 Task: Find connections with filter location La Orotava with filter topic #interviewwith filter profile language Potuguese with filter current company Wells Fargo with filter school Datta Meghe College of Engineering CIDCO Sector III Airoli Navi Mumbai 400 708 with filter industry Subdivision of Land with filter service category Leadership Development with filter keywords title Commercial Loan Officer
Action: Mouse moved to (679, 82)
Screenshot: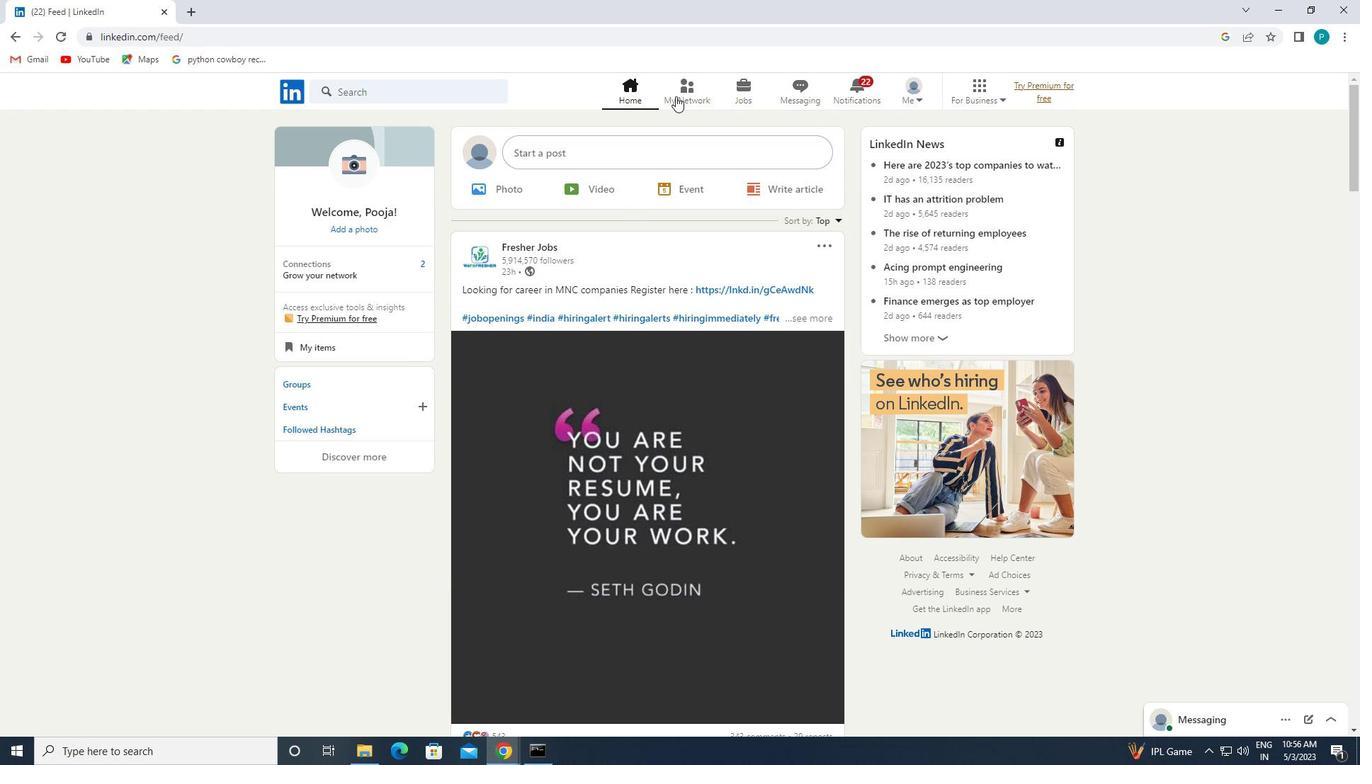 
Action: Mouse pressed left at (679, 82)
Screenshot: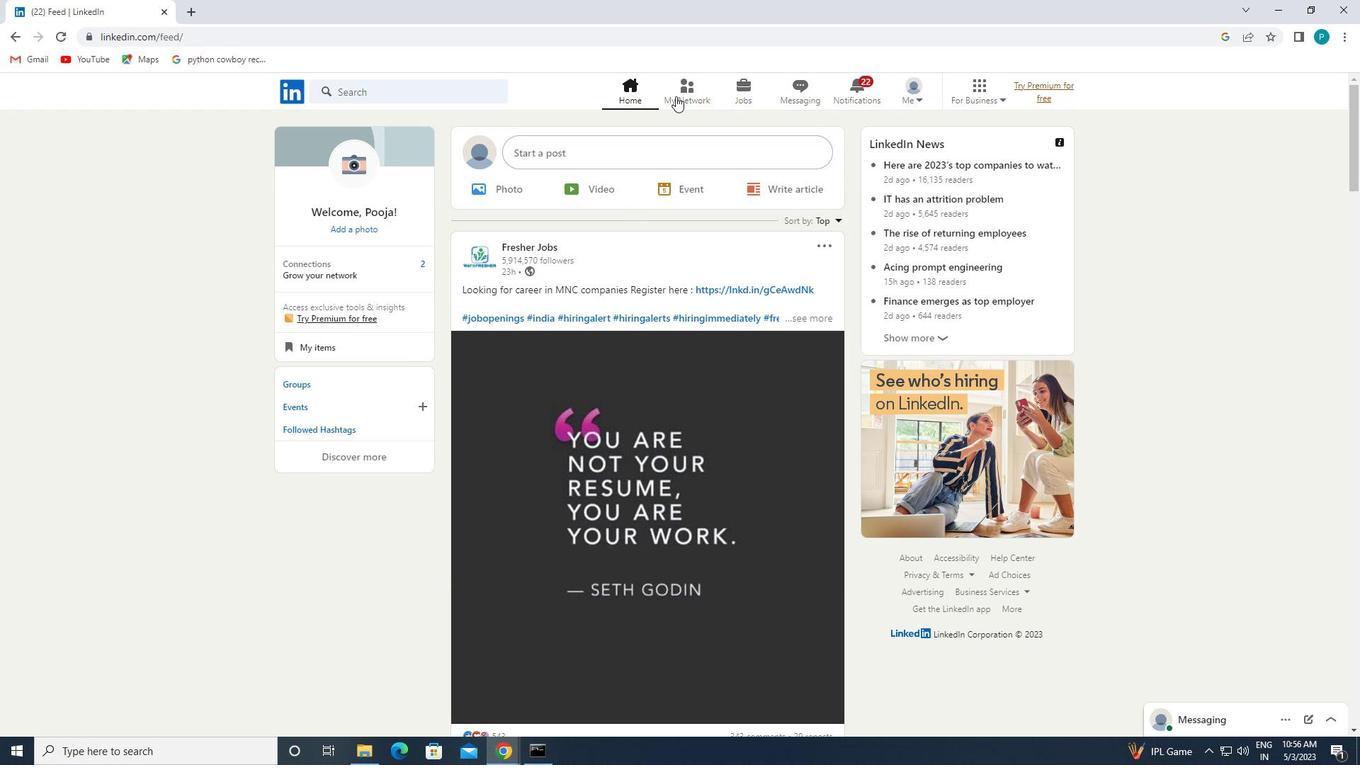 
Action: Mouse moved to (378, 173)
Screenshot: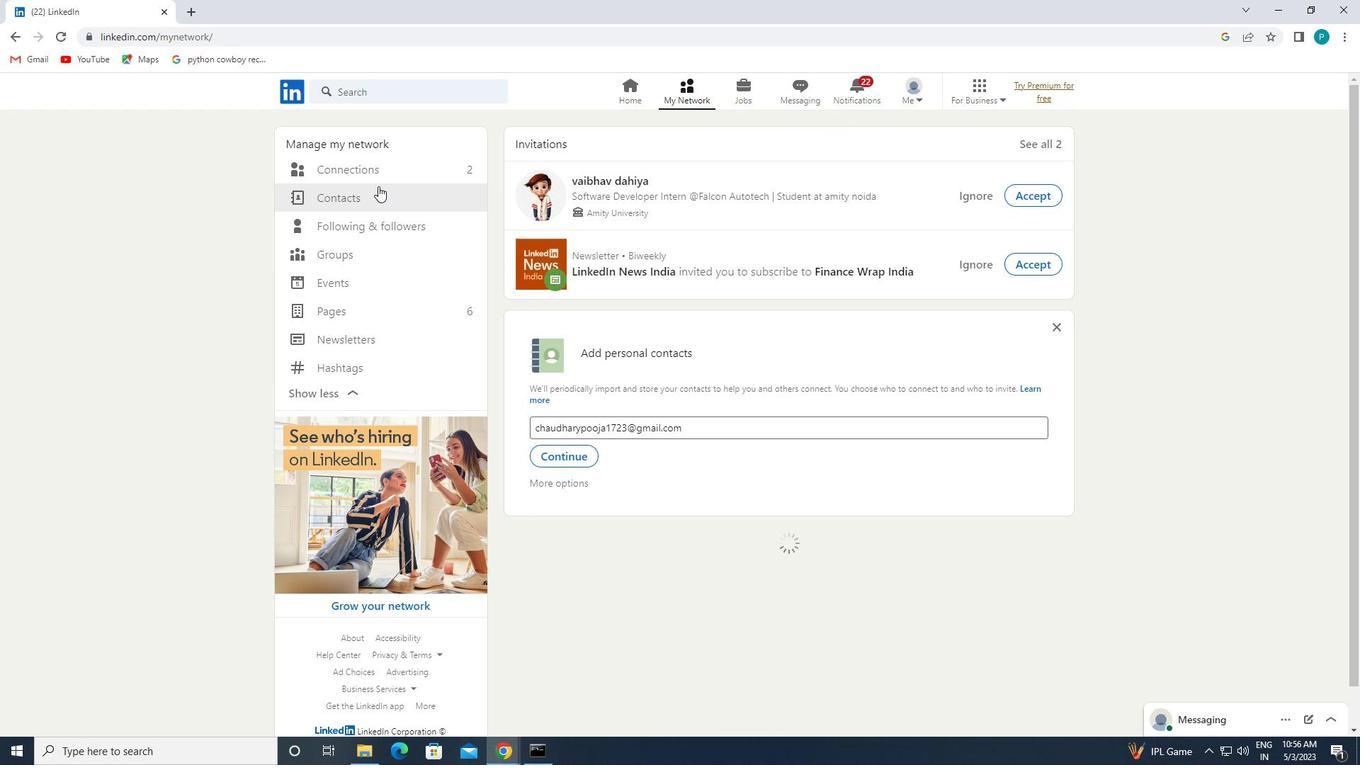 
Action: Mouse pressed left at (378, 173)
Screenshot: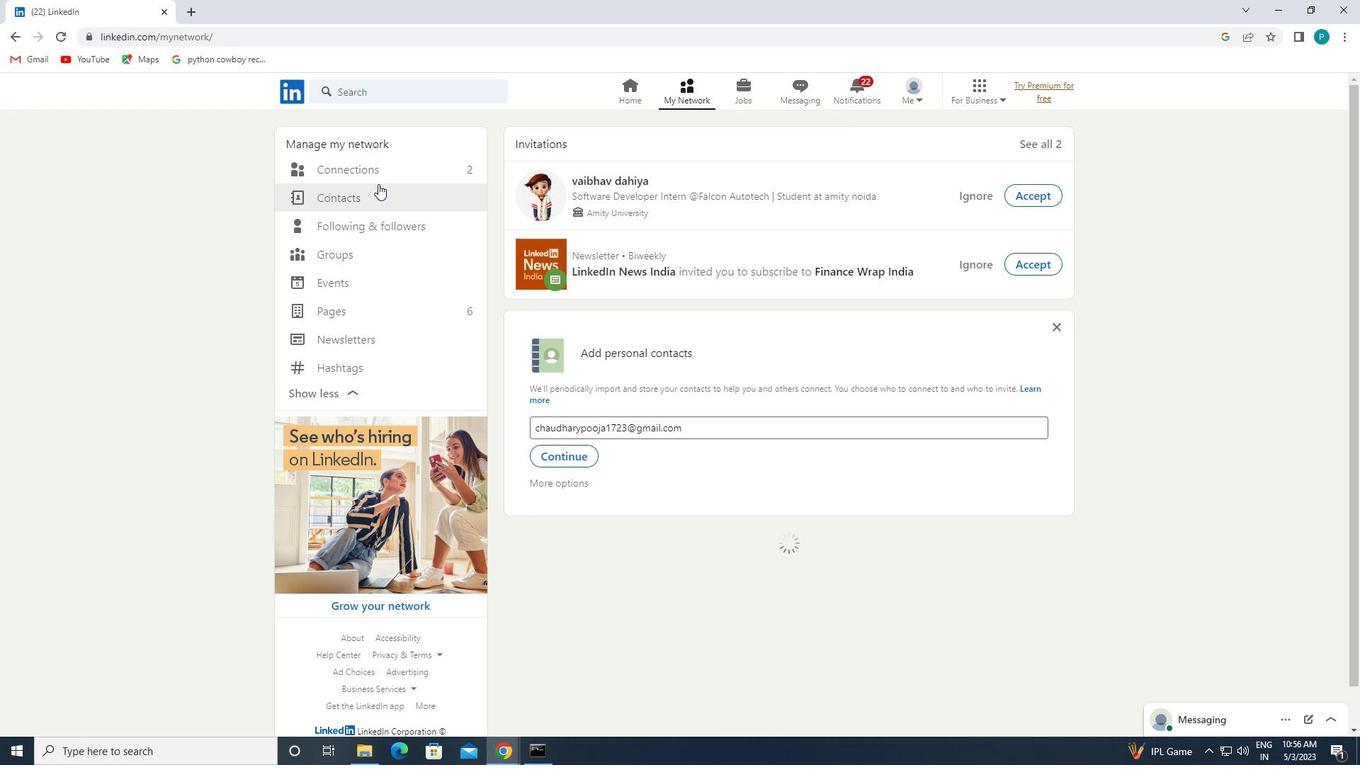 
Action: Mouse moved to (781, 167)
Screenshot: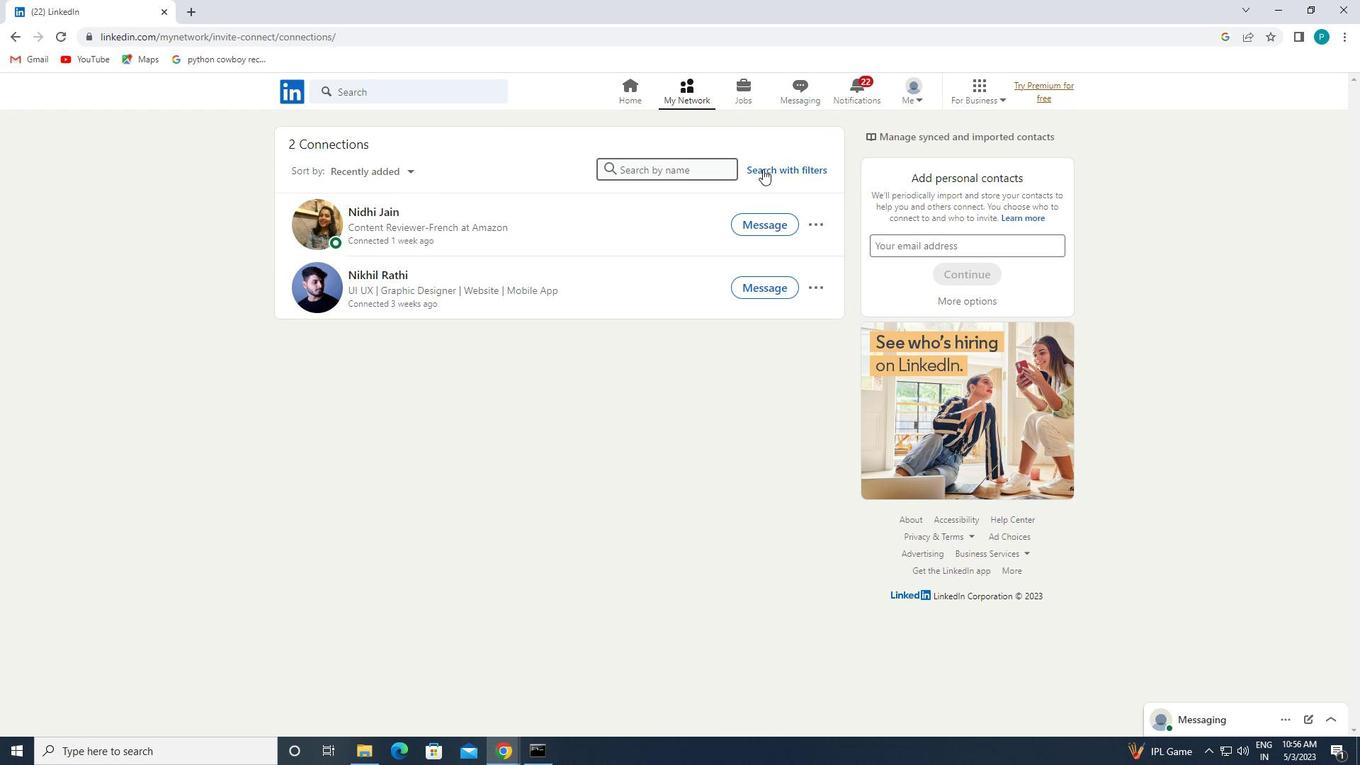 
Action: Mouse pressed left at (781, 167)
Screenshot: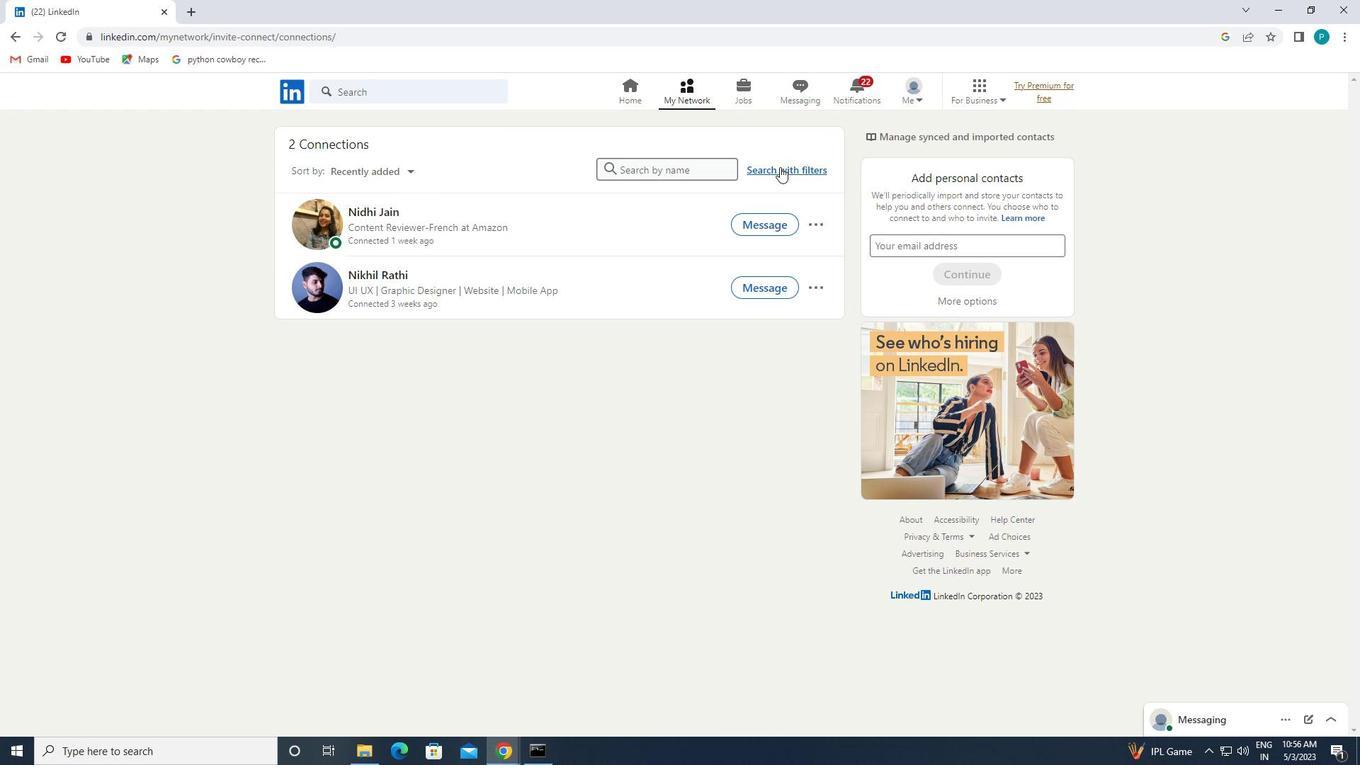
Action: Mouse moved to (733, 131)
Screenshot: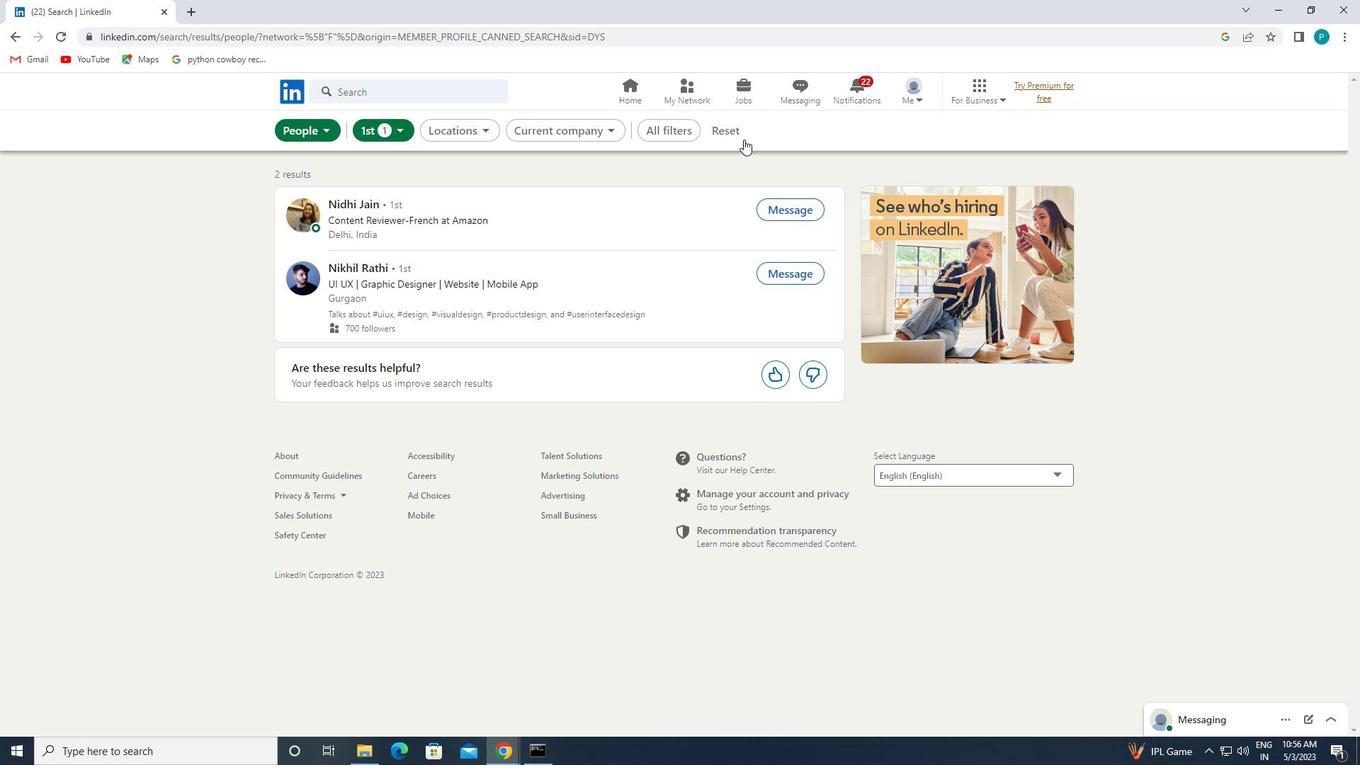 
Action: Mouse pressed left at (733, 131)
Screenshot: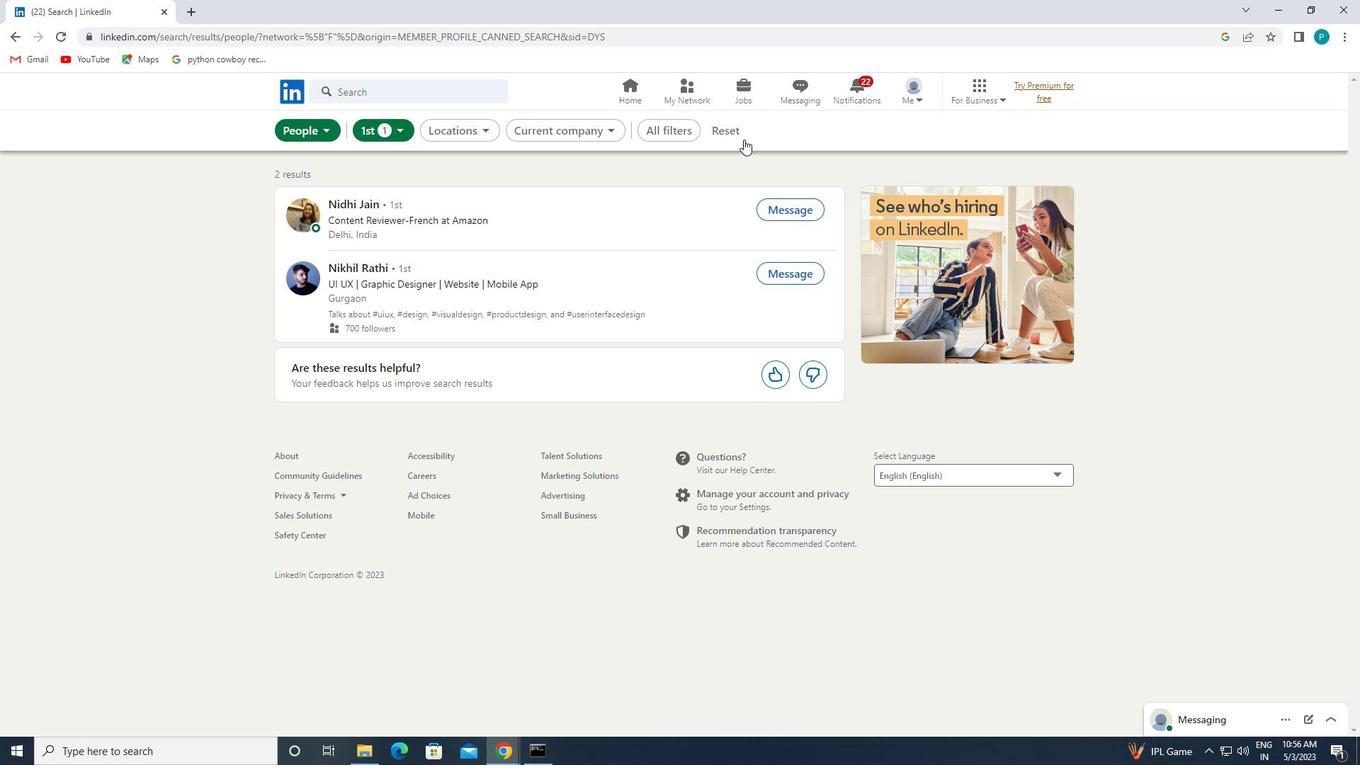 
Action: Mouse moved to (682, 127)
Screenshot: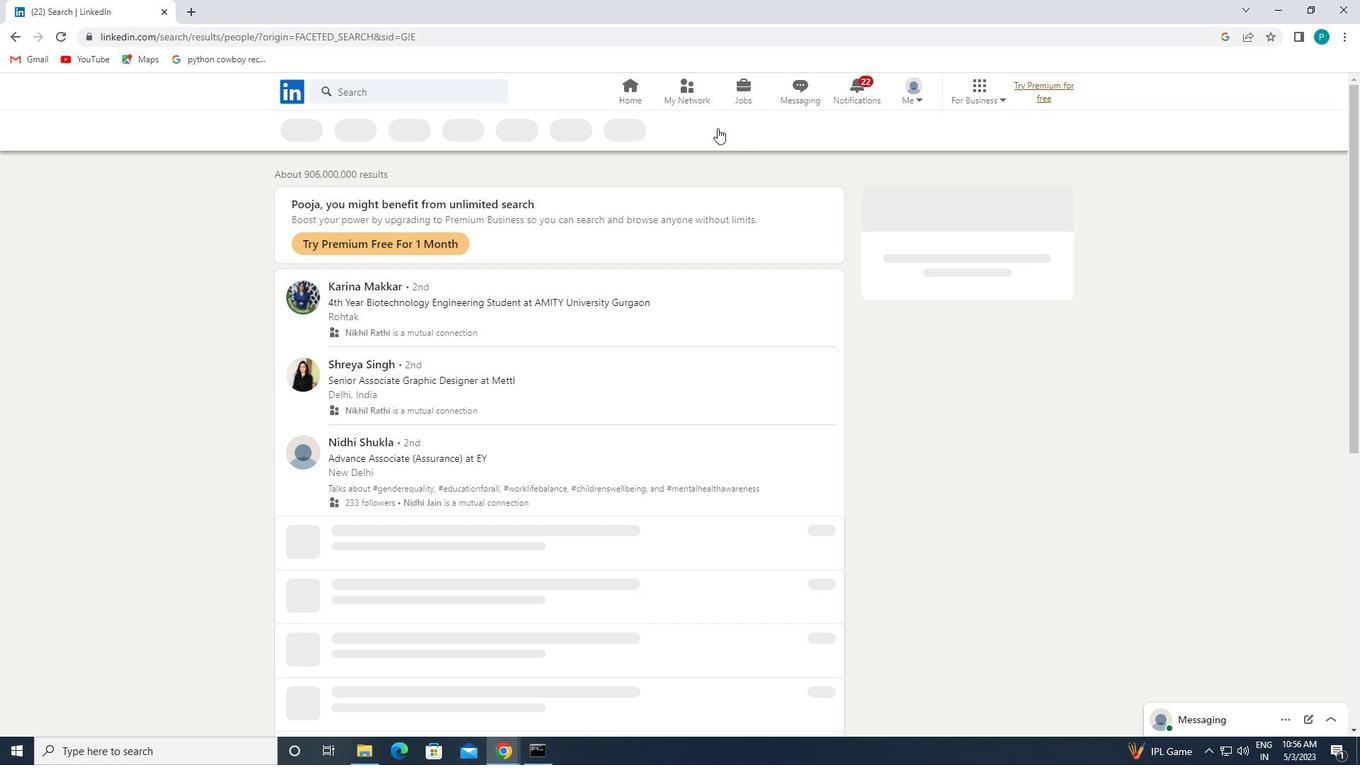 
Action: Mouse pressed left at (682, 127)
Screenshot: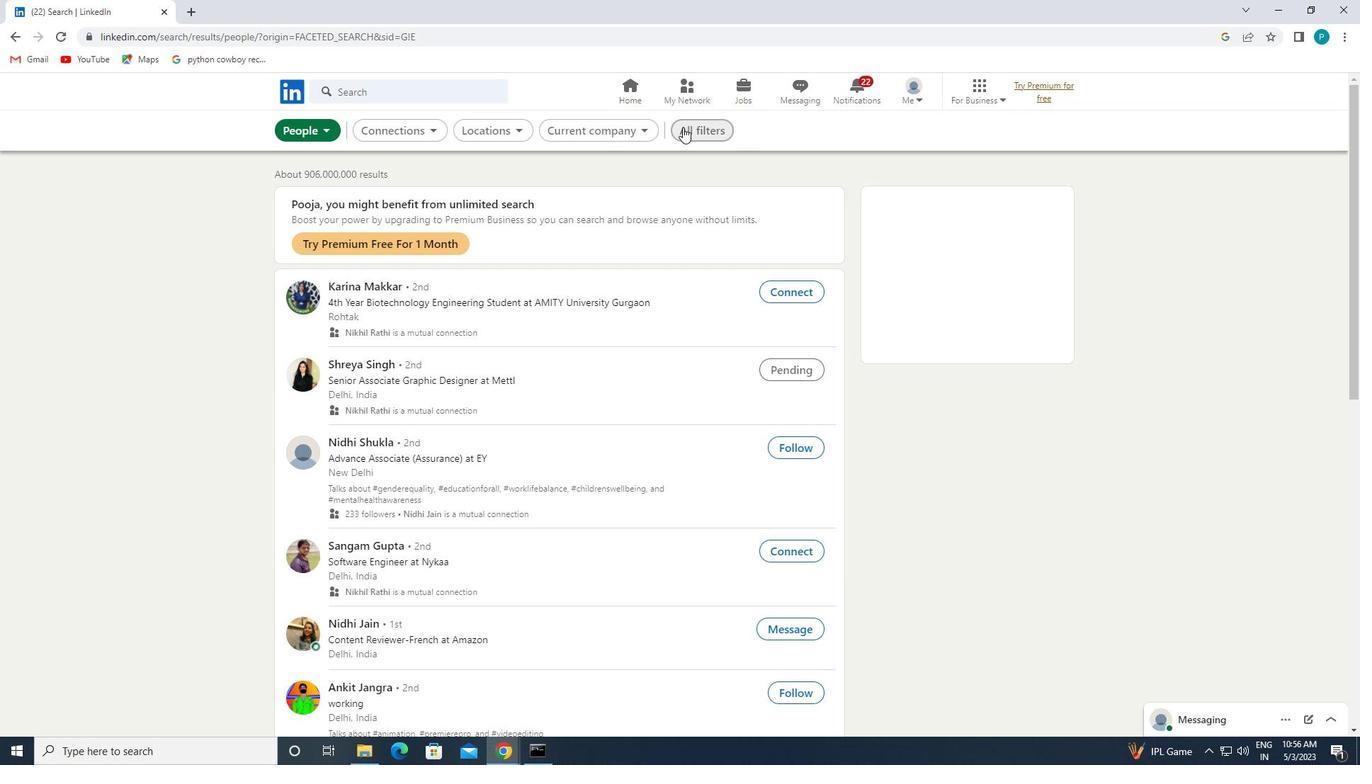 
Action: Mouse moved to (1112, 477)
Screenshot: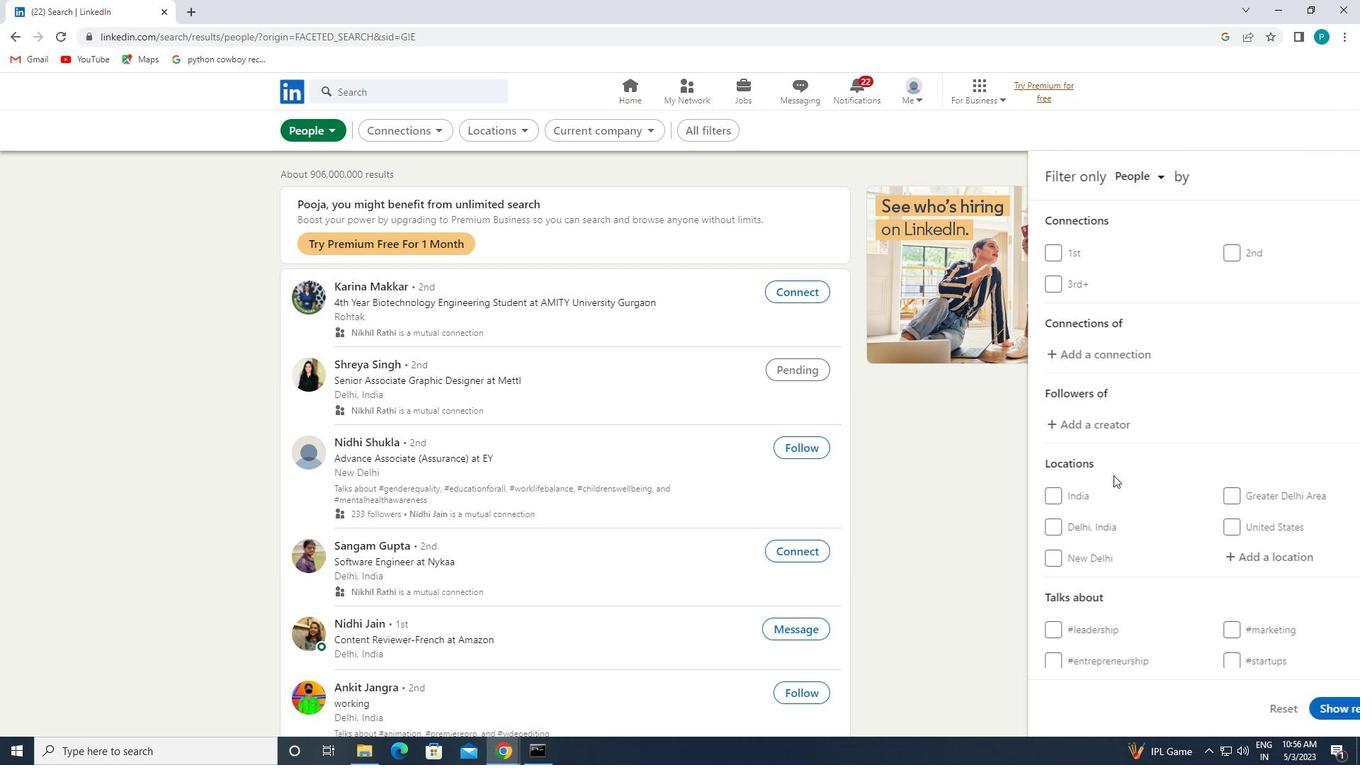 
Action: Mouse scrolled (1112, 476) with delta (0, 0)
Screenshot: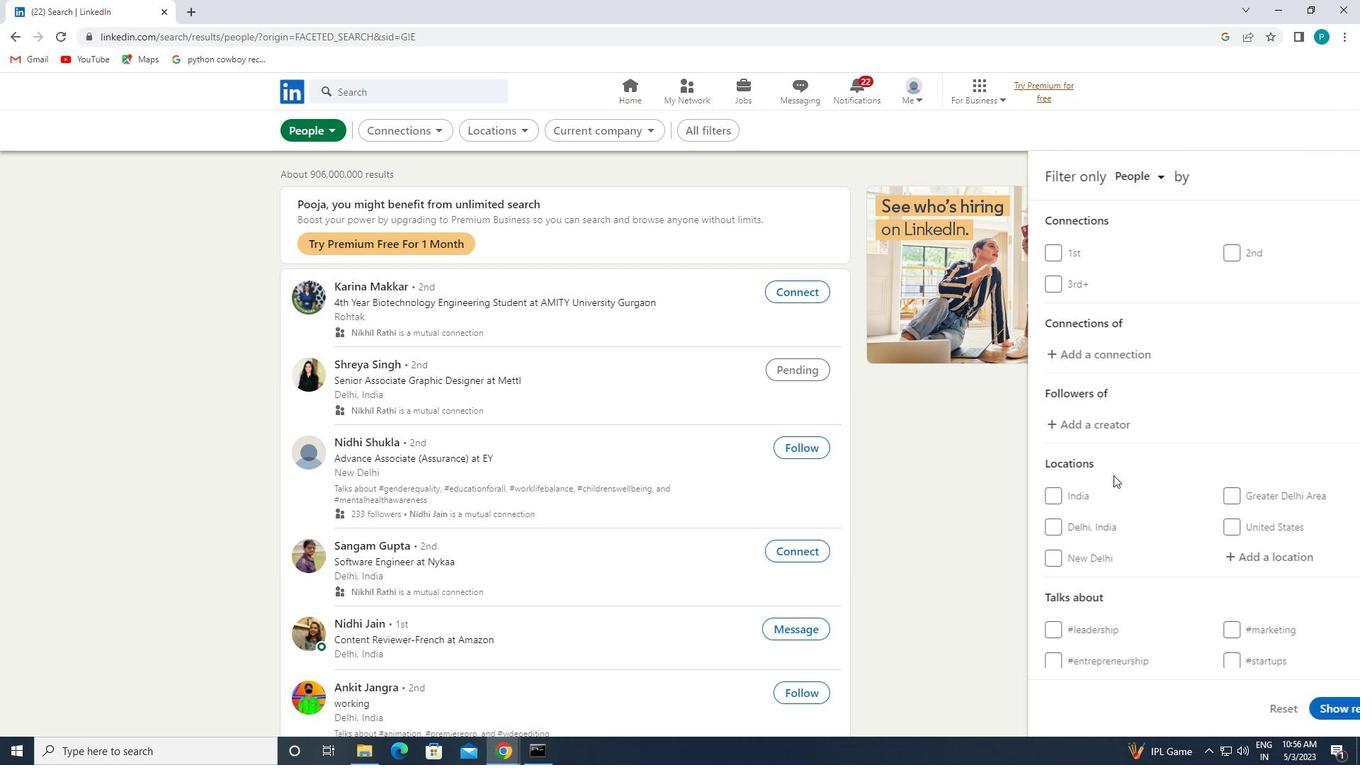 
Action: Mouse moved to (1226, 477)
Screenshot: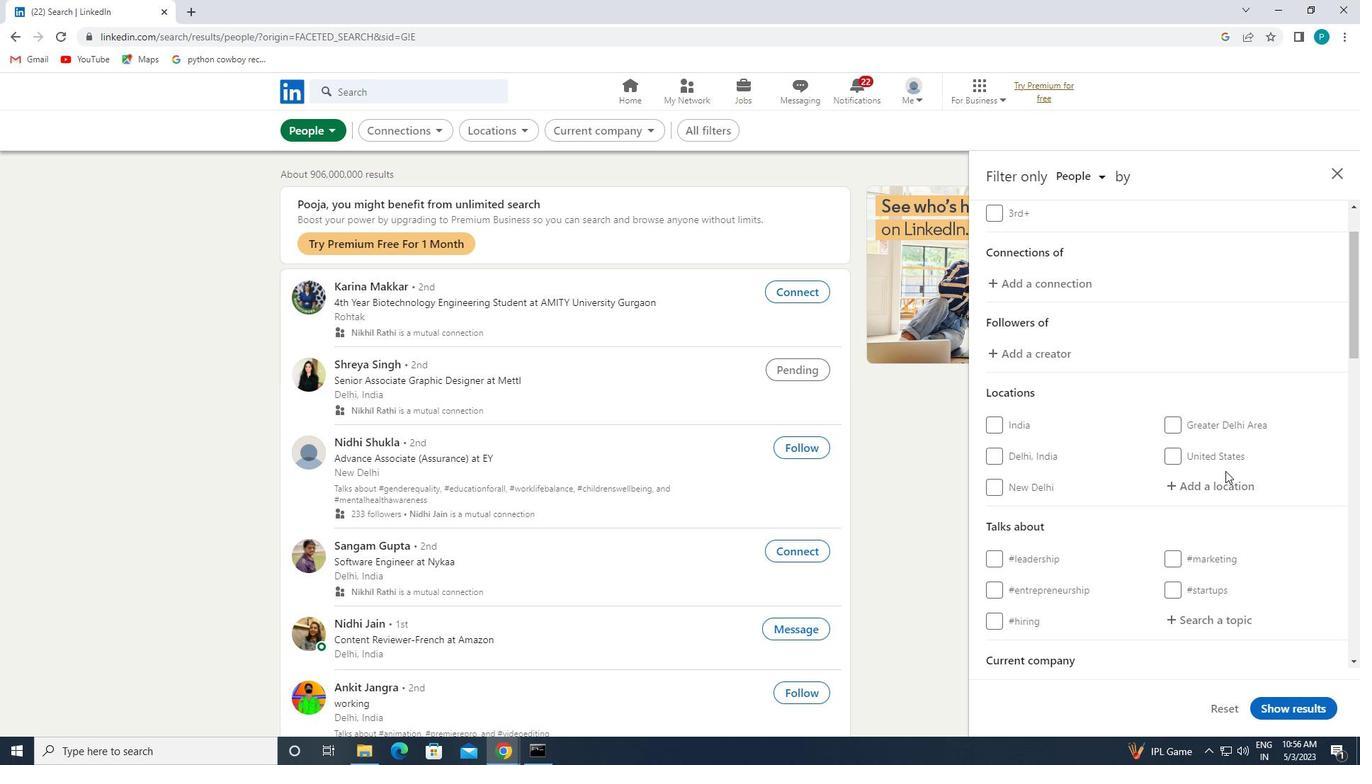 
Action: Mouse pressed left at (1226, 477)
Screenshot: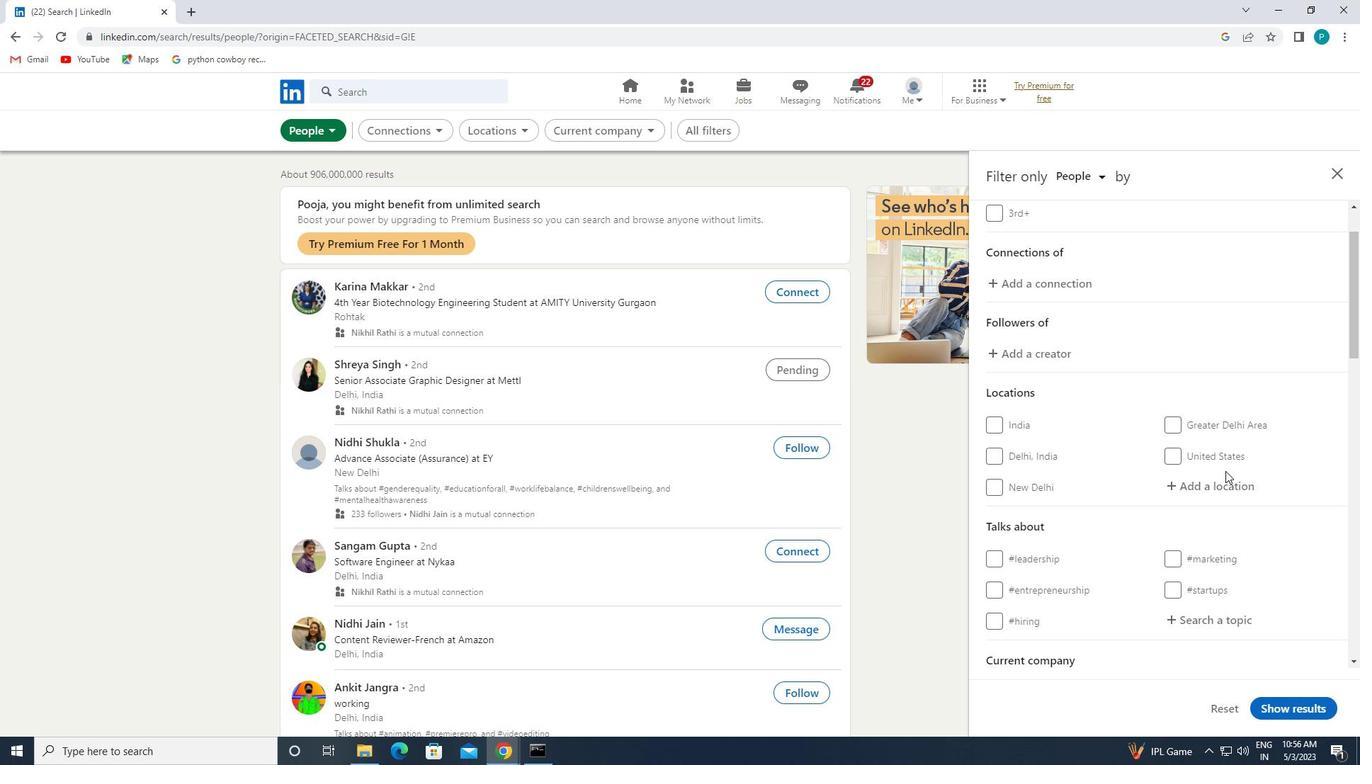
Action: Mouse moved to (1226, 477)
Screenshot: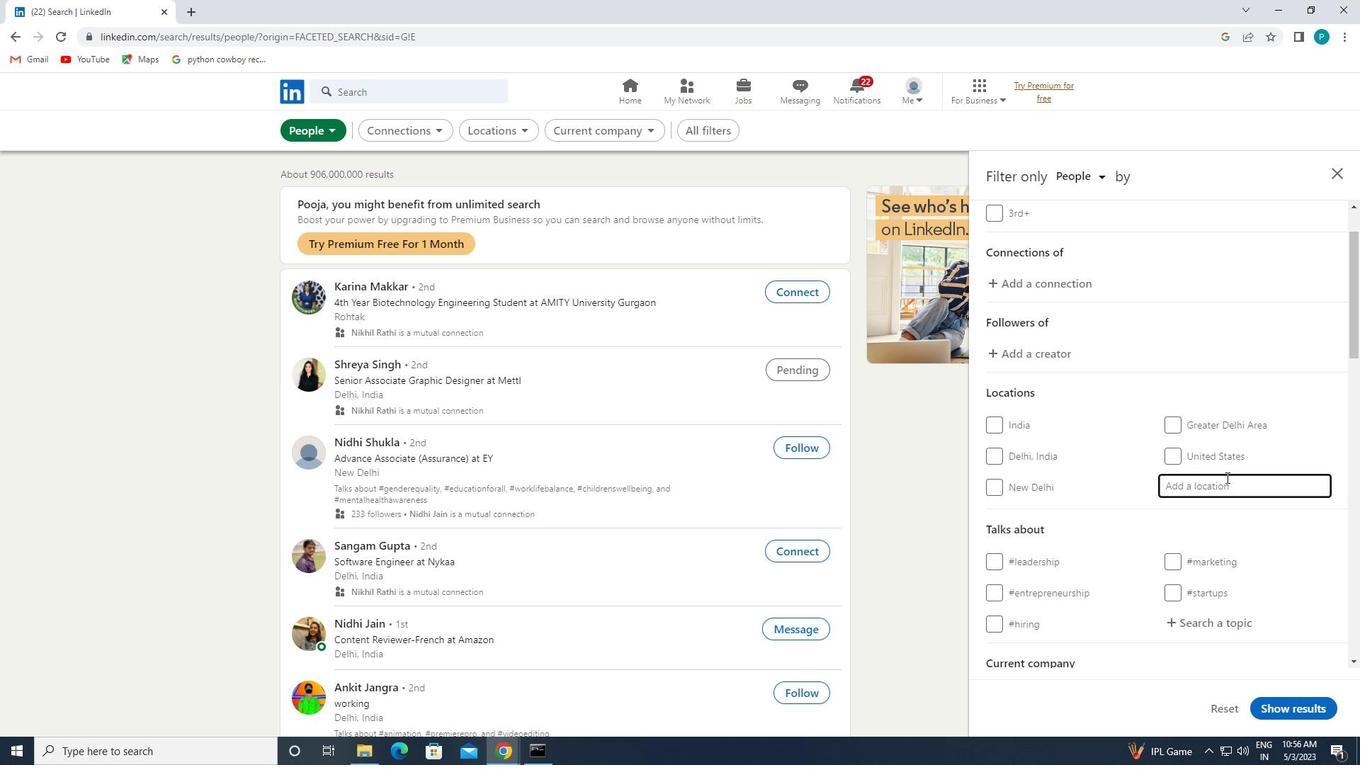 
Action: Key pressed <Key.caps_lock>l<Key.caps_lock>
Screenshot: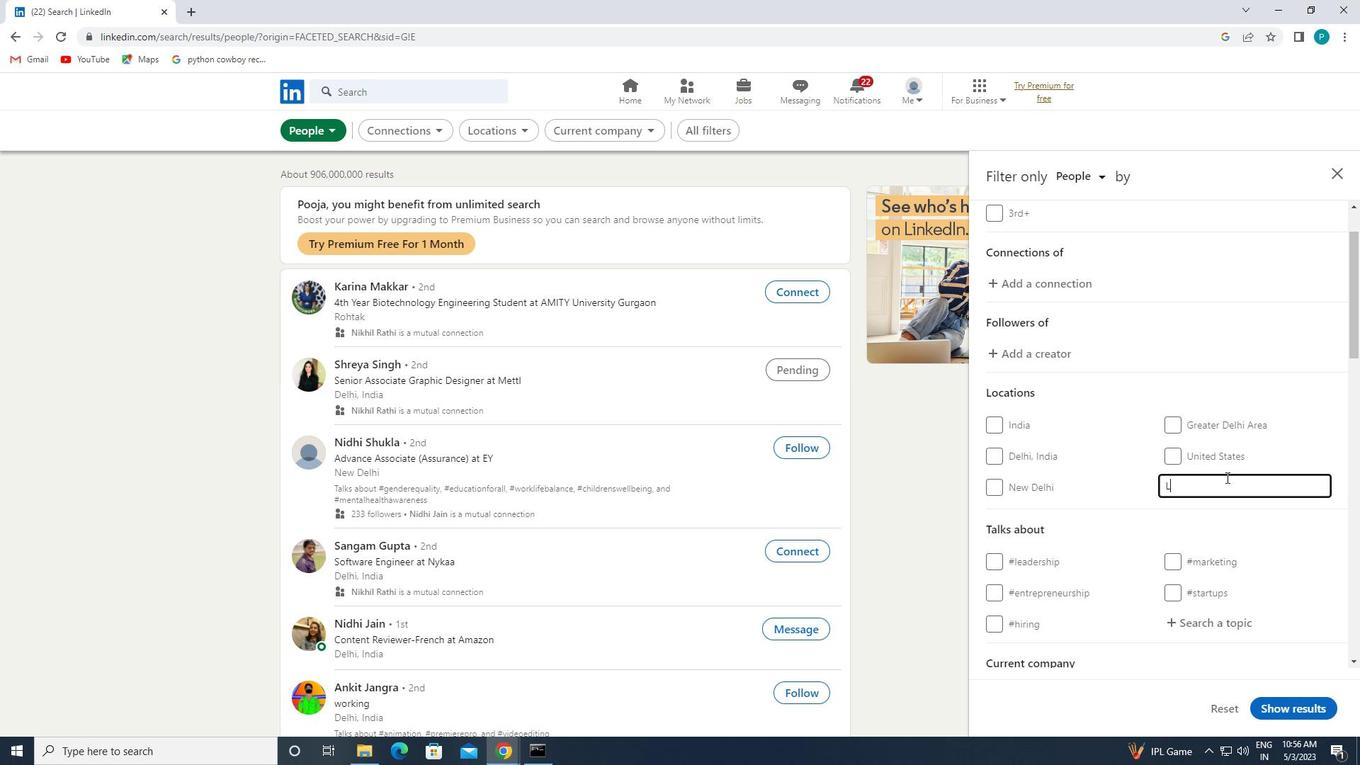 
Action: Mouse moved to (1226, 477)
Screenshot: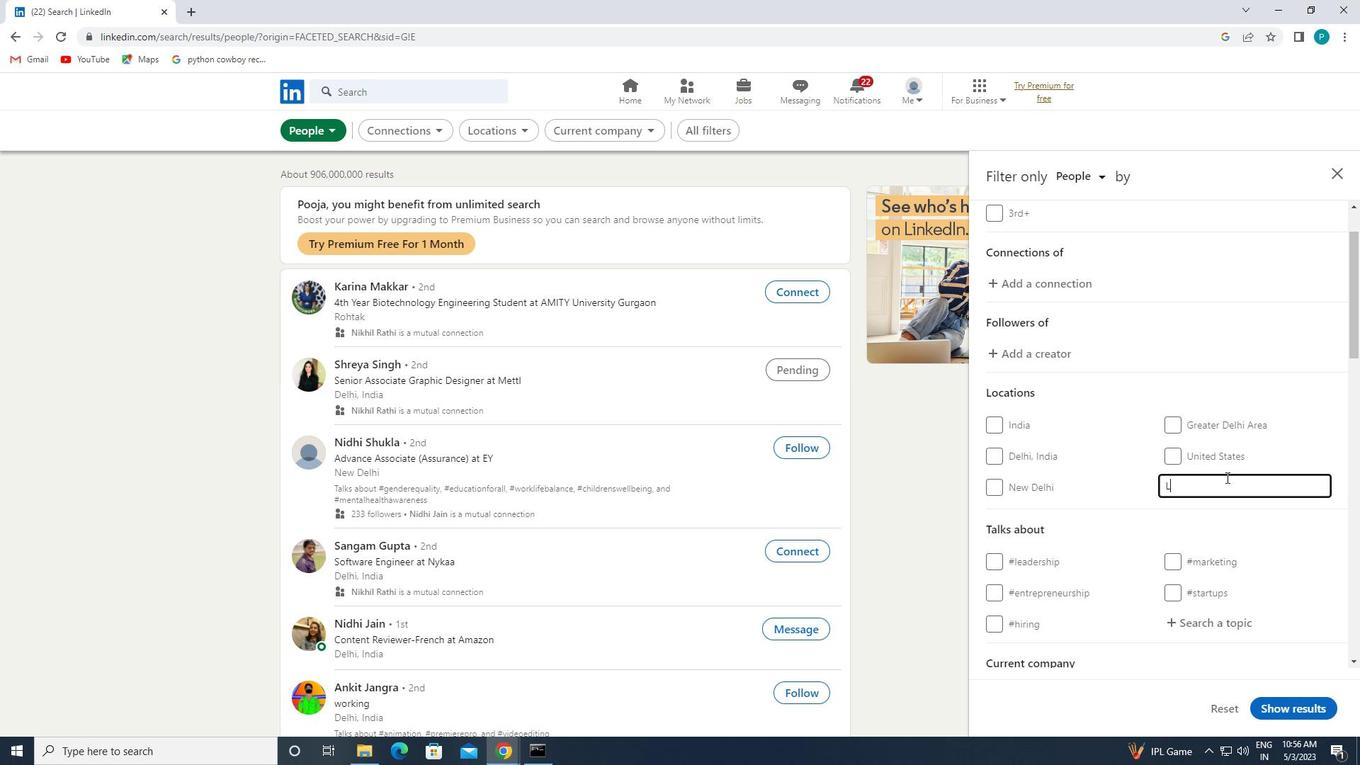 
Action: Key pressed a<Key.space>o<Key.caps_lock>rotava
Screenshot: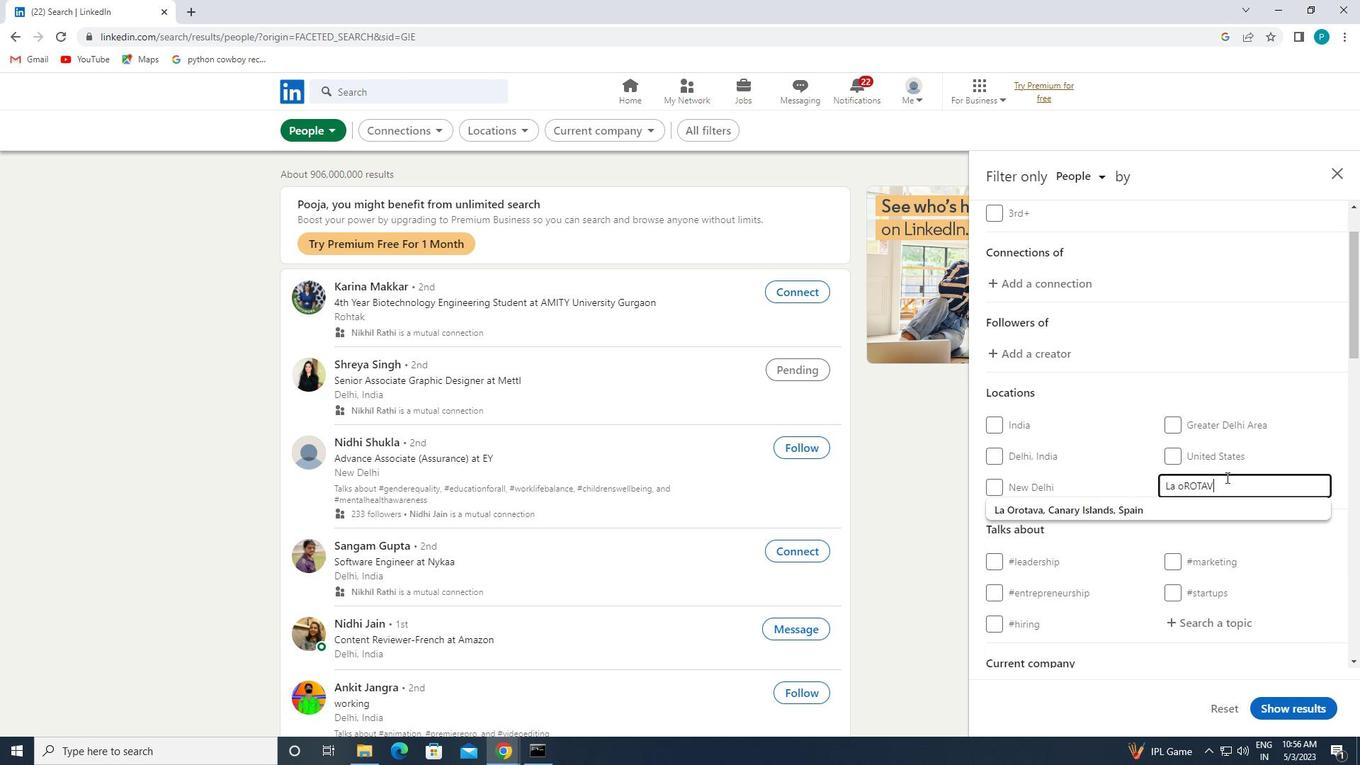 
Action: Mouse moved to (1187, 508)
Screenshot: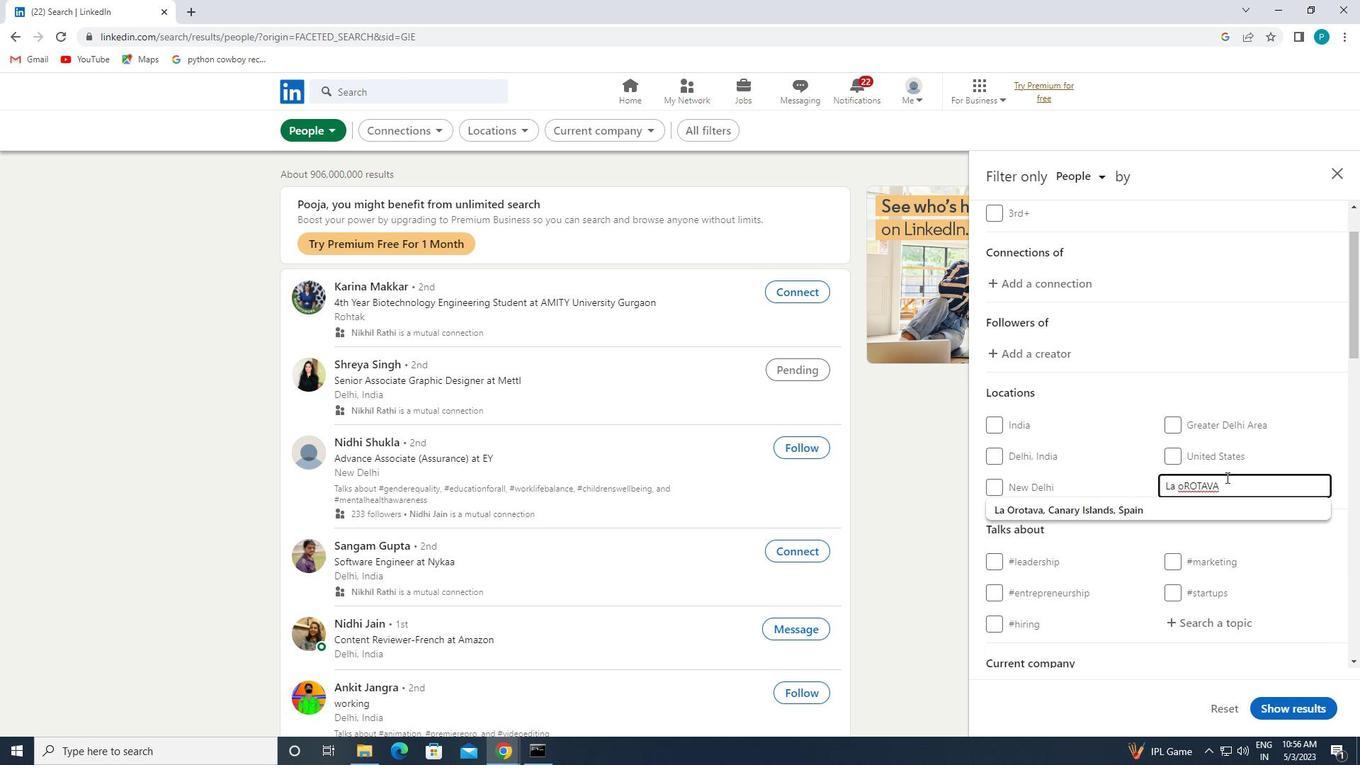 
Action: Mouse pressed left at (1187, 508)
Screenshot: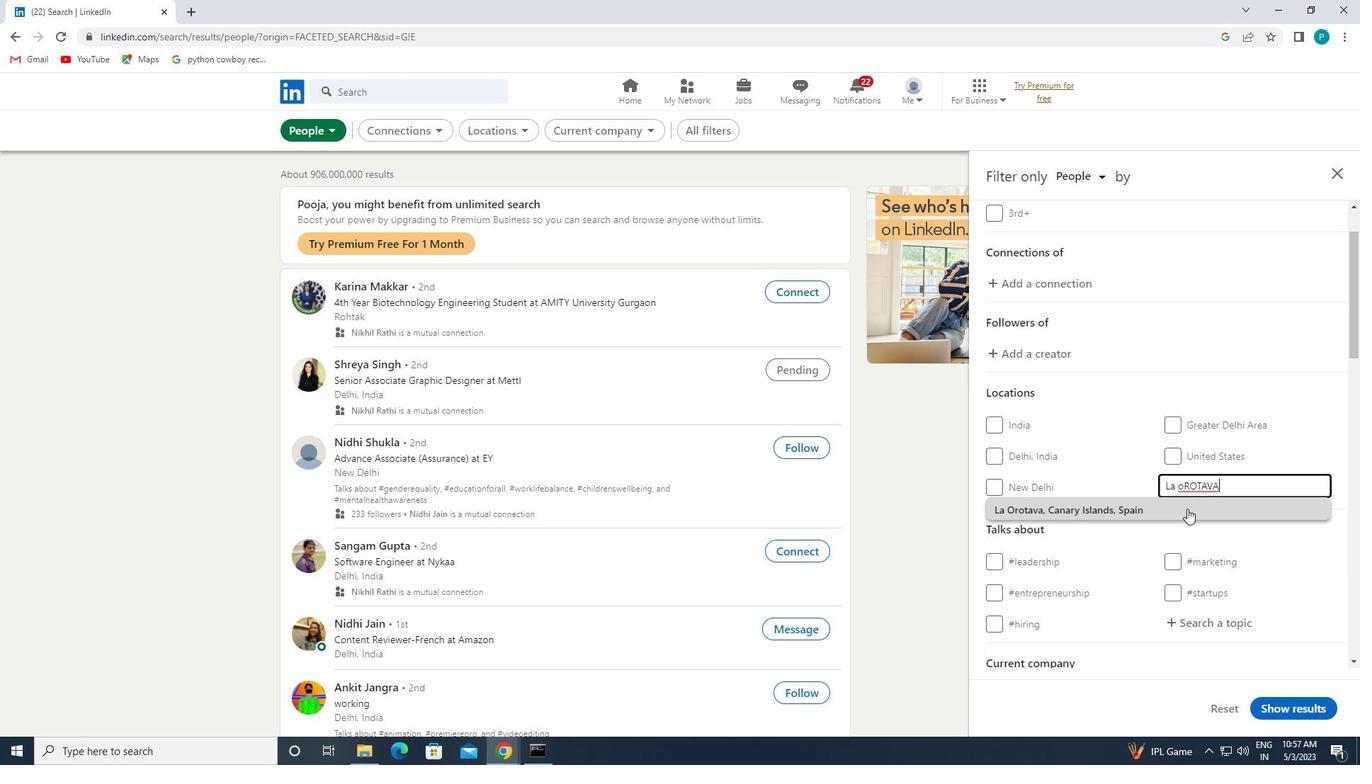 
Action: Mouse moved to (1187, 512)
Screenshot: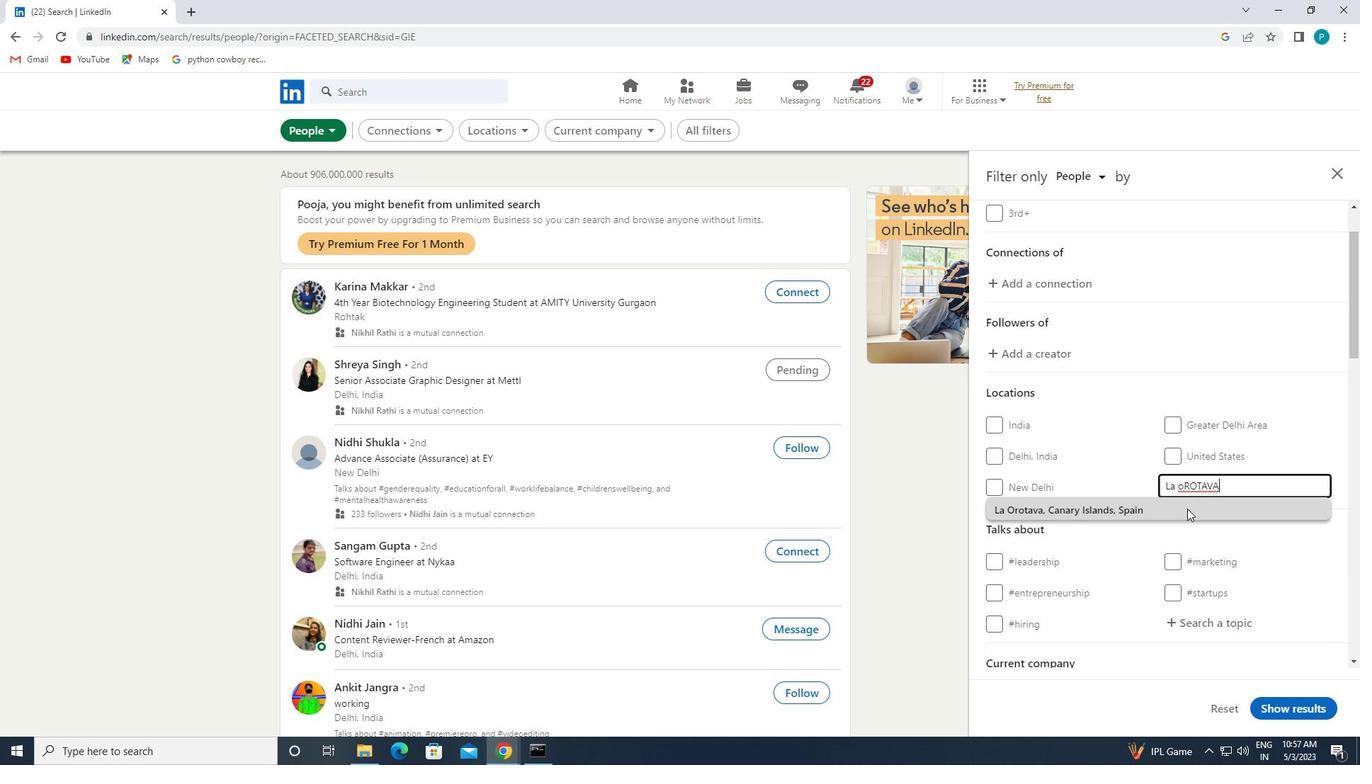 
Action: Mouse scrolled (1187, 512) with delta (0, 0)
Screenshot: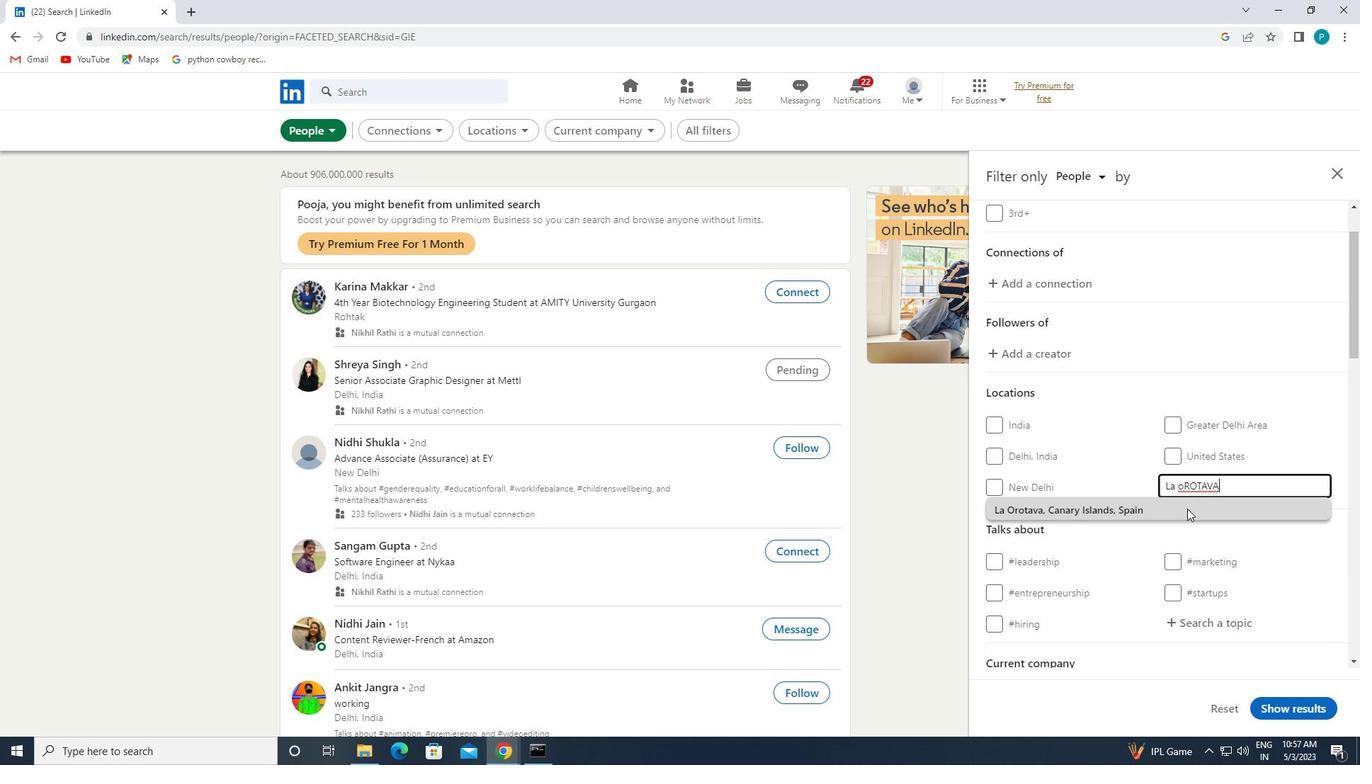 
Action: Mouse moved to (1187, 512)
Screenshot: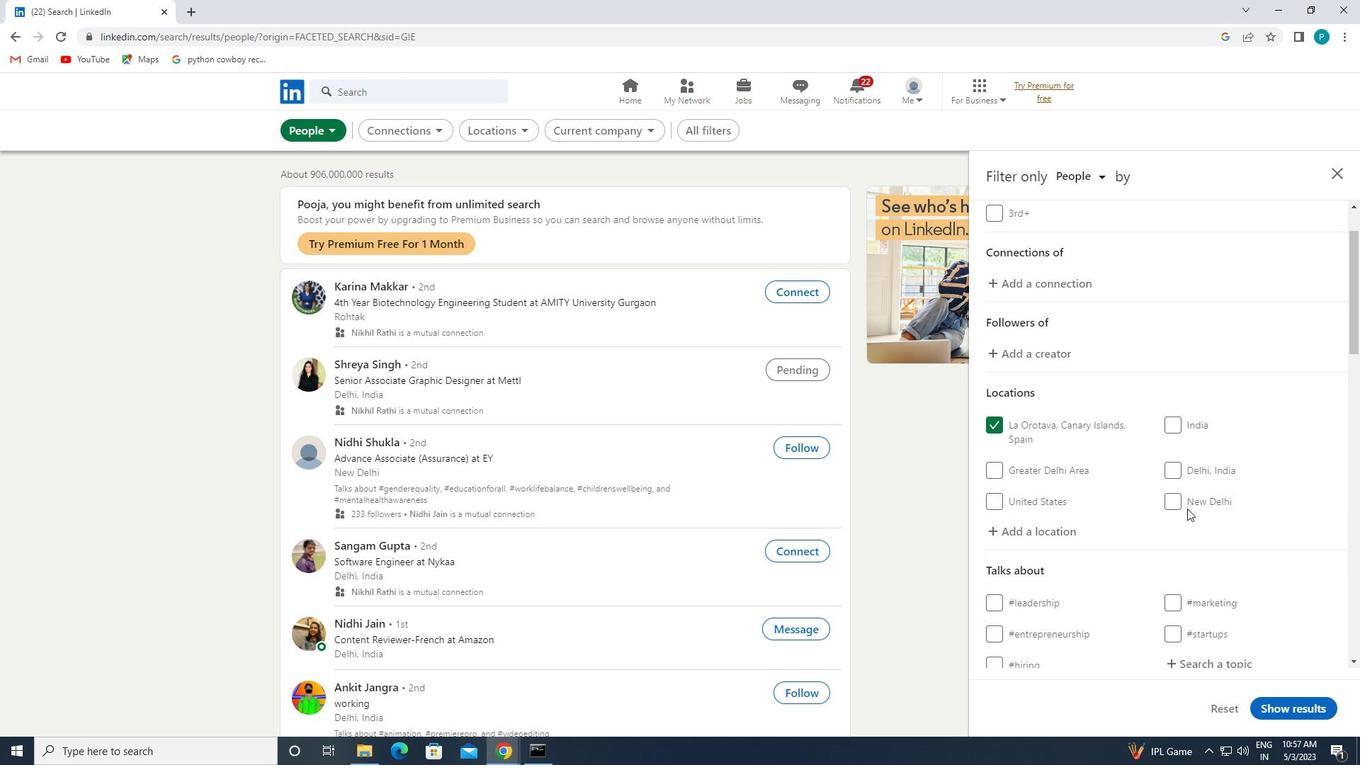 
Action: Mouse scrolled (1187, 512) with delta (0, 0)
Screenshot: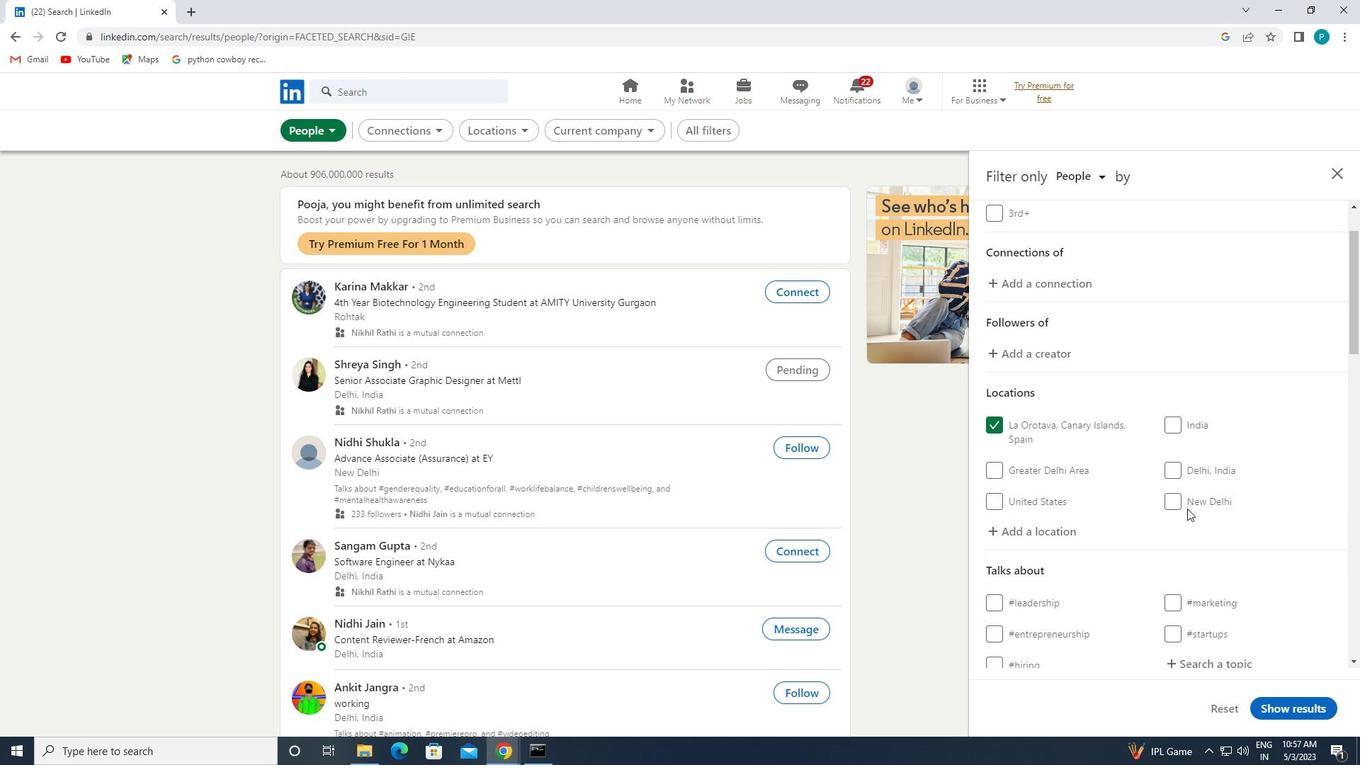 
Action: Mouse scrolled (1187, 512) with delta (0, 0)
Screenshot: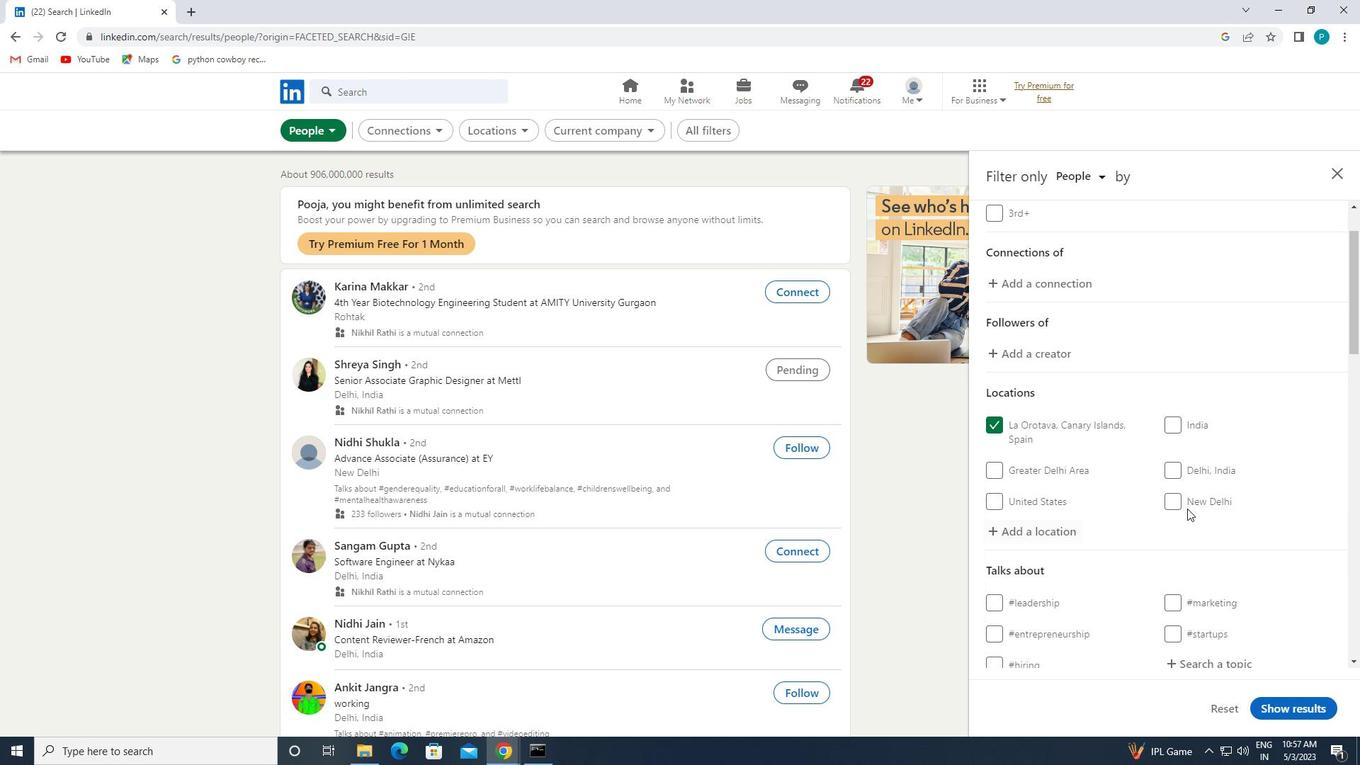 
Action: Mouse moved to (1170, 455)
Screenshot: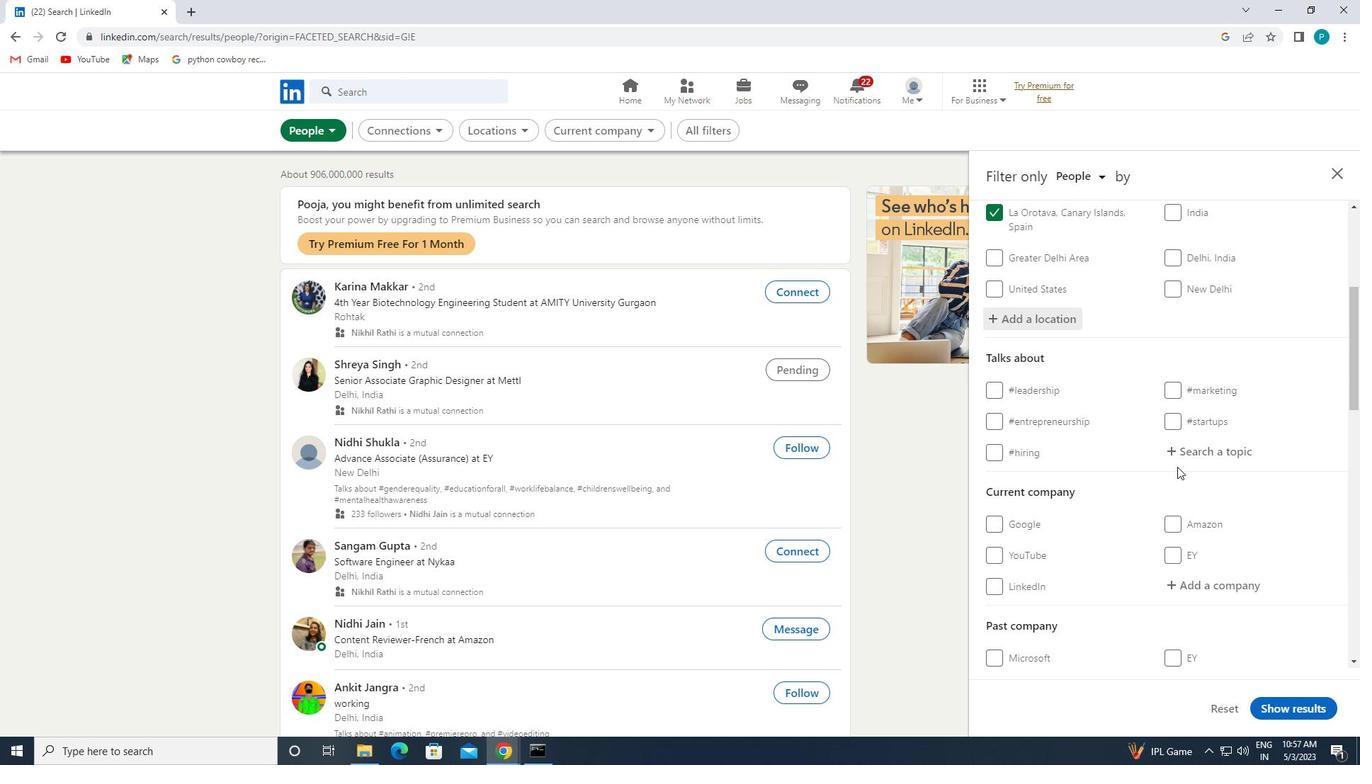 
Action: Mouse pressed left at (1170, 455)
Screenshot: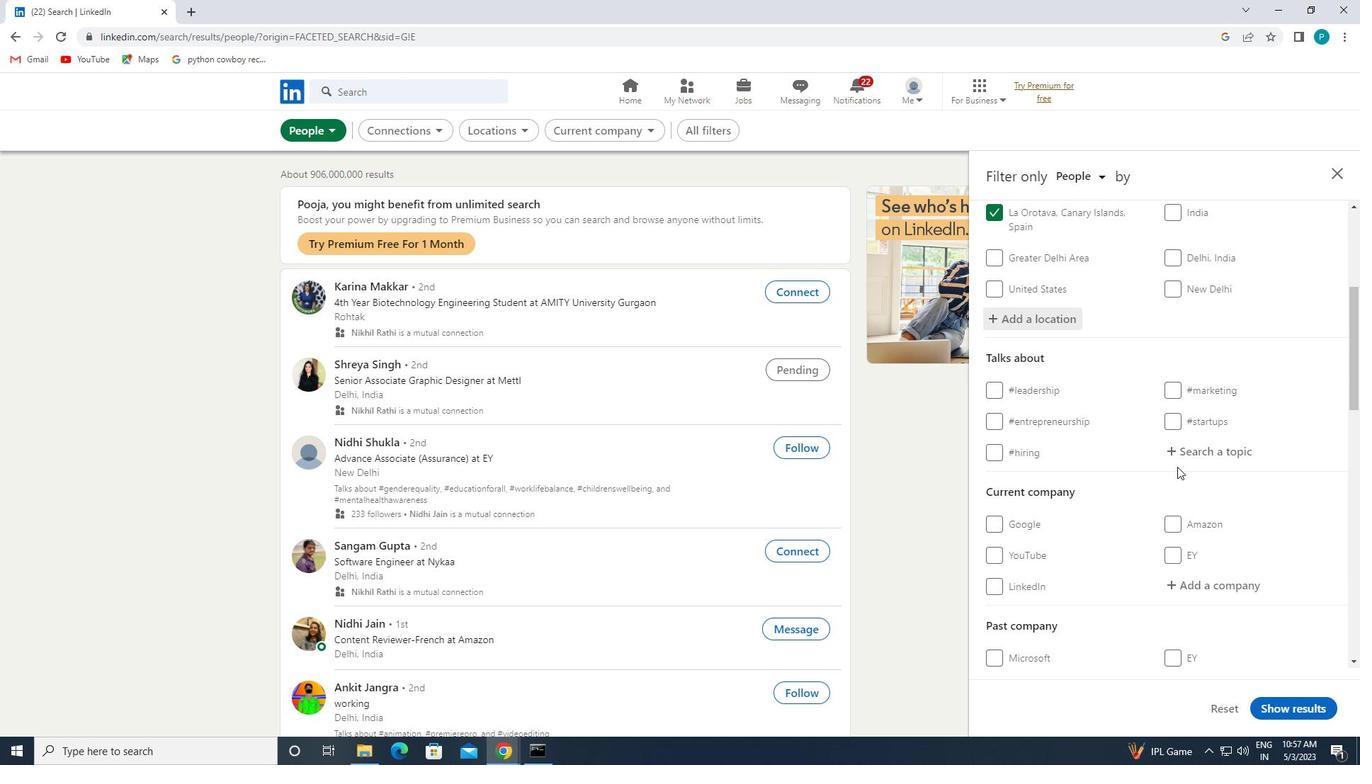 
Action: Mouse moved to (1187, 466)
Screenshot: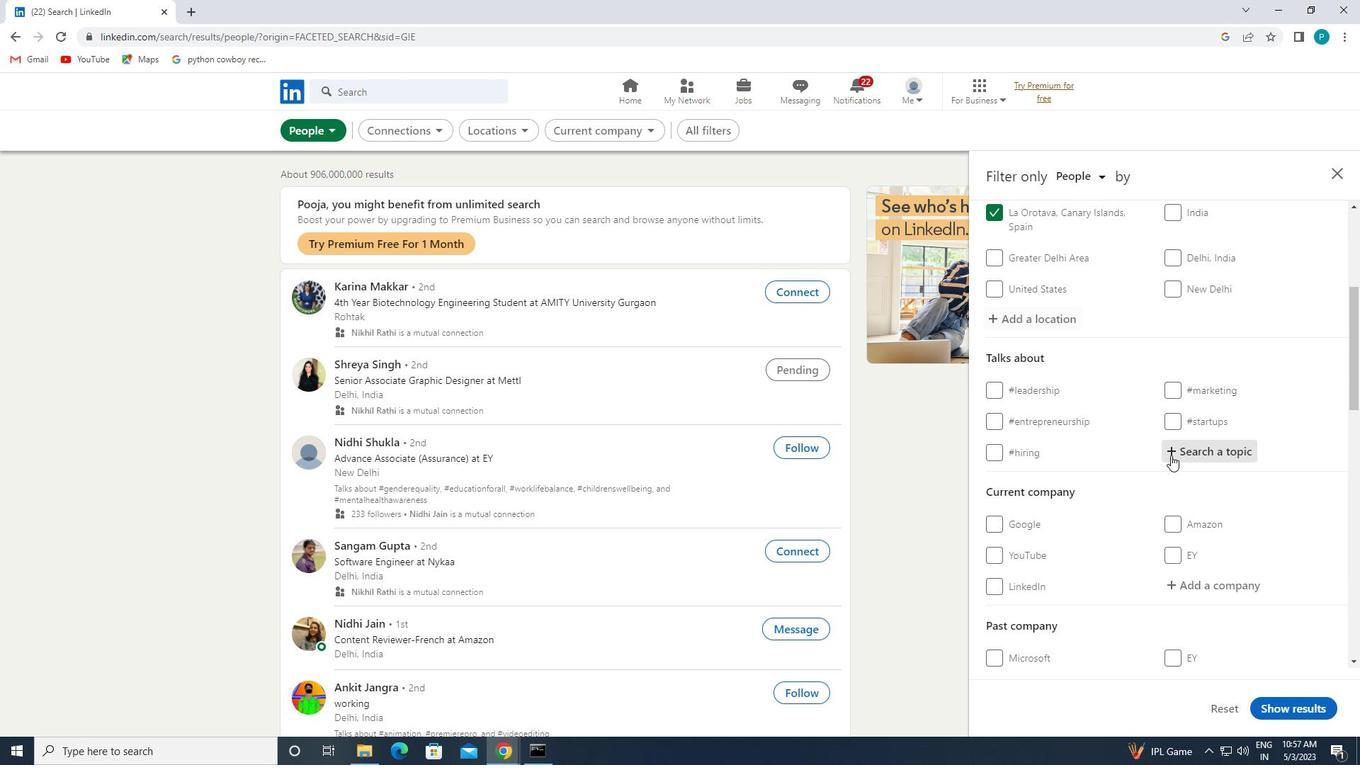 
Action: Key pressed <Key.shift>#INTERVIEW
Screenshot: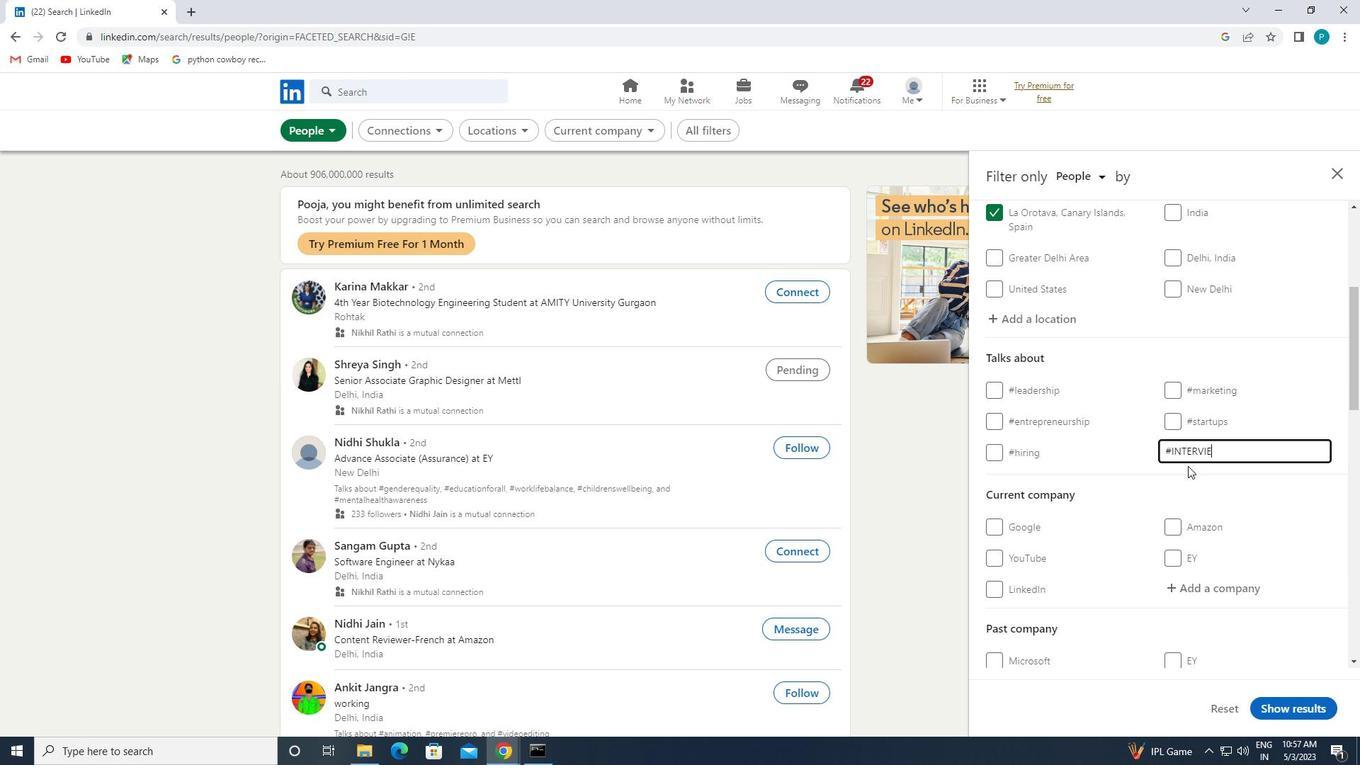 
Action: Mouse moved to (1235, 450)
Screenshot: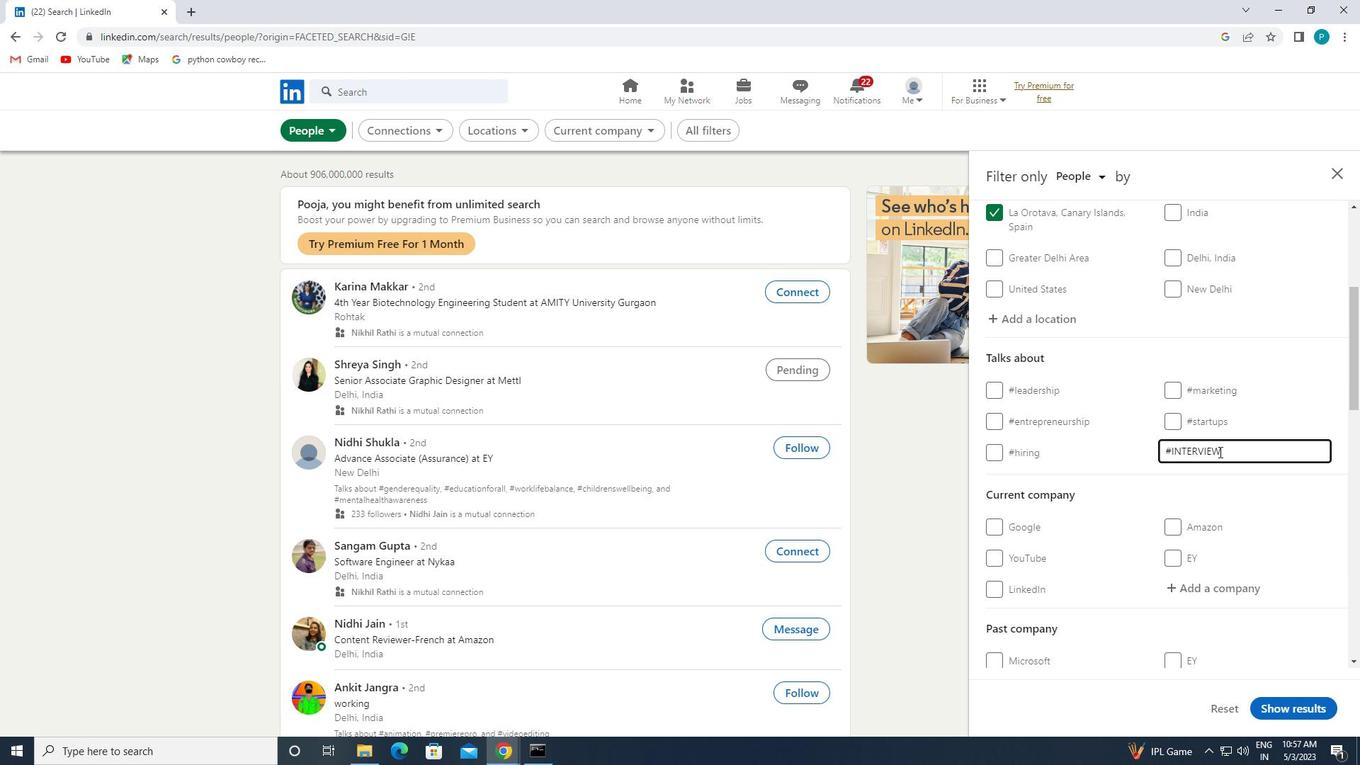 
Action: Mouse pressed left at (1235, 450)
Screenshot: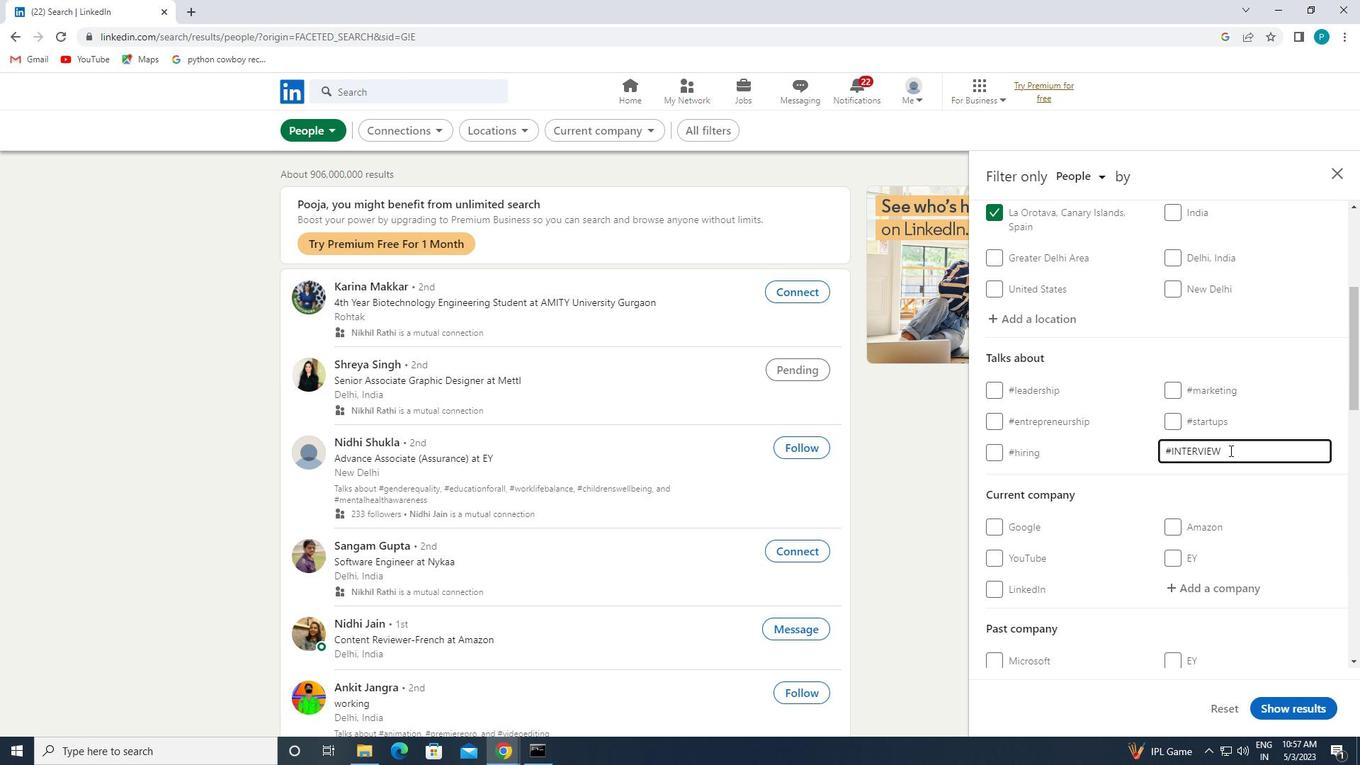 
Action: Mouse moved to (1185, 468)
Screenshot: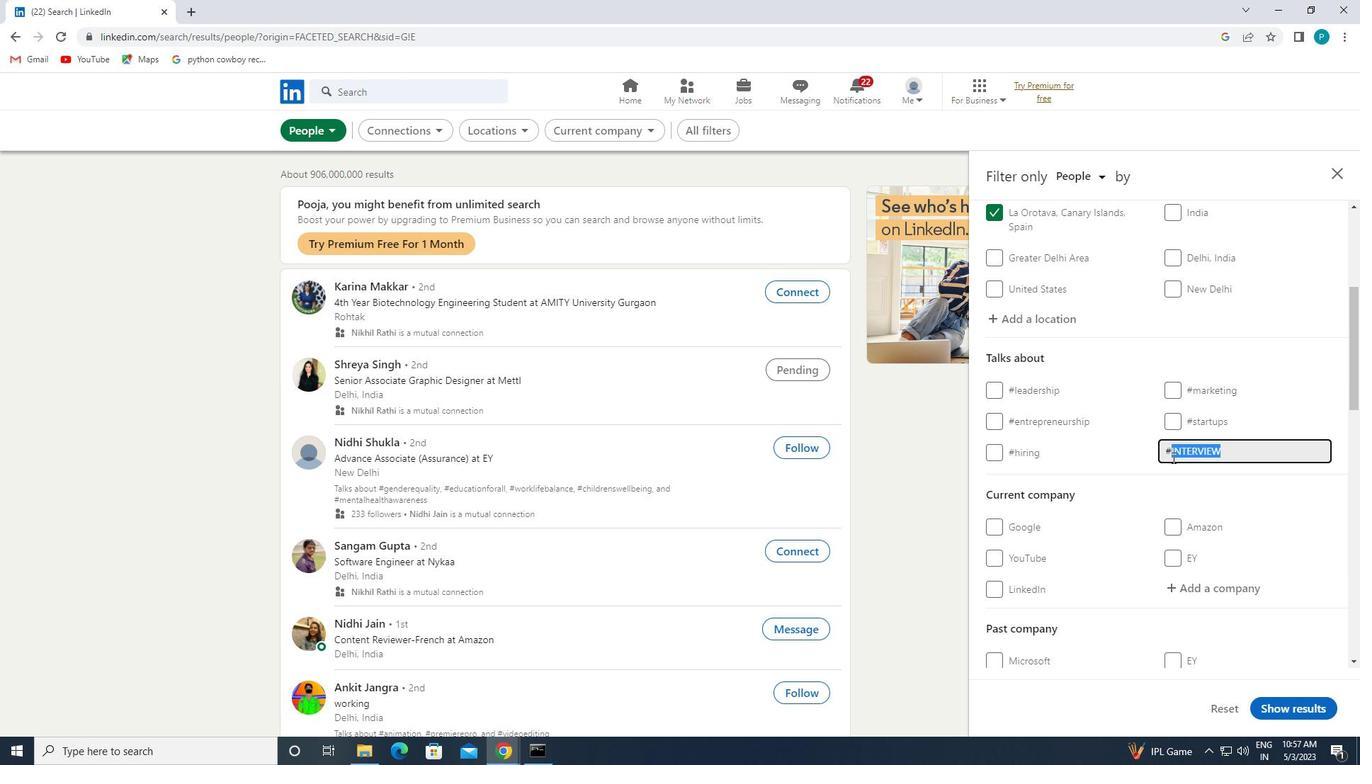 
Action: Key pressed <Key.backspace><Key.caps_lock>INTERVIEW
Screenshot: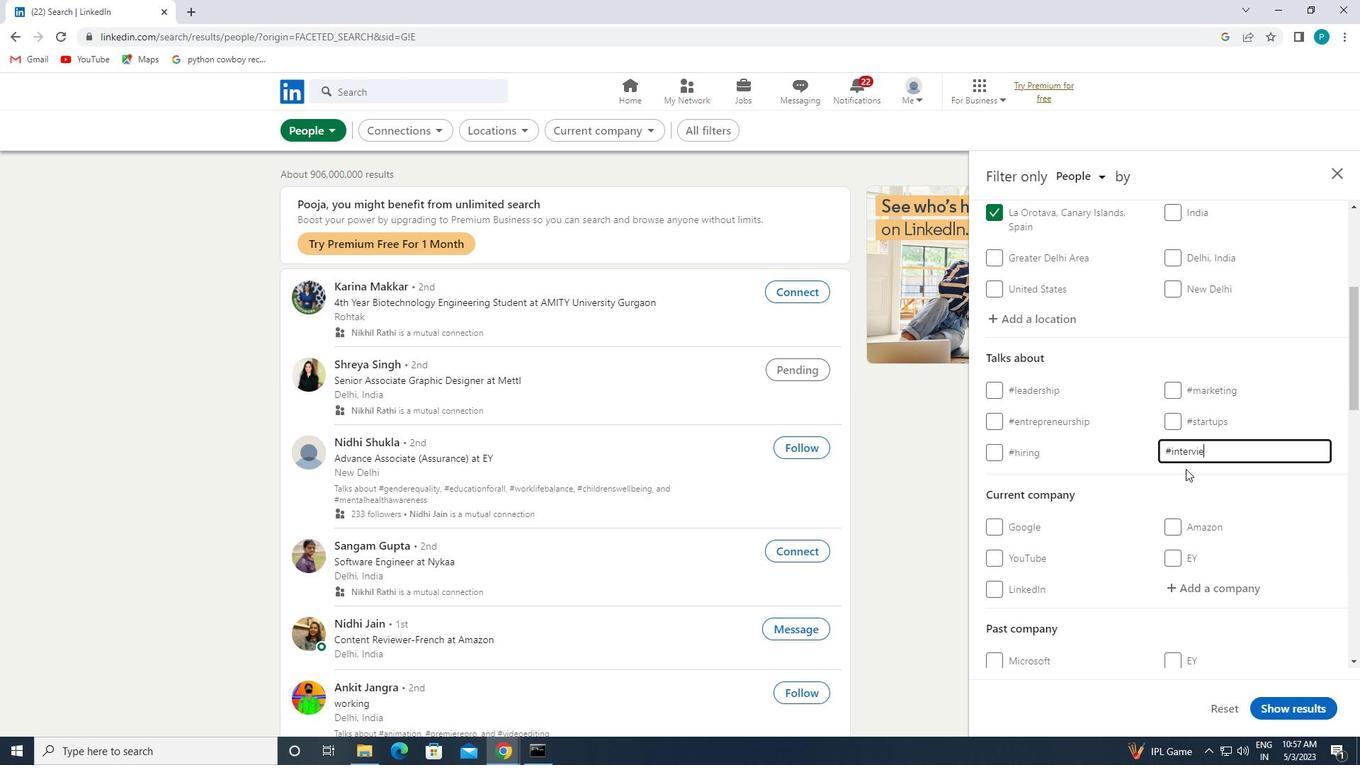 
Action: Mouse moved to (1148, 481)
Screenshot: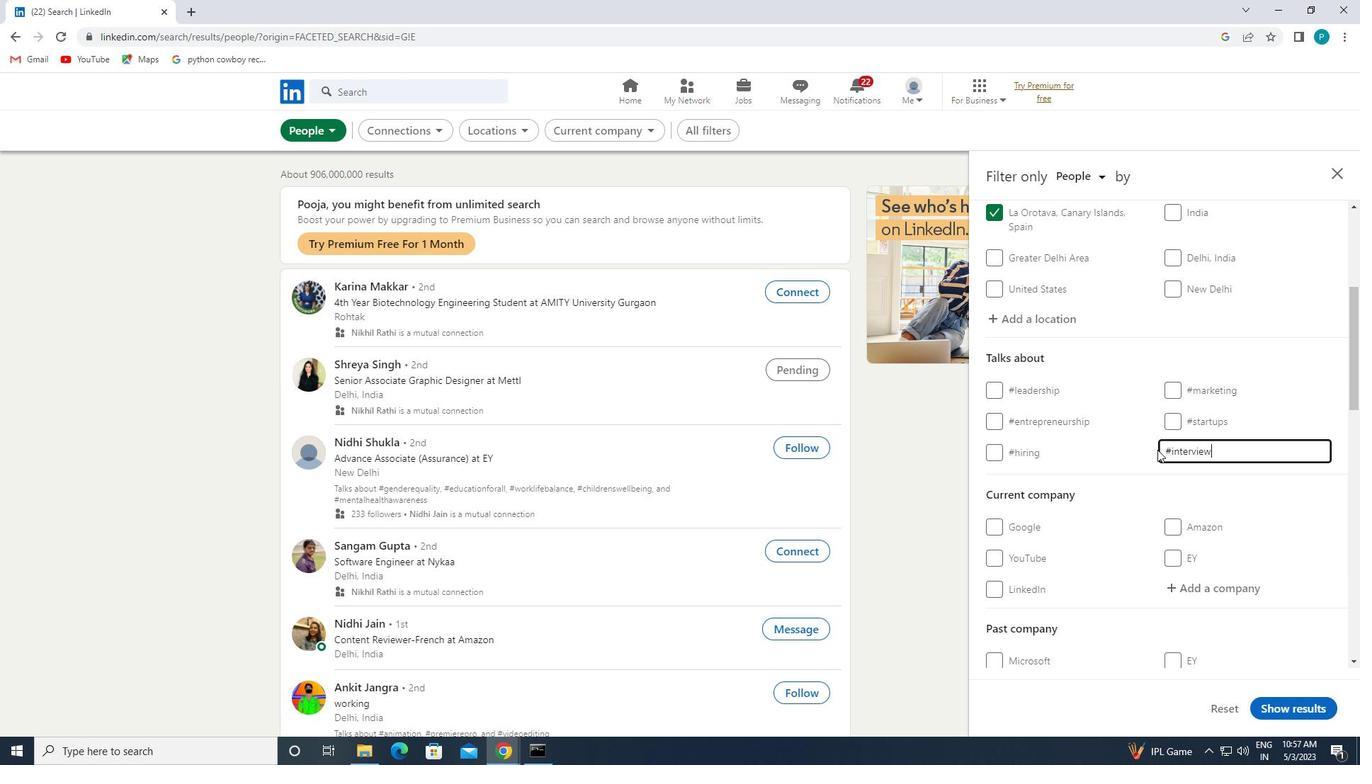 
Action: Mouse scrolled (1148, 480) with delta (0, 0)
Screenshot: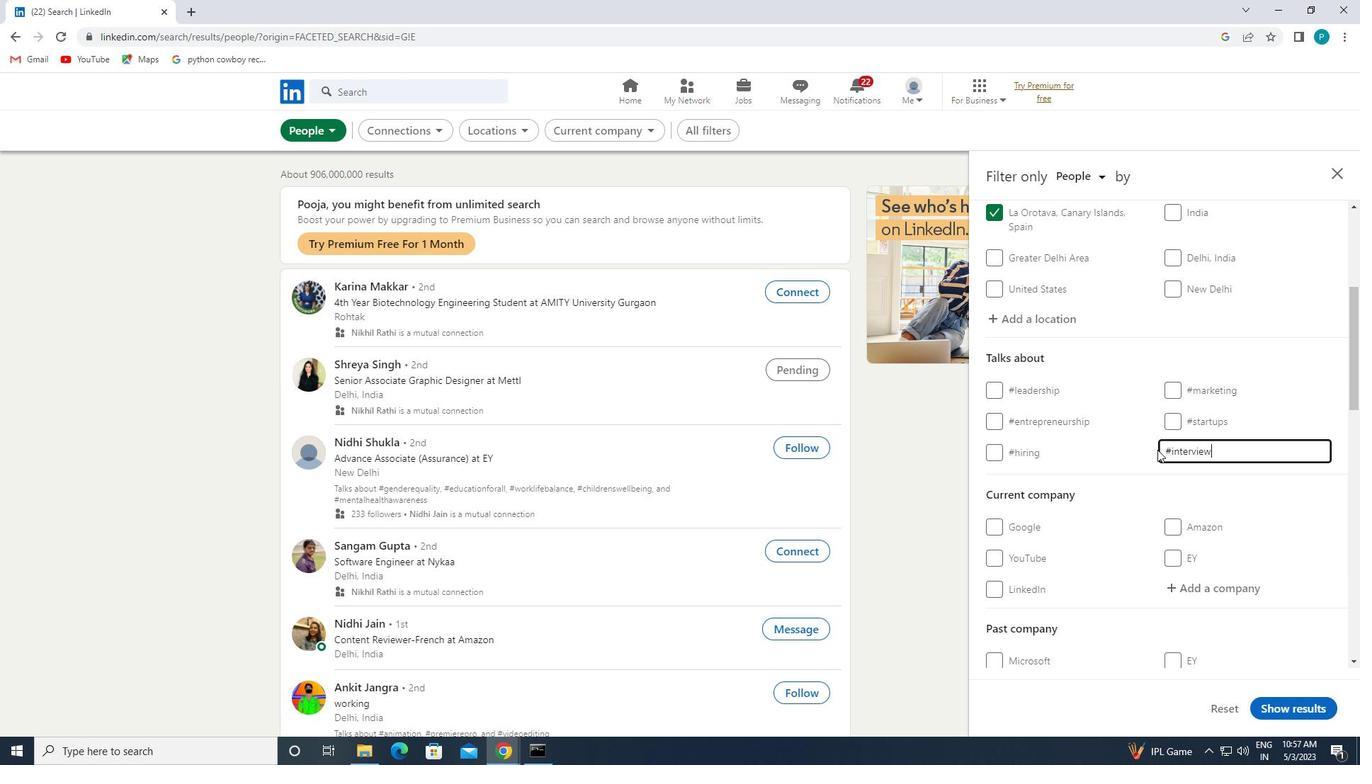 
Action: Mouse moved to (1147, 482)
Screenshot: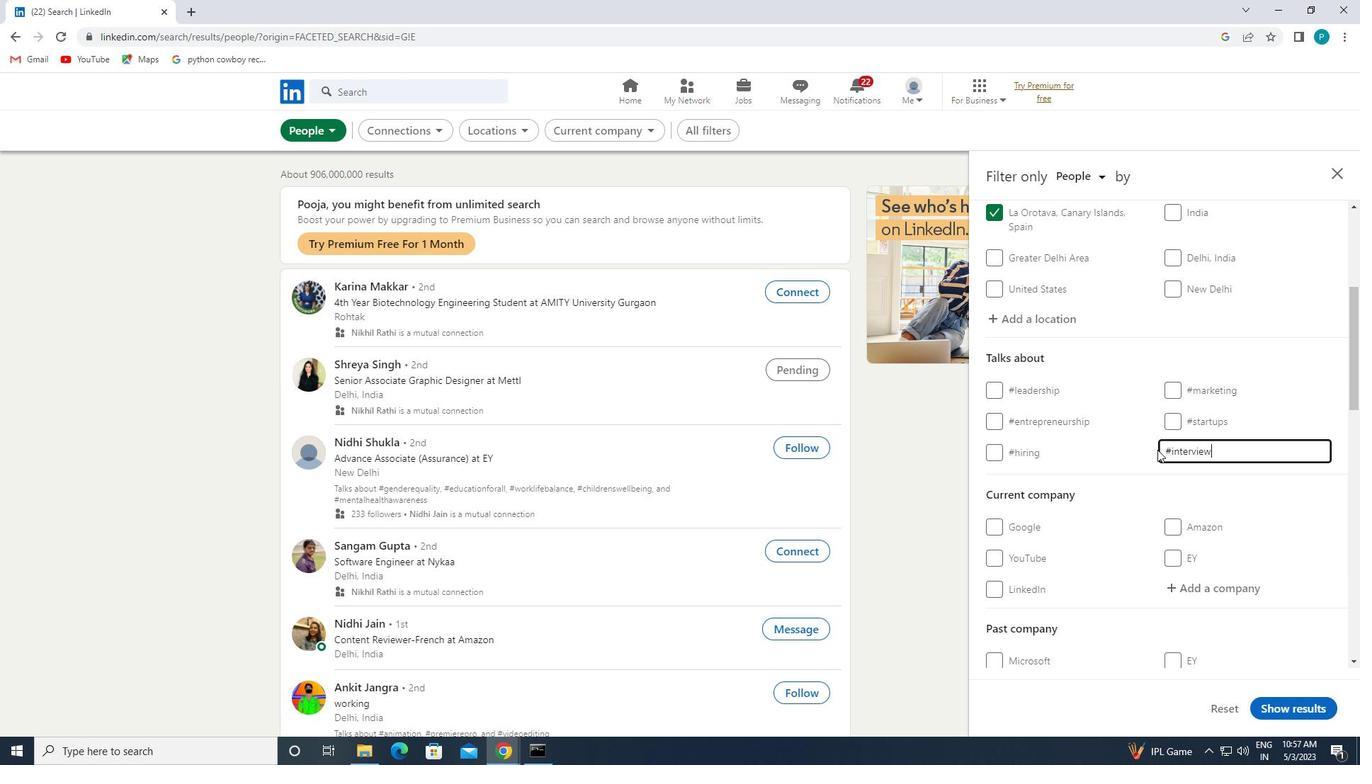
Action: Mouse scrolled (1147, 481) with delta (0, 0)
Screenshot: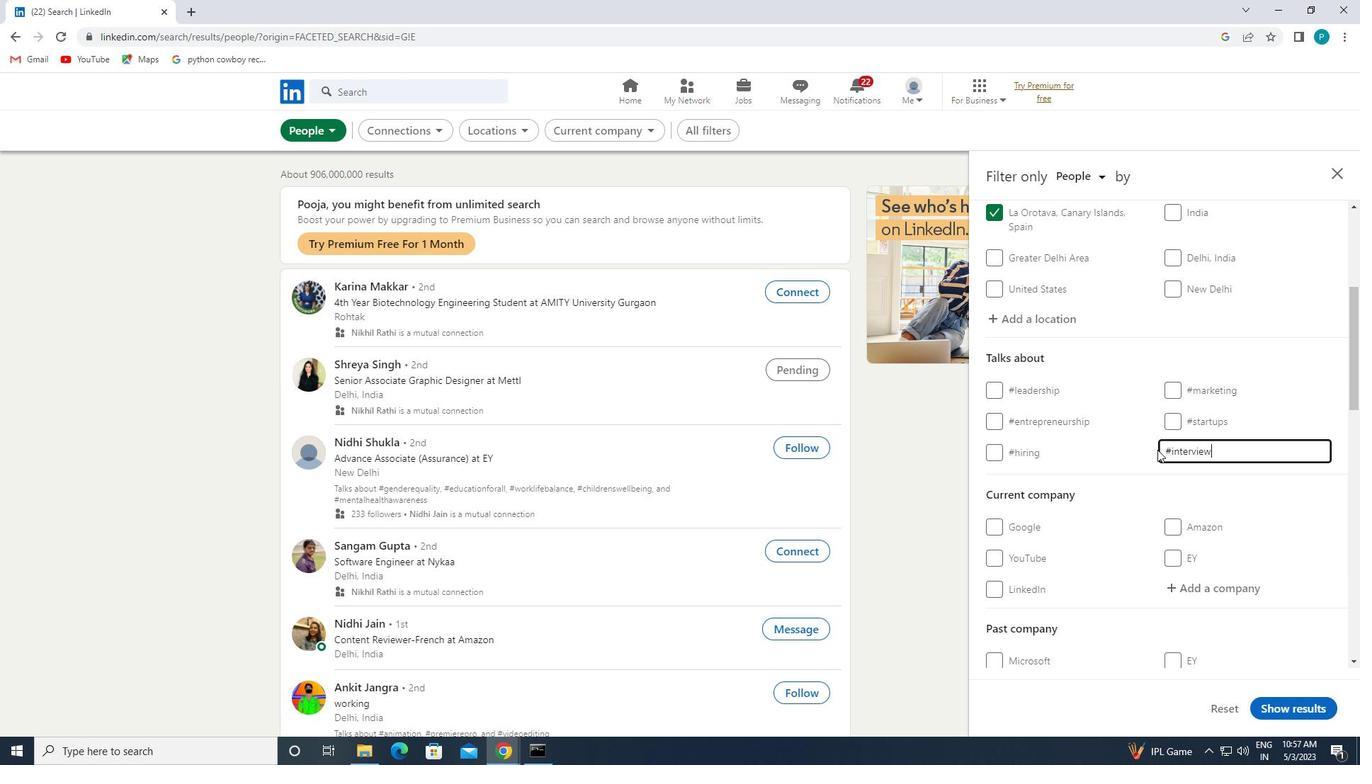 
Action: Mouse scrolled (1147, 481) with delta (0, 0)
Screenshot: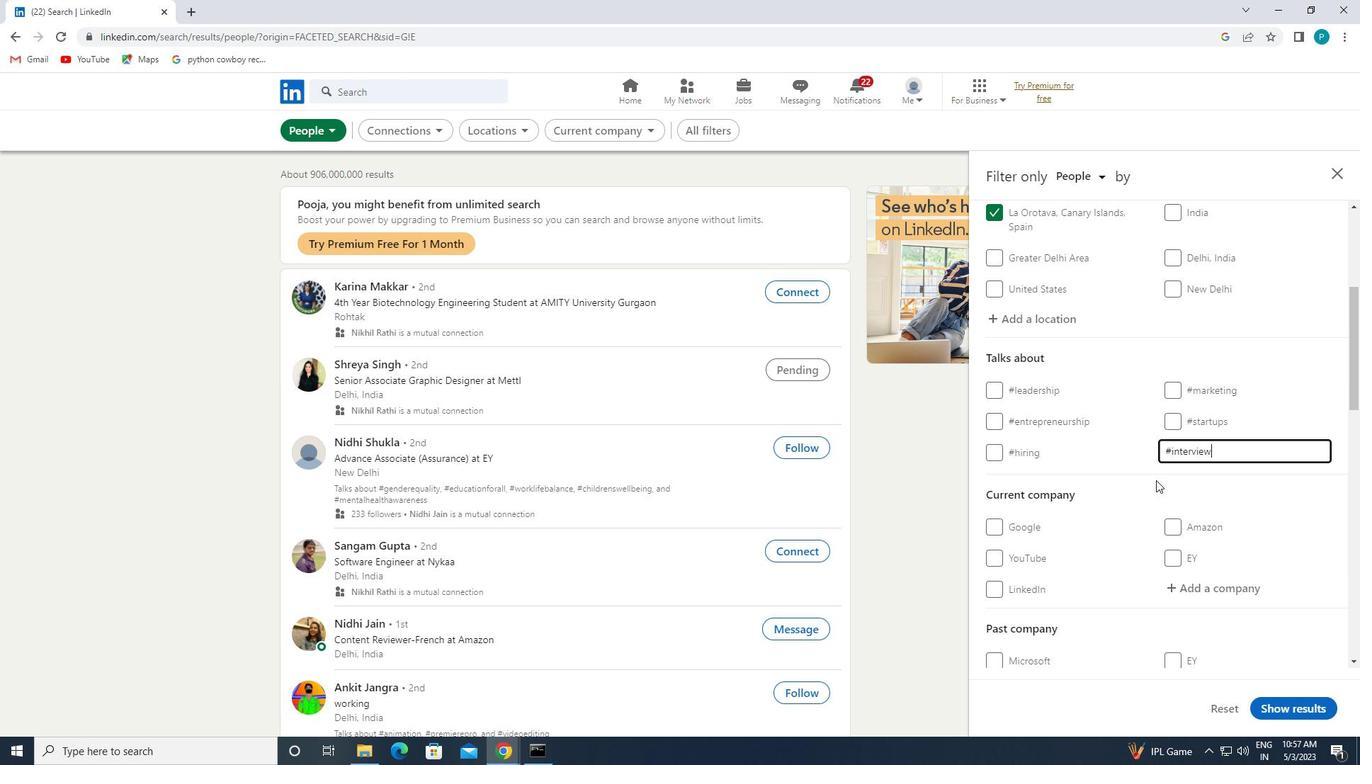 
Action: Mouse moved to (1089, 552)
Screenshot: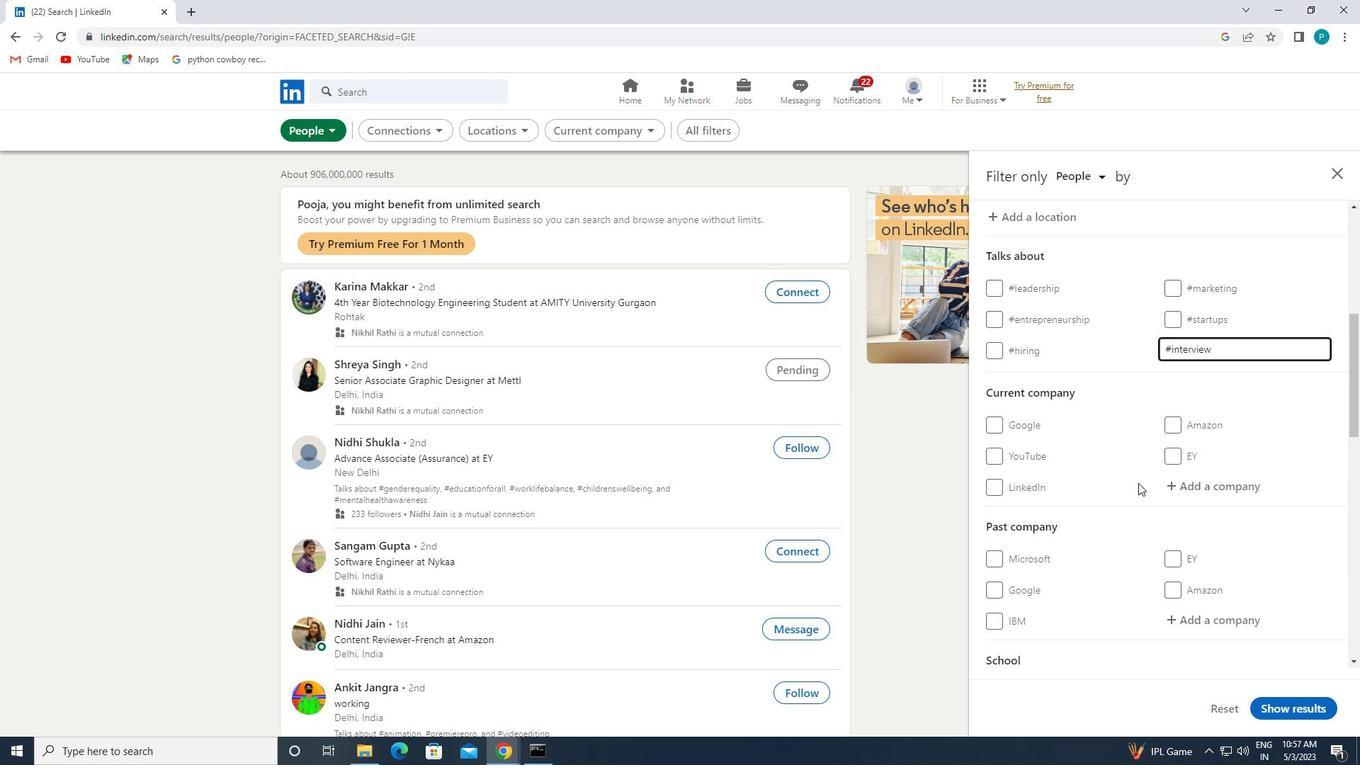
Action: Mouse scrolled (1089, 551) with delta (0, 0)
Screenshot: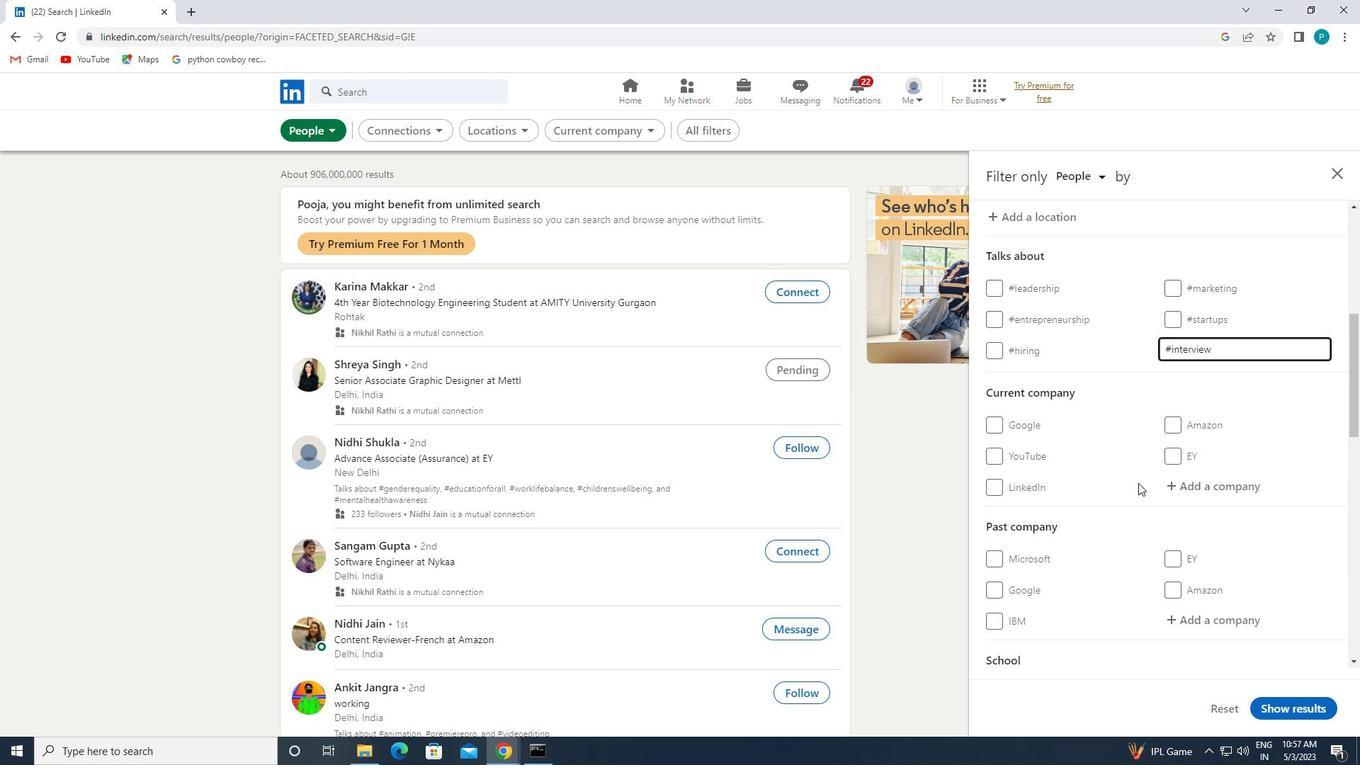 
Action: Mouse scrolled (1089, 551) with delta (0, 0)
Screenshot: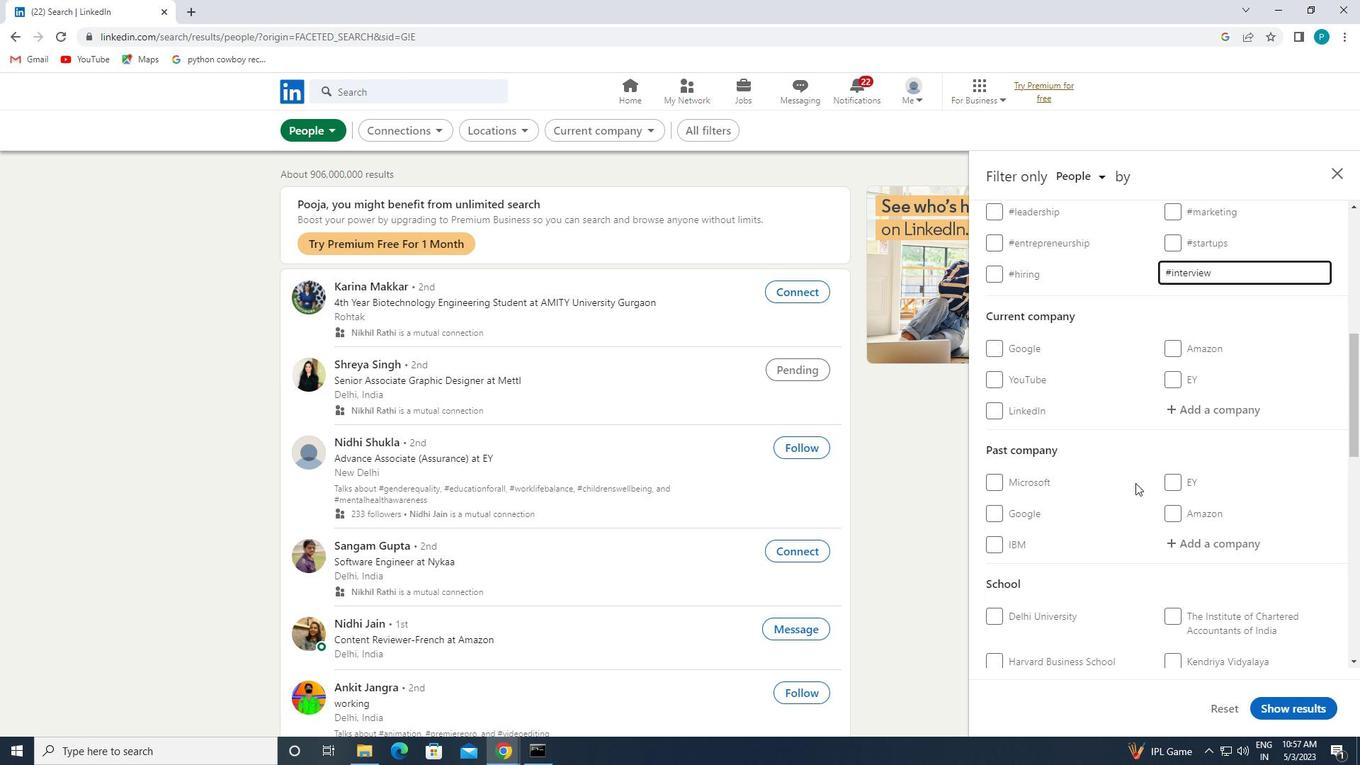 
Action: Mouse moved to (1080, 553)
Screenshot: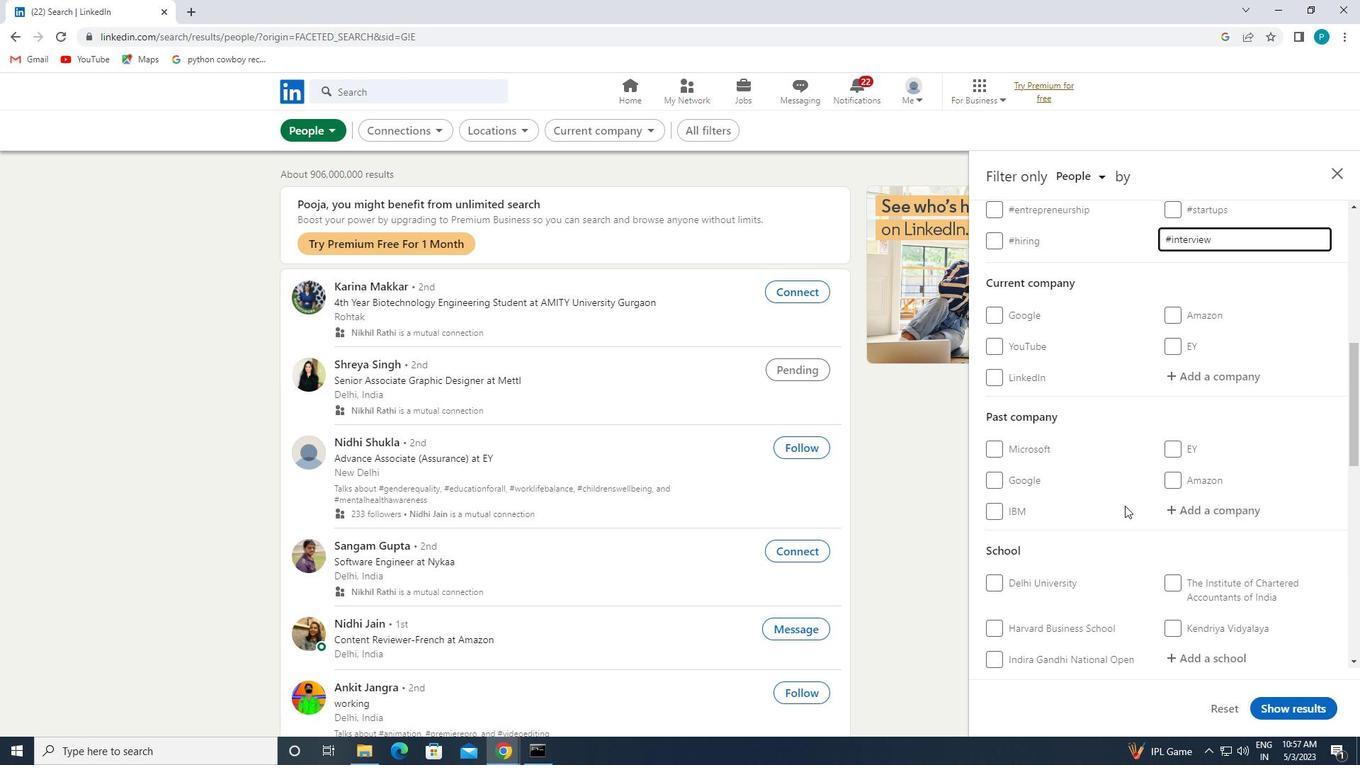 
Action: Mouse scrolled (1080, 553) with delta (0, 0)
Screenshot: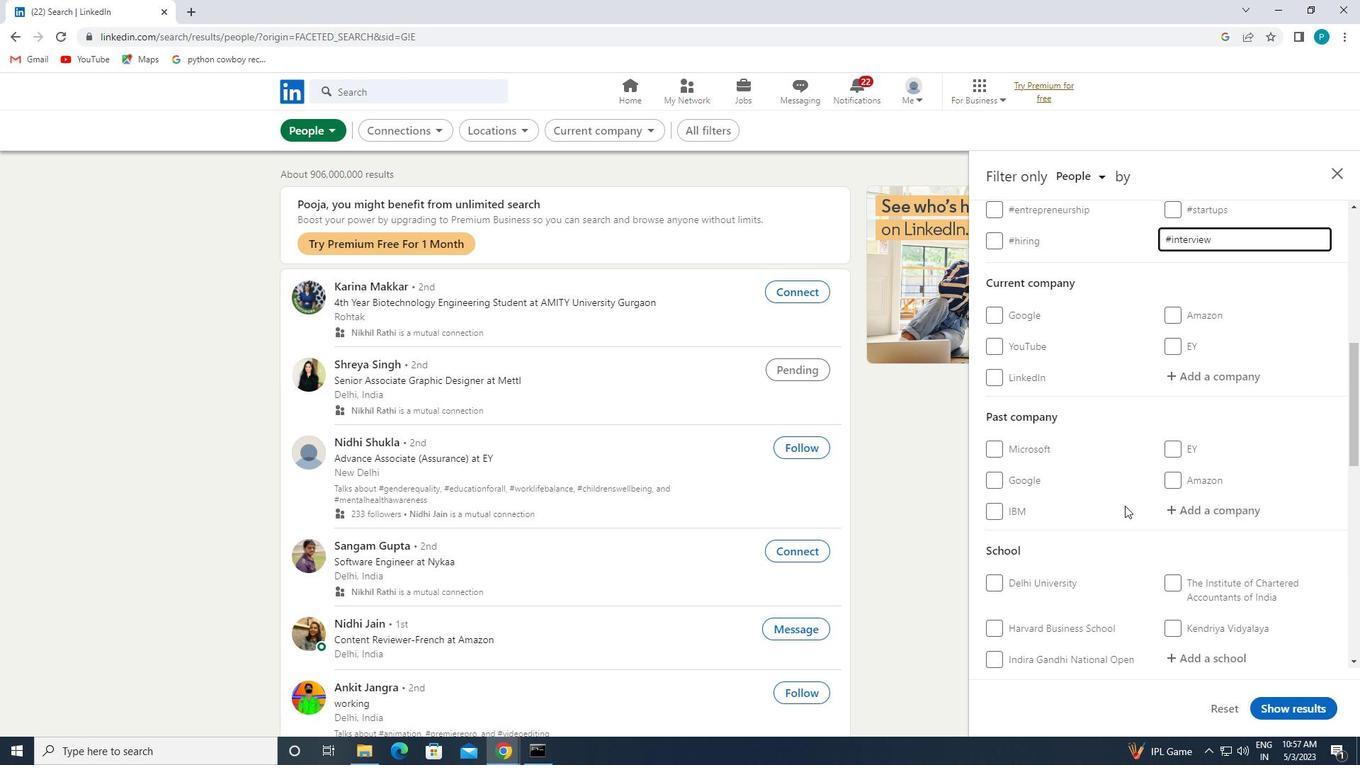
Action: Mouse moved to (988, 531)
Screenshot: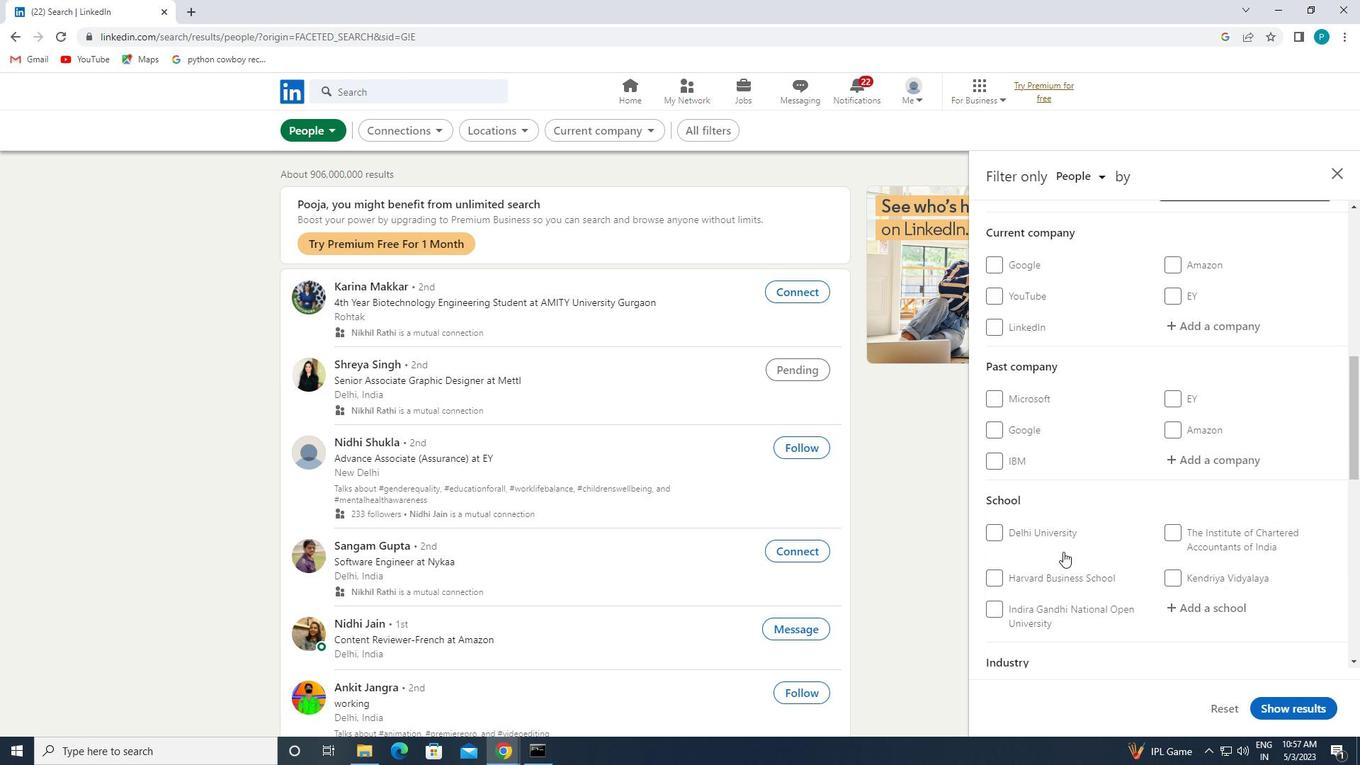 
Action: Mouse scrolled (988, 531) with delta (0, 0)
Screenshot: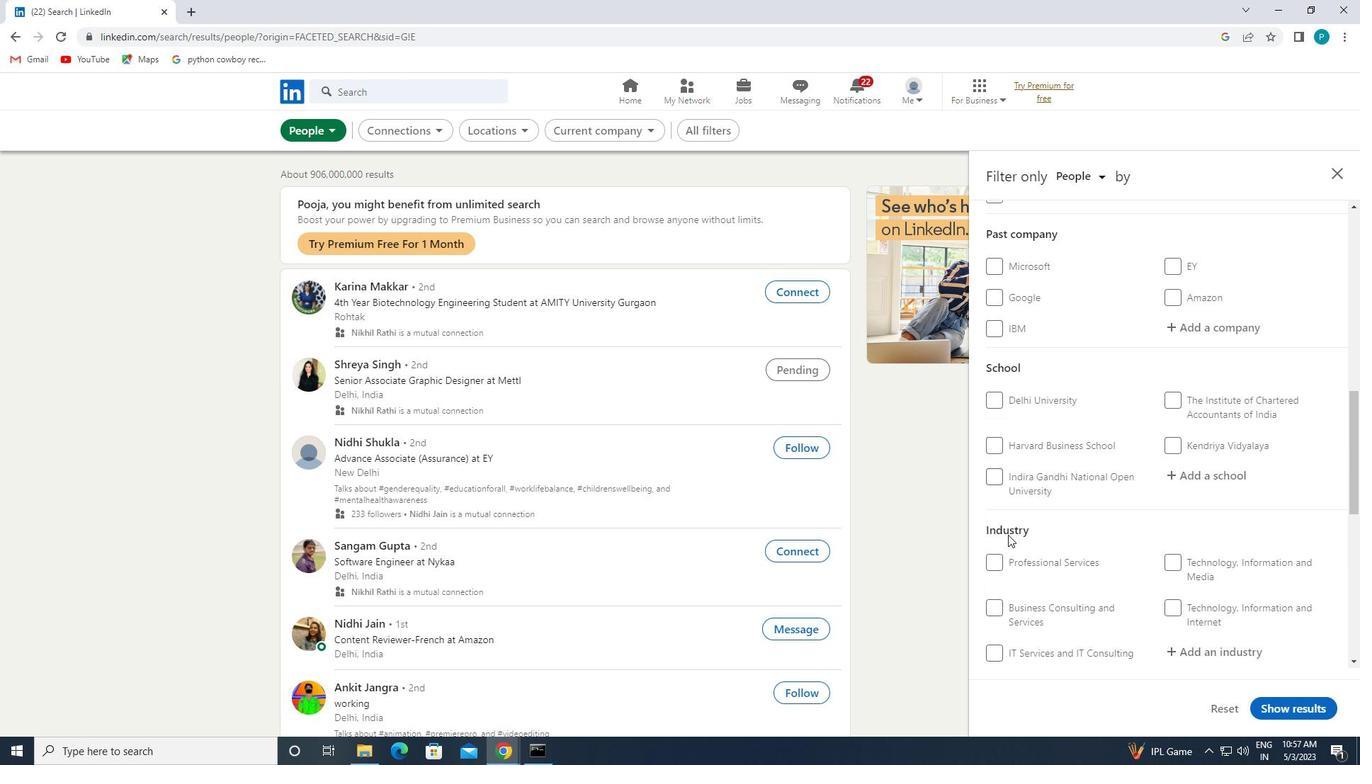 
Action: Mouse moved to (1015, 563)
Screenshot: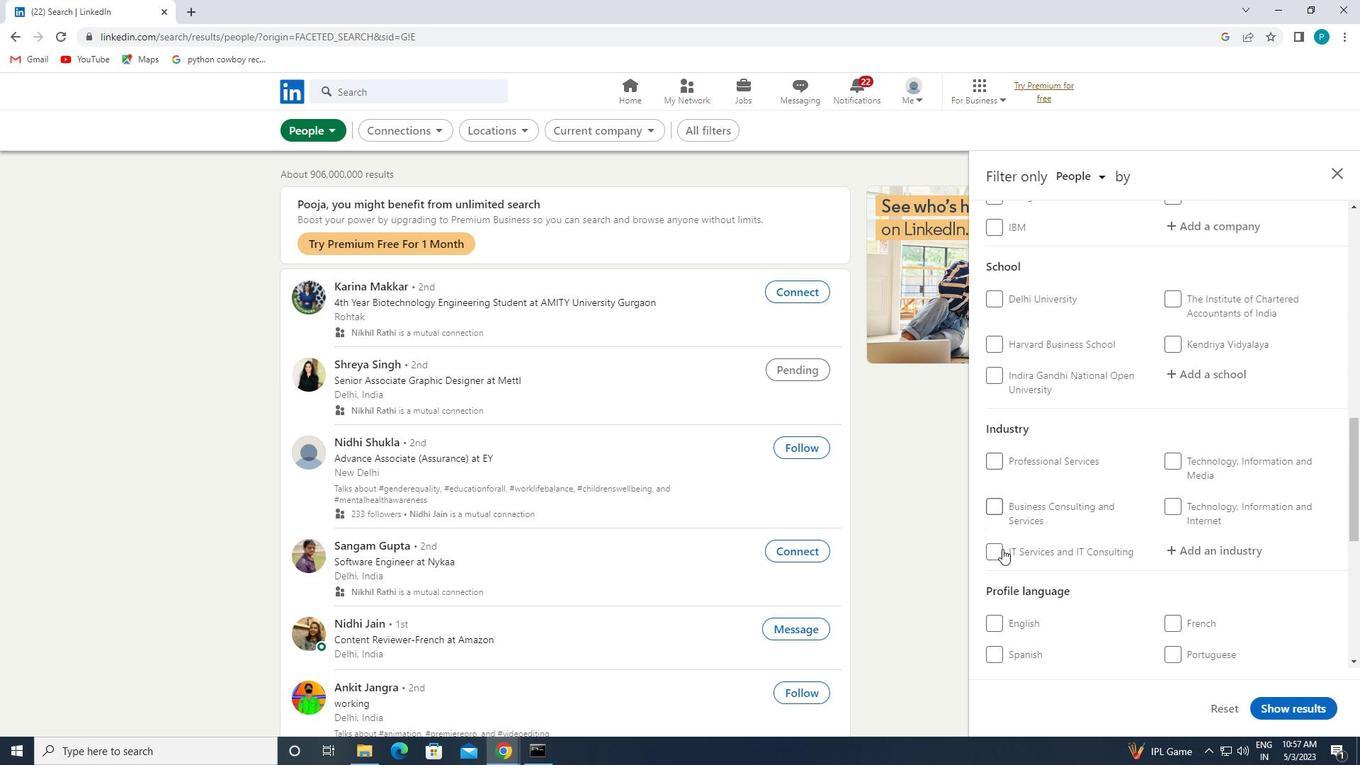 
Action: Mouse scrolled (1015, 563) with delta (0, 0)
Screenshot: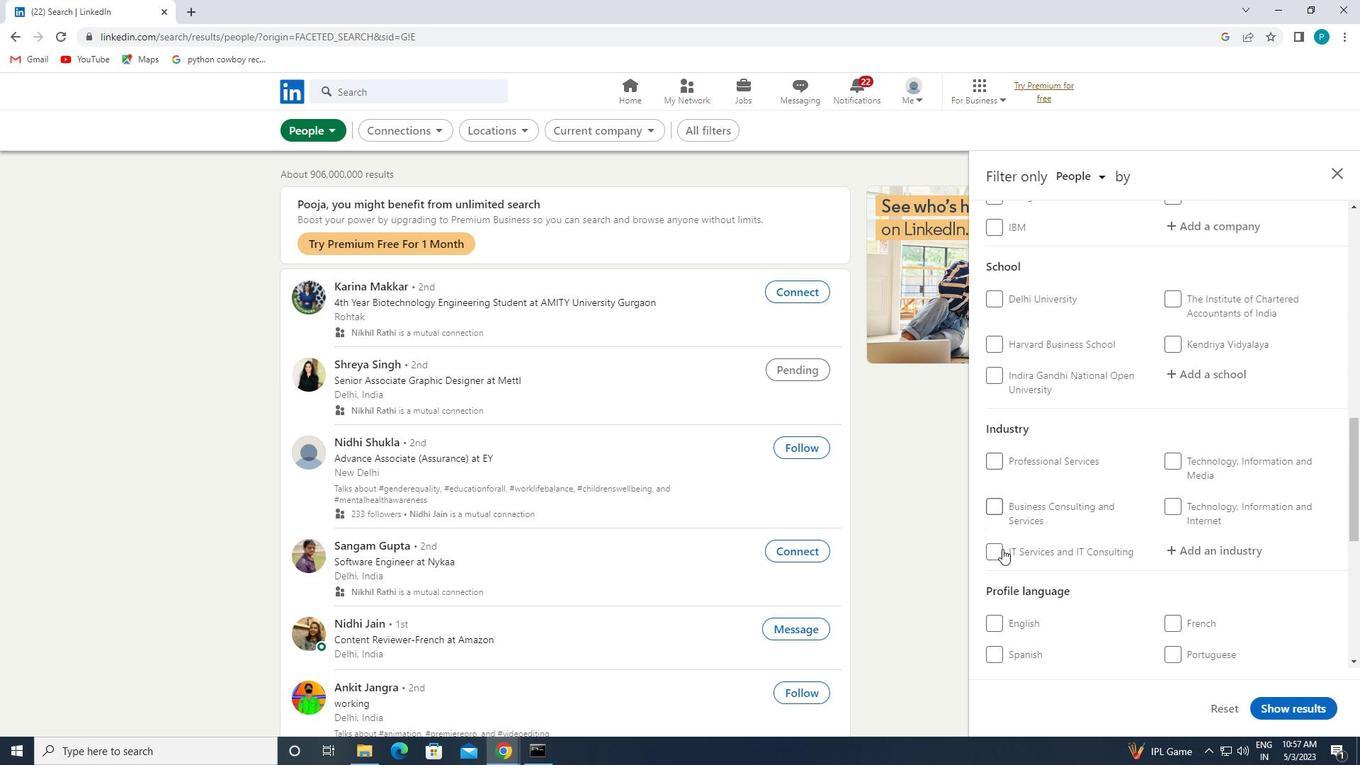 
Action: Mouse scrolled (1015, 563) with delta (0, 0)
Screenshot: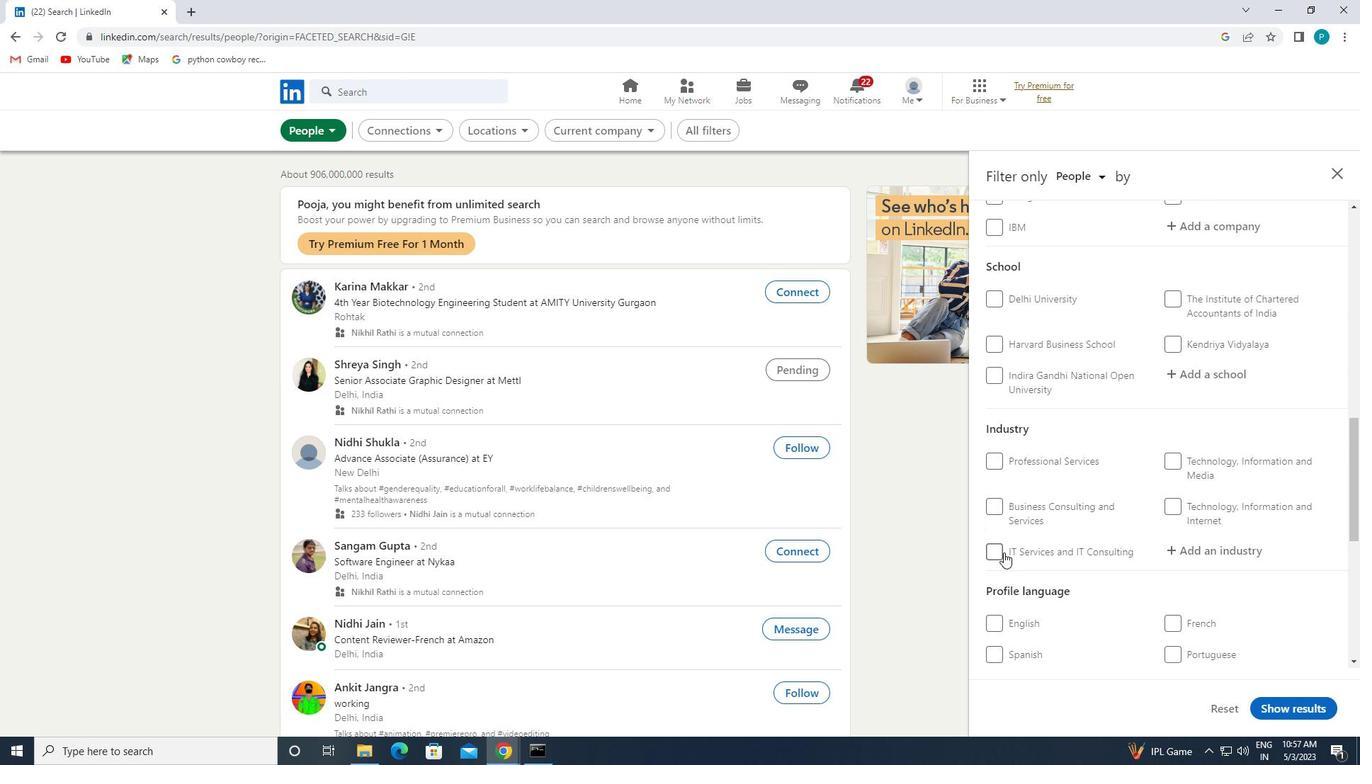 
Action: Mouse moved to (1175, 521)
Screenshot: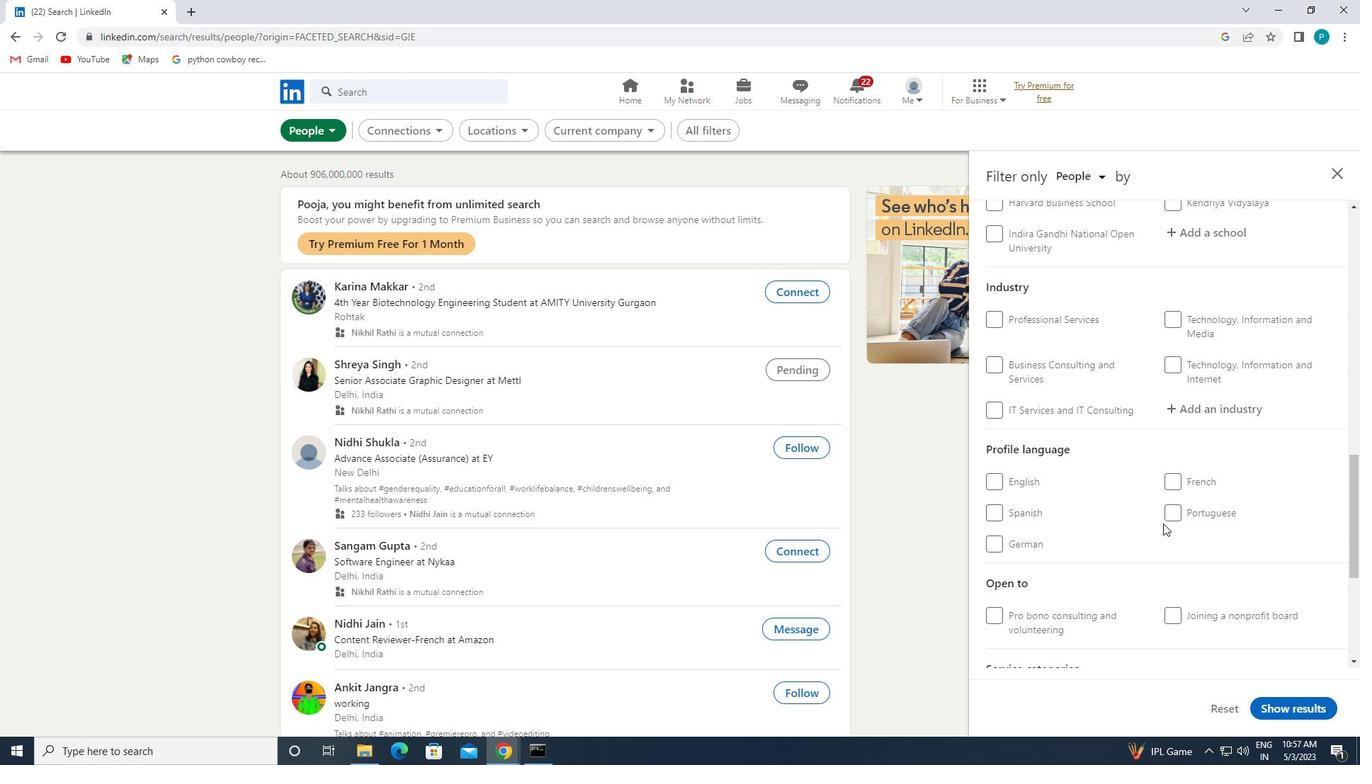 
Action: Mouse pressed left at (1175, 521)
Screenshot: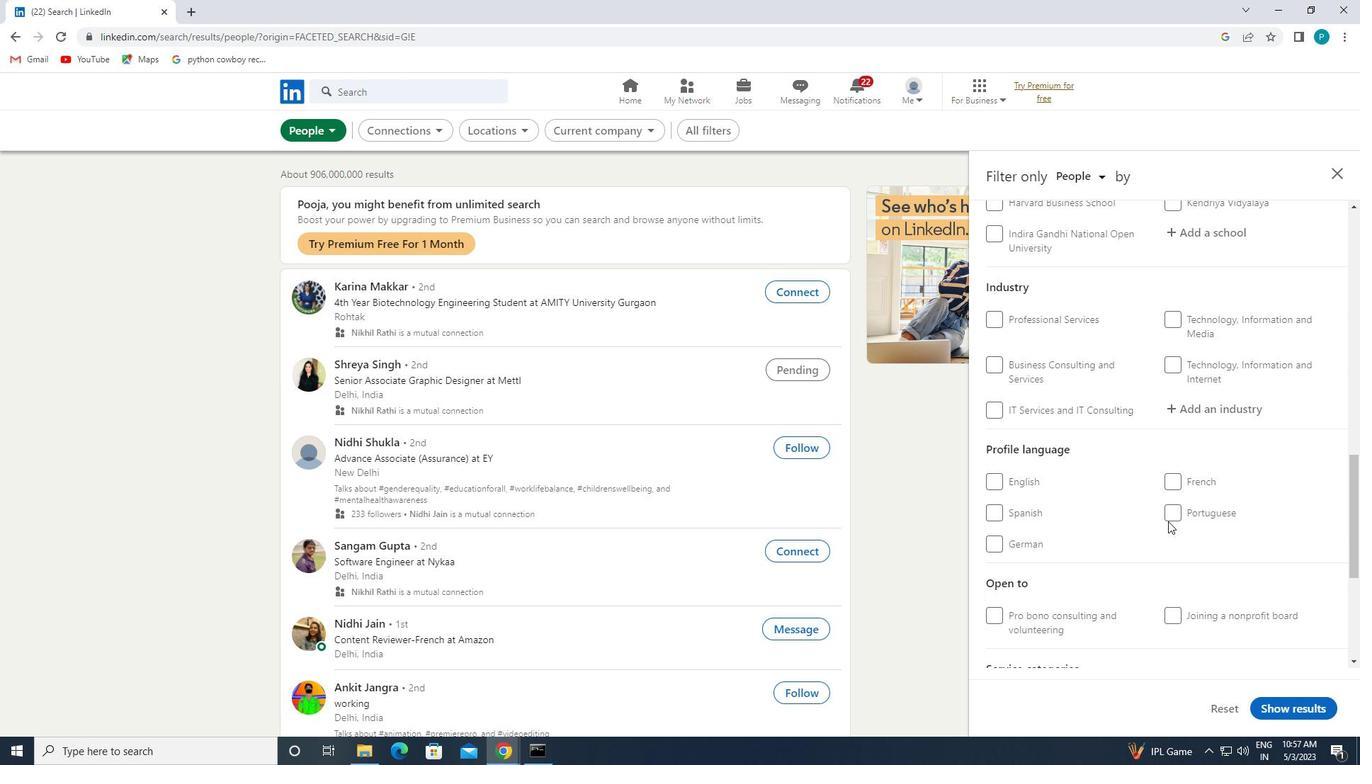 
Action: Mouse moved to (1173, 510)
Screenshot: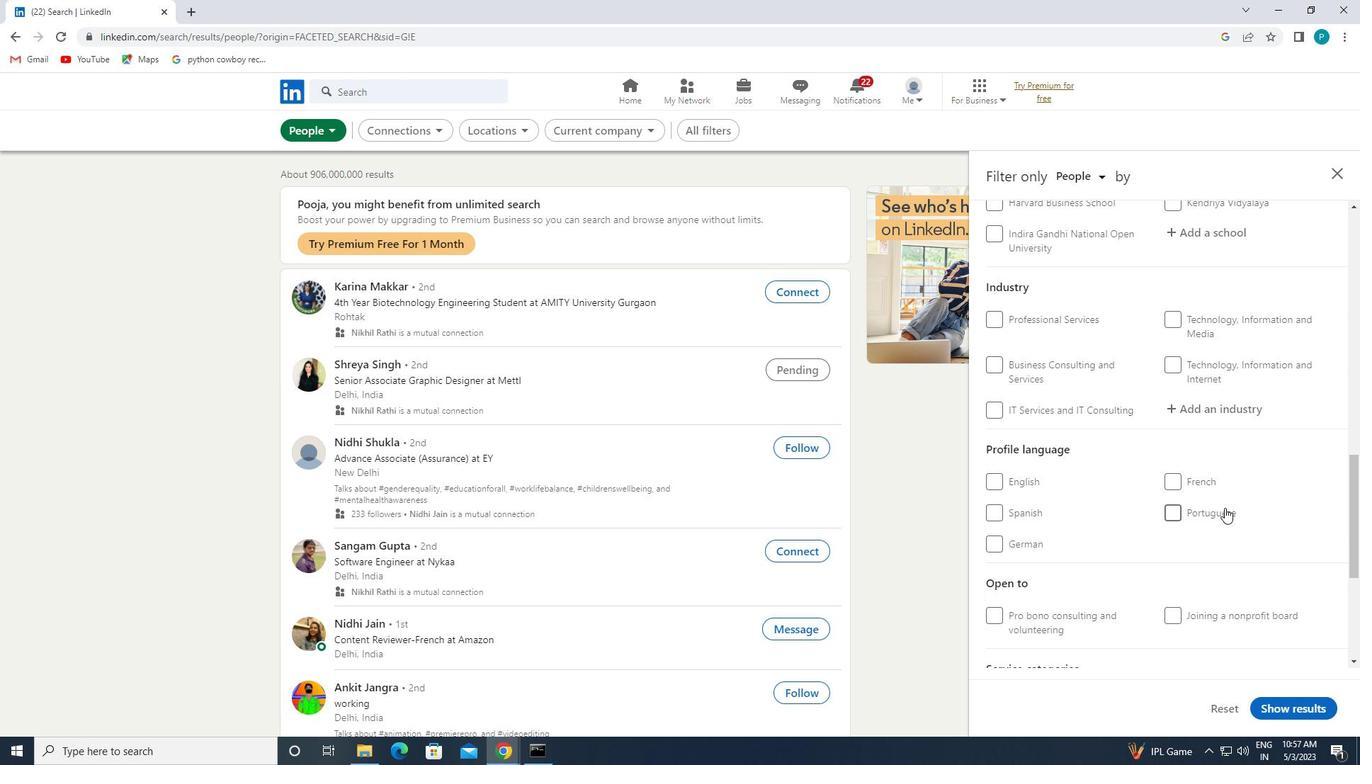 
Action: Mouse pressed left at (1173, 510)
Screenshot: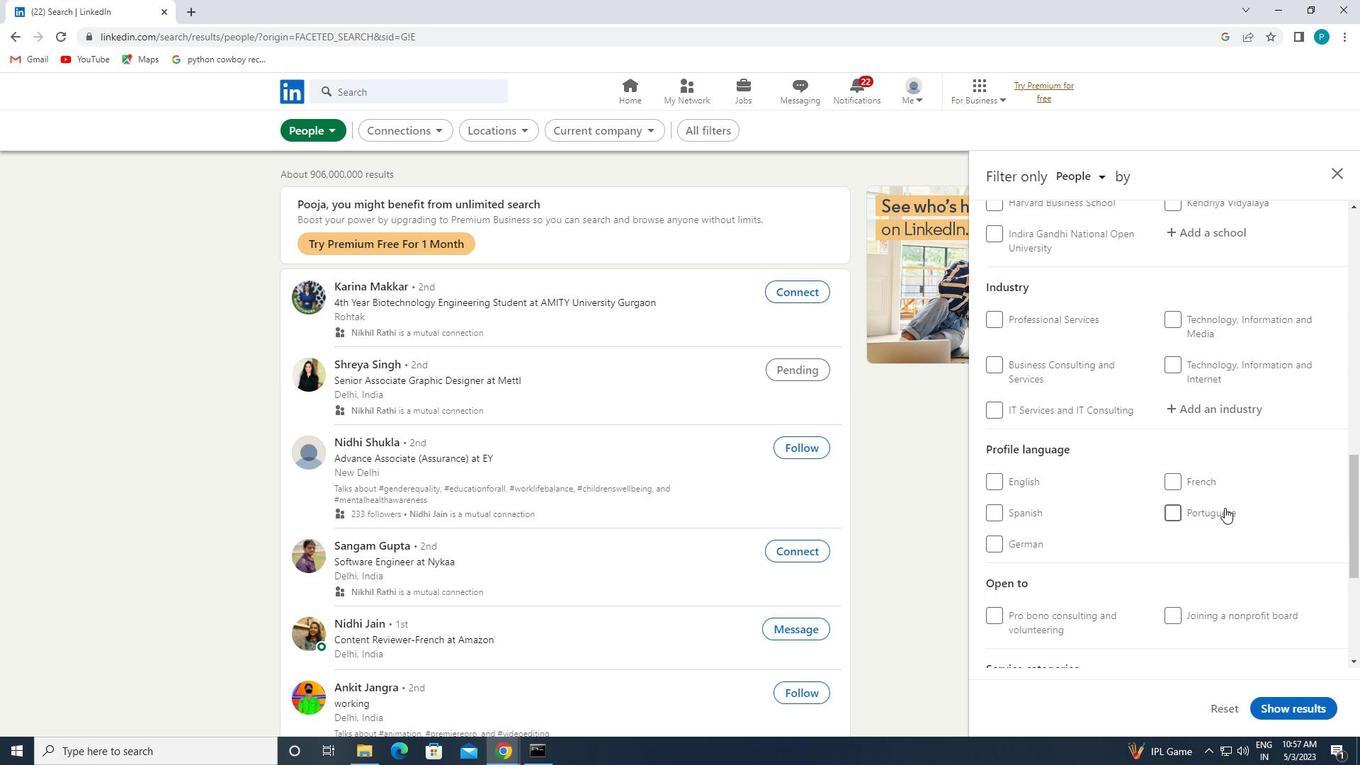 
Action: Mouse moved to (1231, 499)
Screenshot: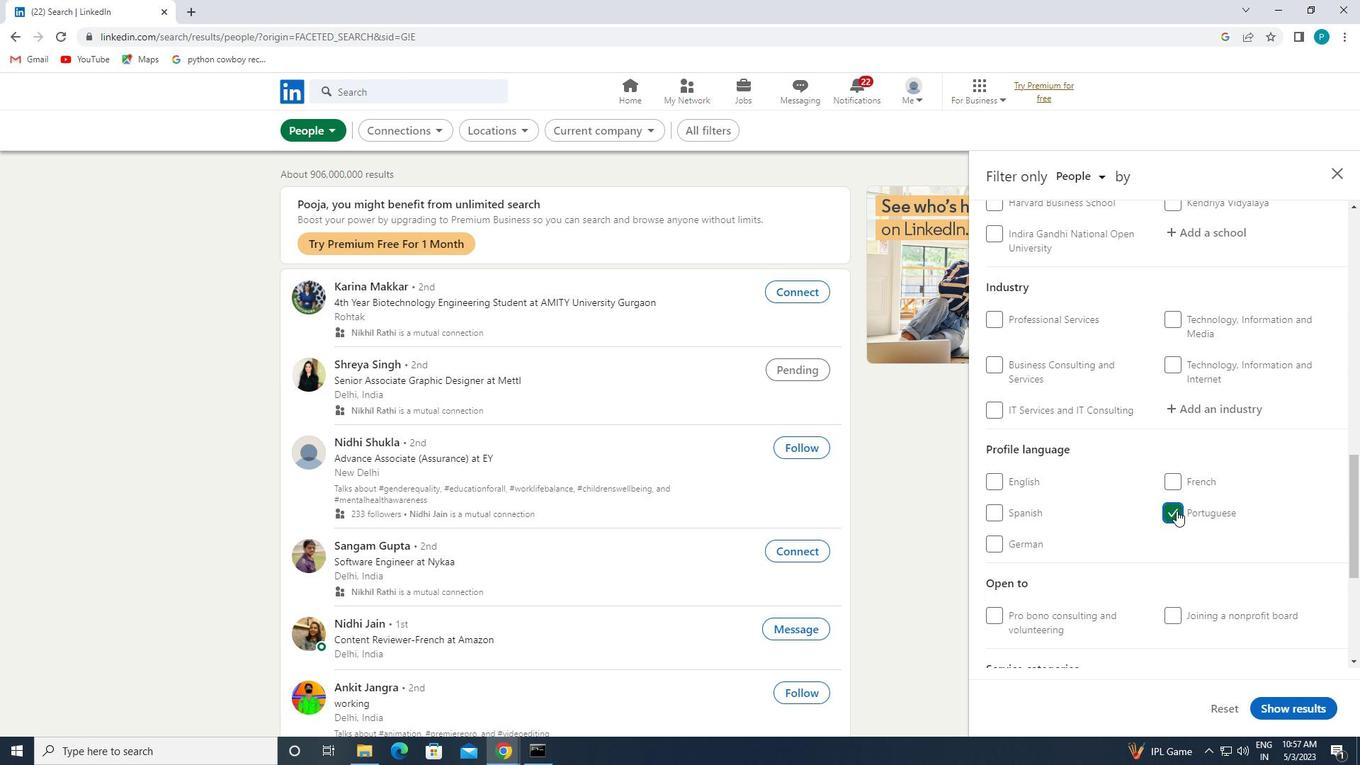 
Action: Mouse scrolled (1231, 500) with delta (0, 0)
Screenshot: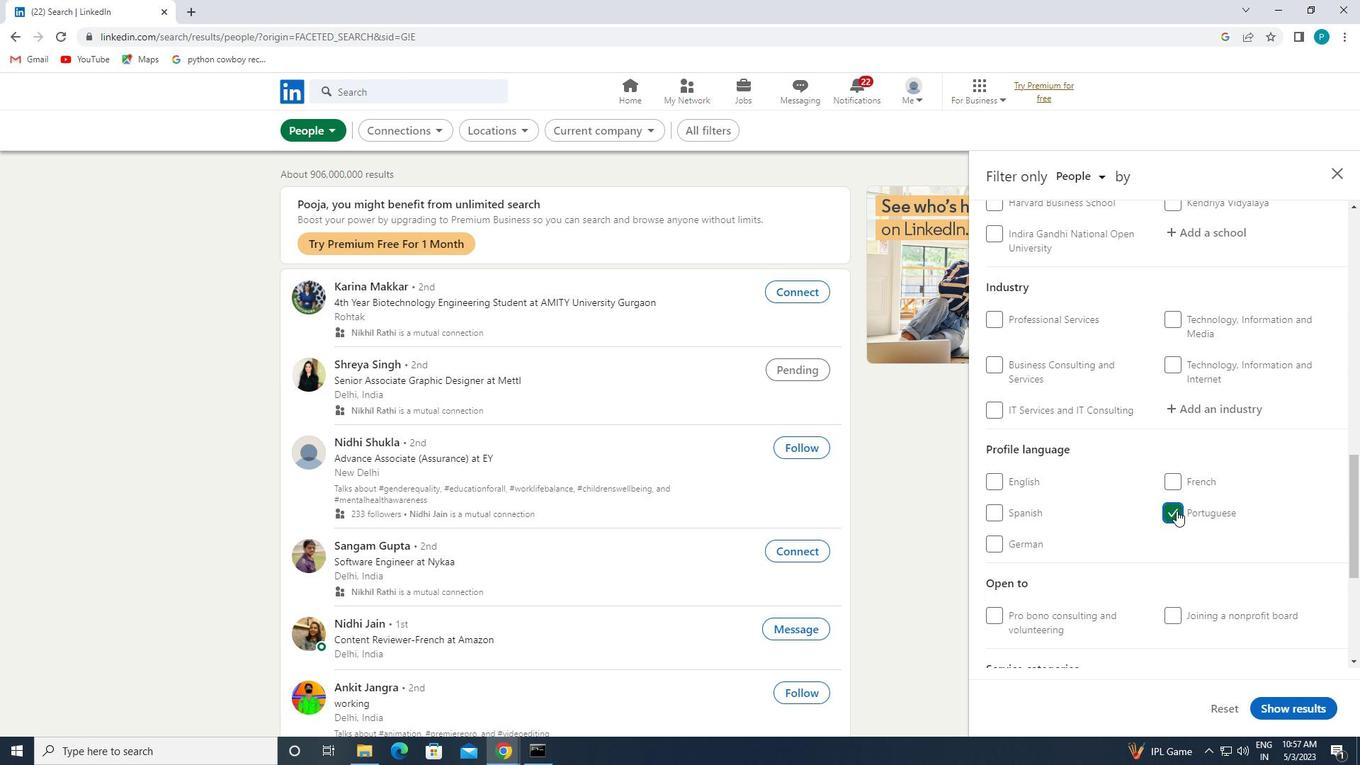 
Action: Mouse moved to (1231, 497)
Screenshot: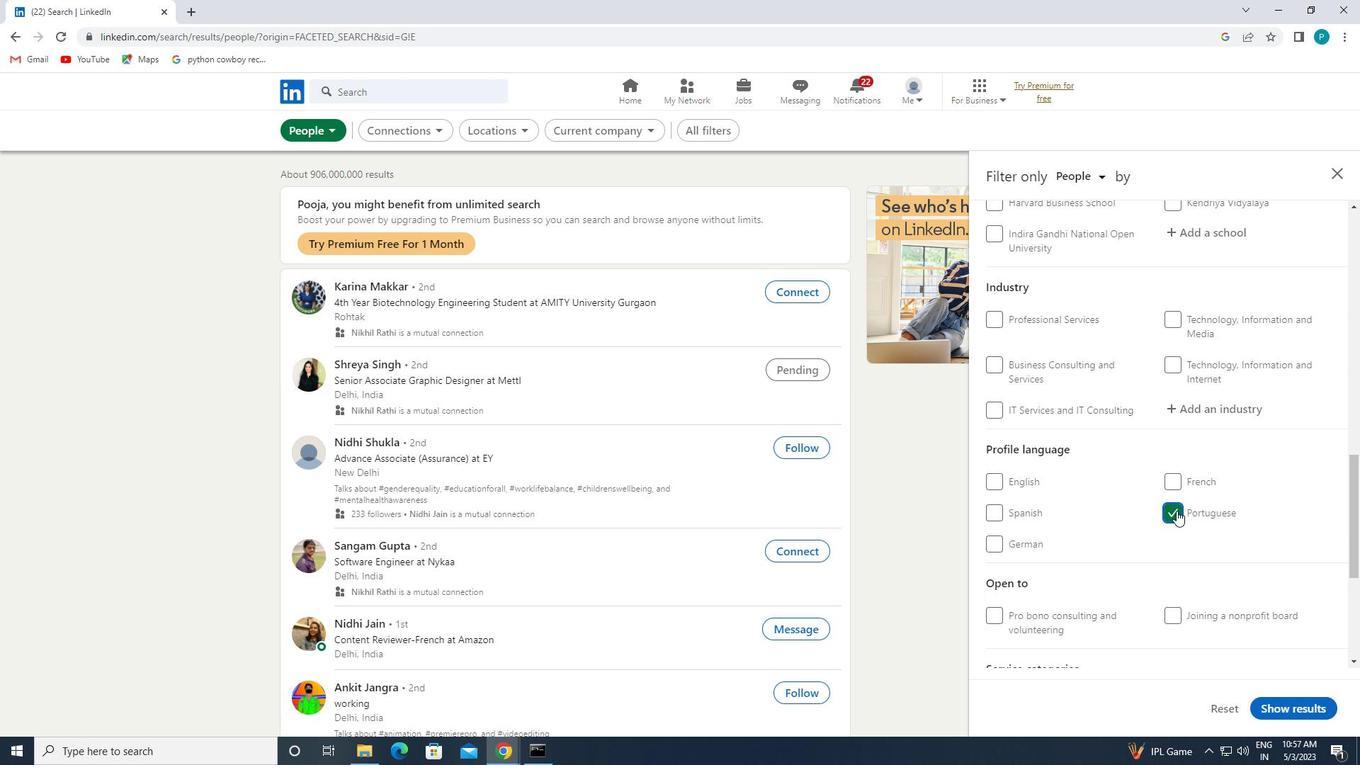 
Action: Mouse scrolled (1231, 497) with delta (0, 0)
Screenshot: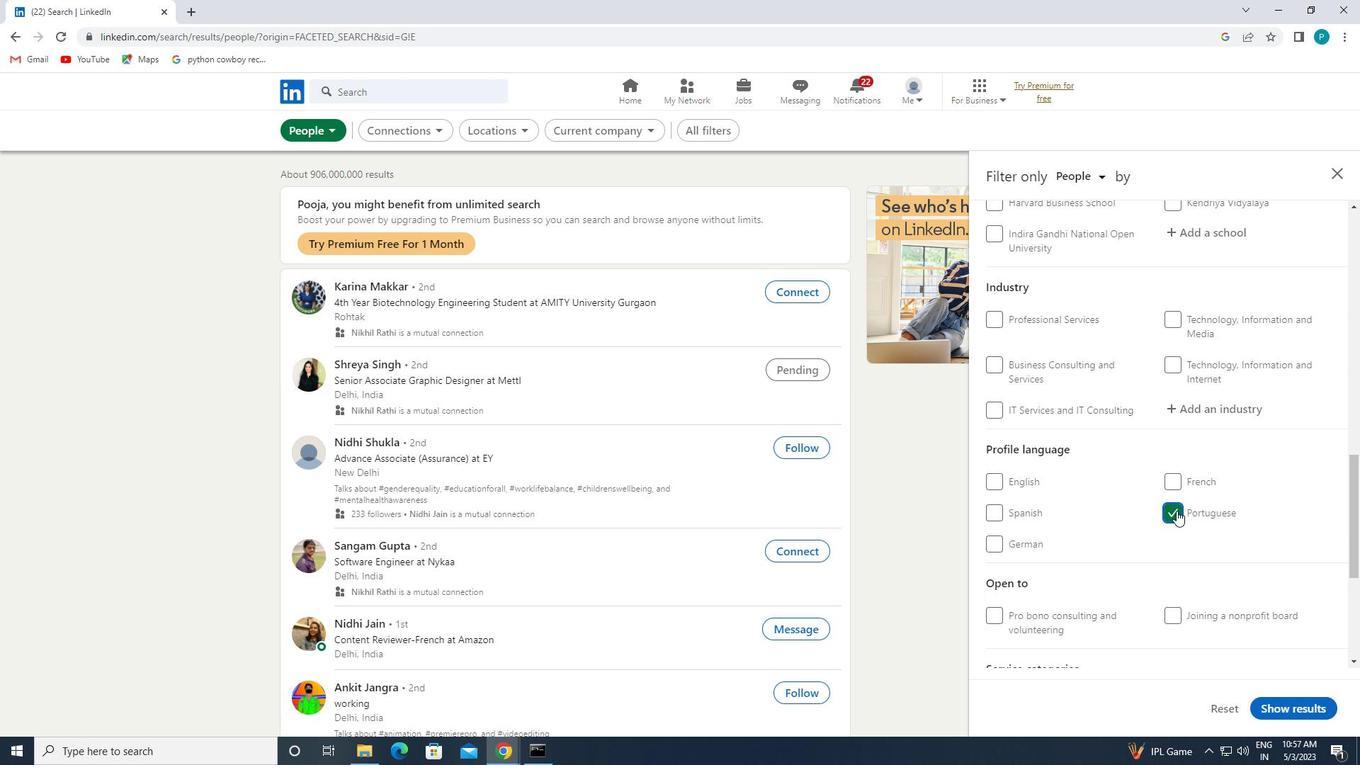 
Action: Mouse moved to (1231, 497)
Screenshot: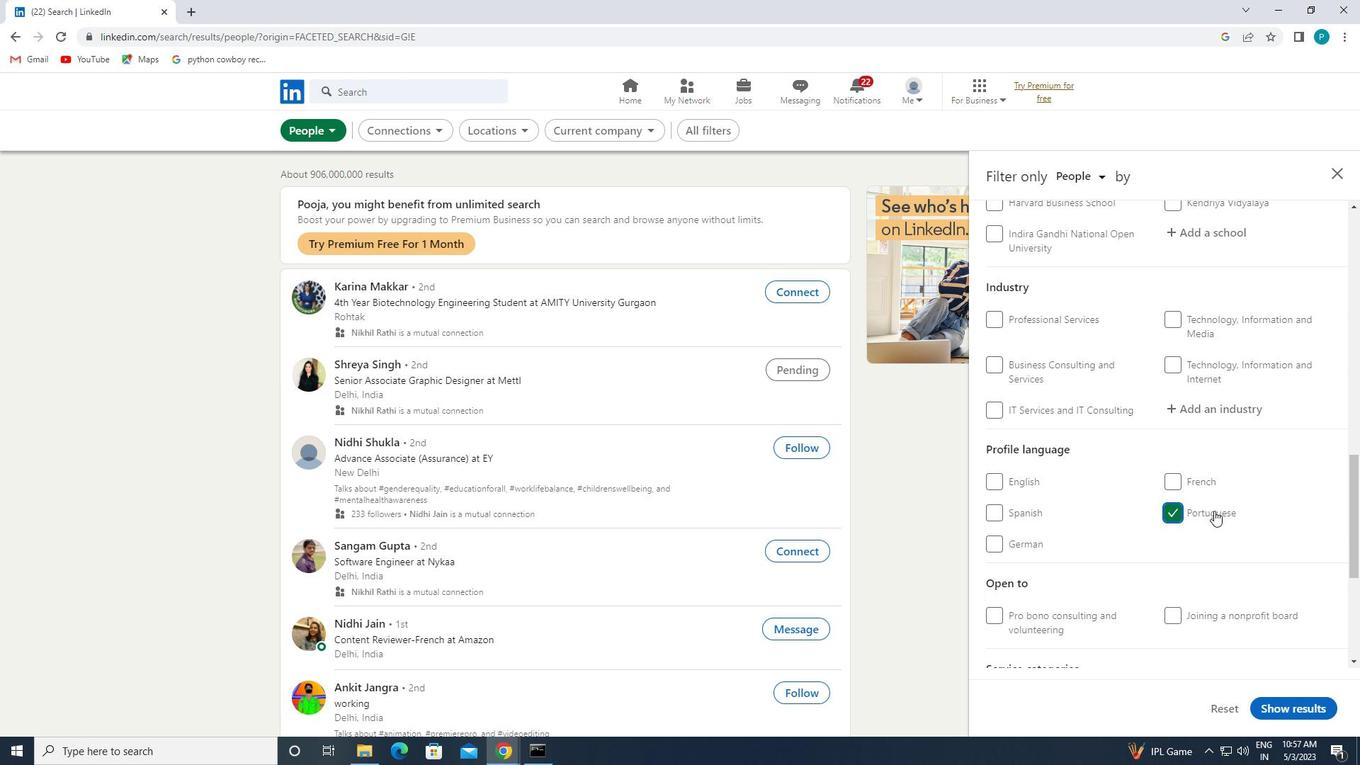 
Action: Mouse scrolled (1231, 497) with delta (0, 0)
Screenshot: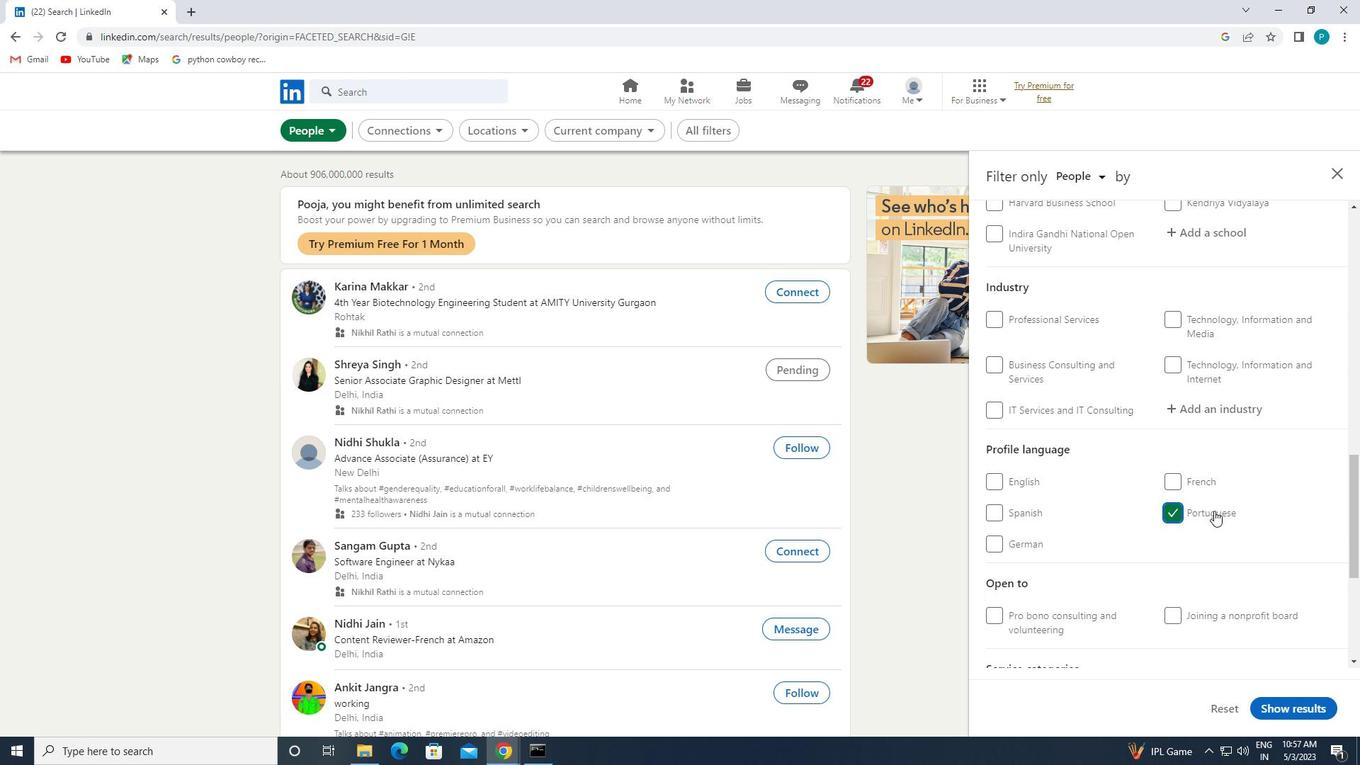 
Action: Mouse moved to (1228, 493)
Screenshot: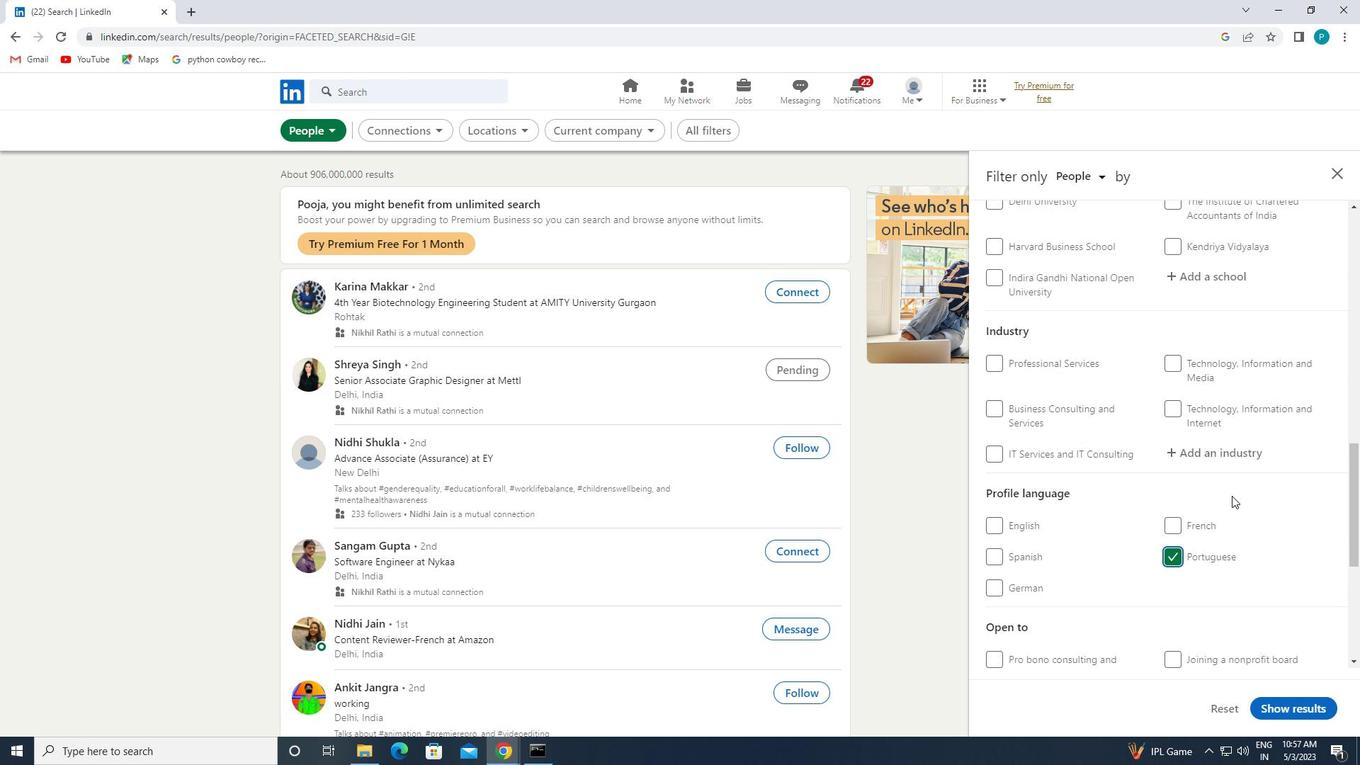 
Action: Mouse scrolled (1228, 494) with delta (0, 0)
Screenshot: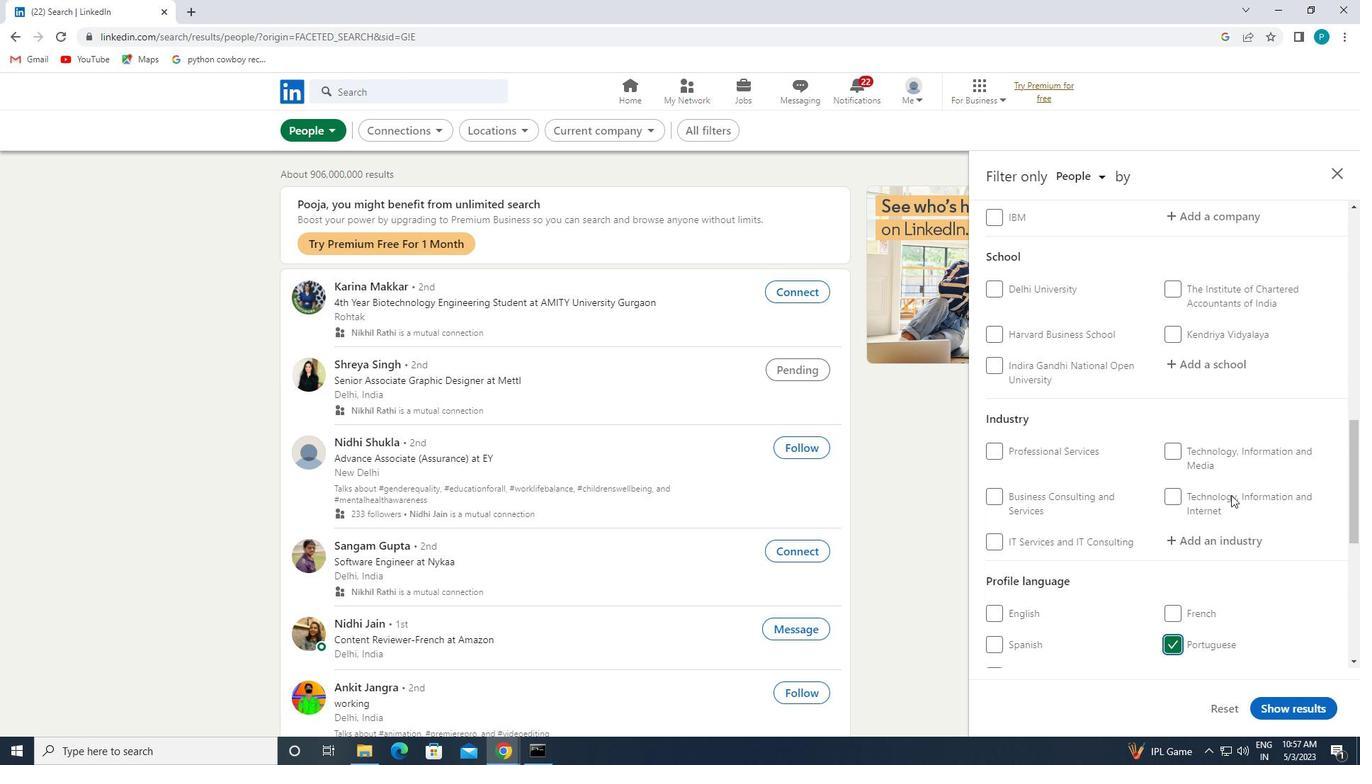 
Action: Mouse scrolled (1228, 494) with delta (0, 0)
Screenshot: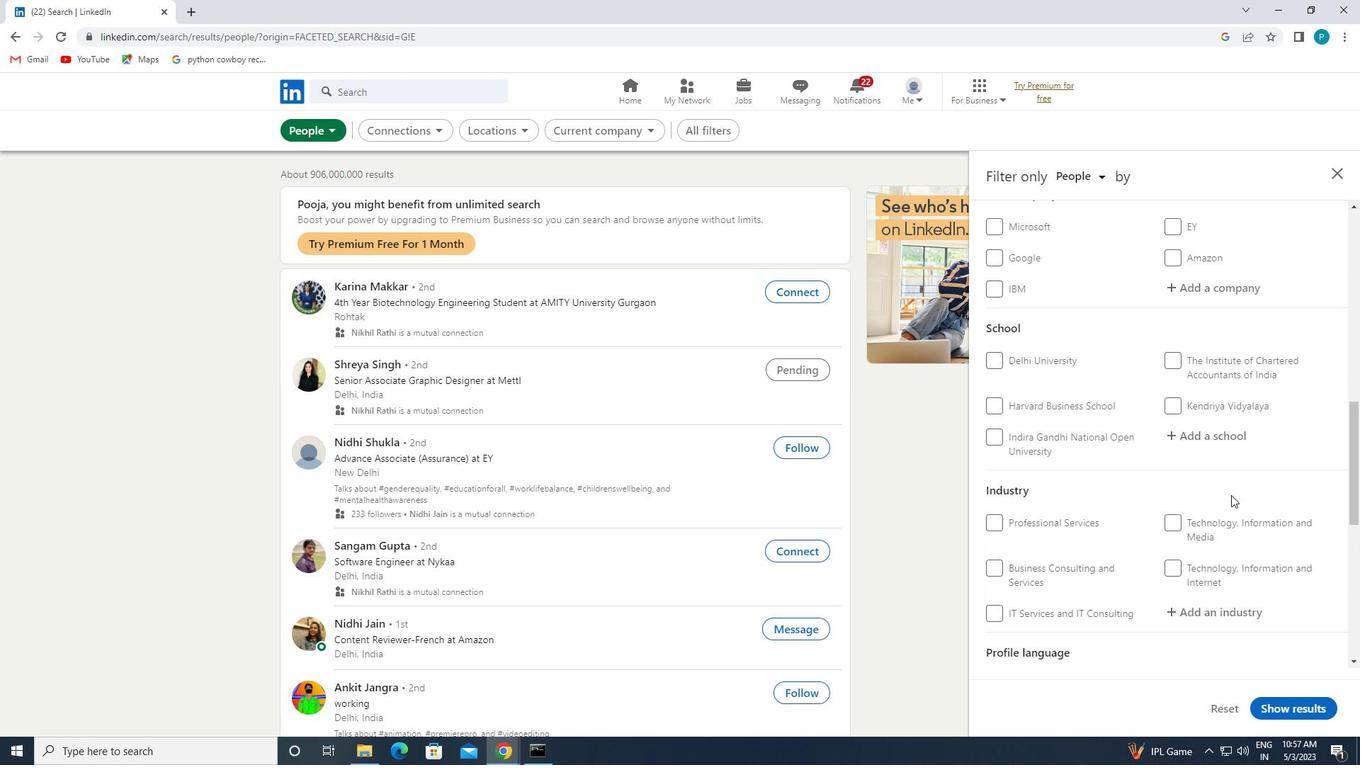 
Action: Mouse scrolled (1228, 494) with delta (0, 0)
Screenshot: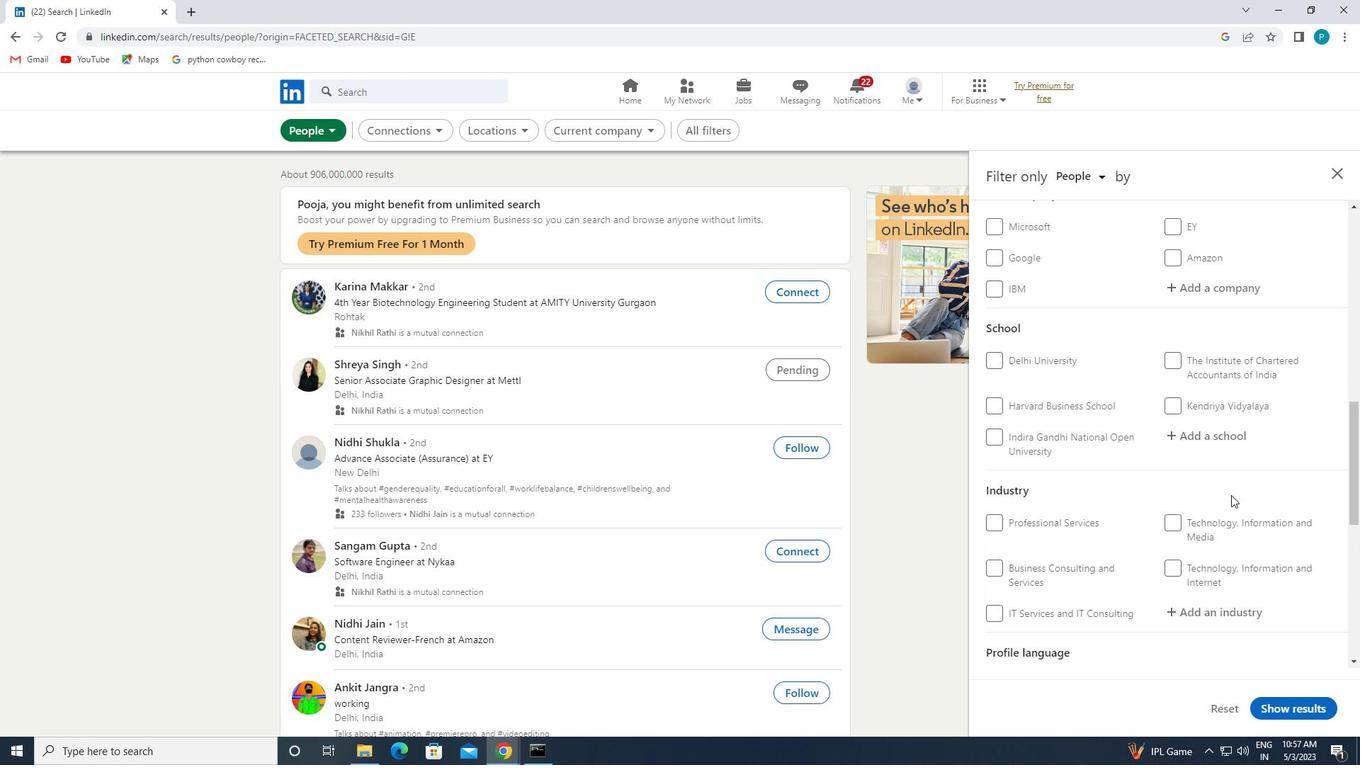 
Action: Mouse scrolled (1228, 494) with delta (0, 0)
Screenshot: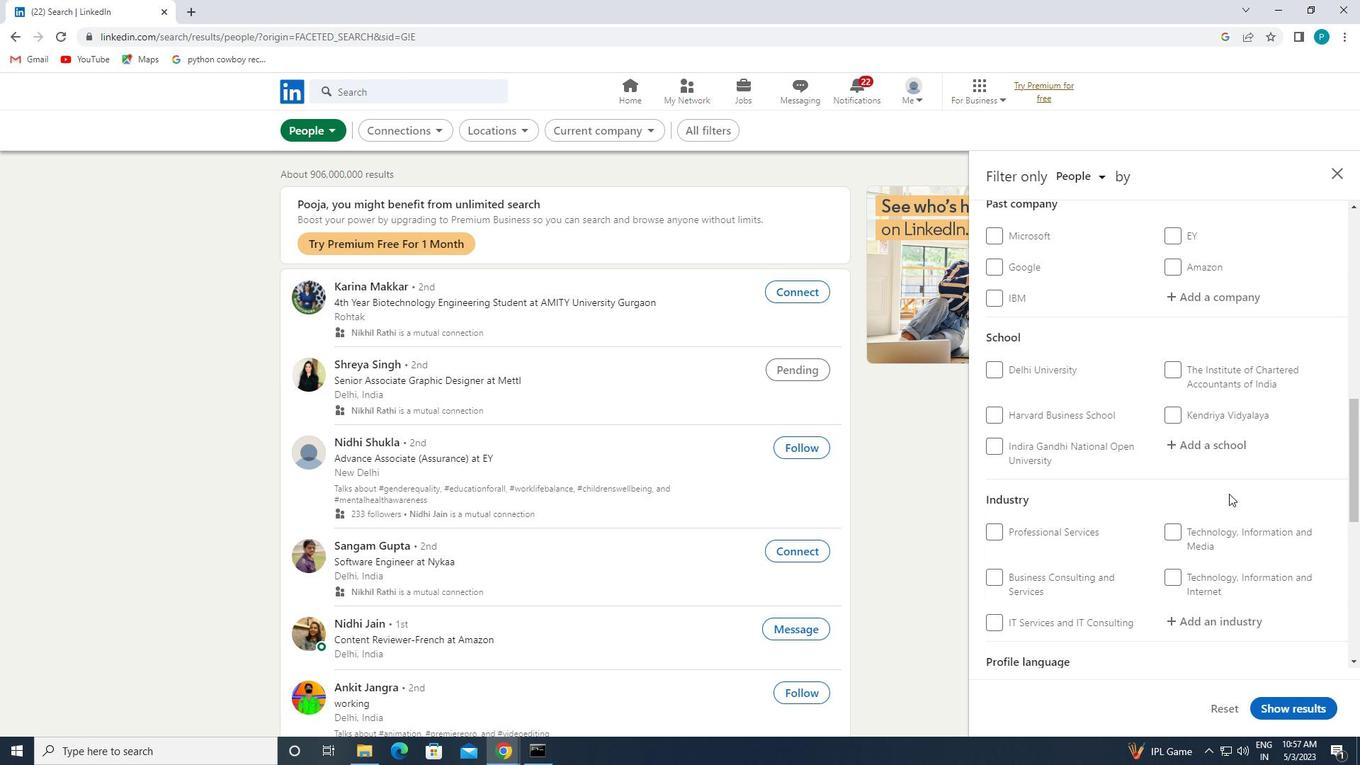 
Action: Mouse moved to (1186, 455)
Screenshot: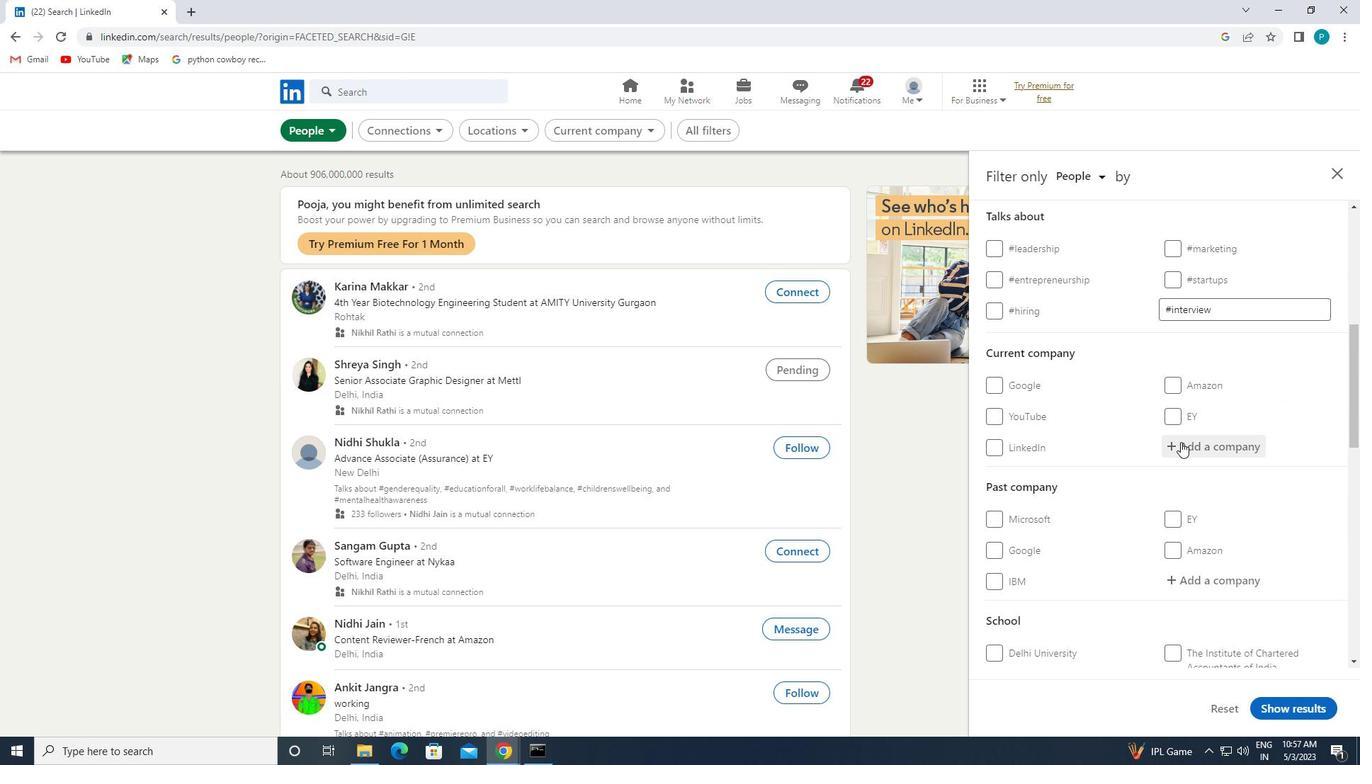 
Action: Mouse pressed left at (1186, 455)
Screenshot: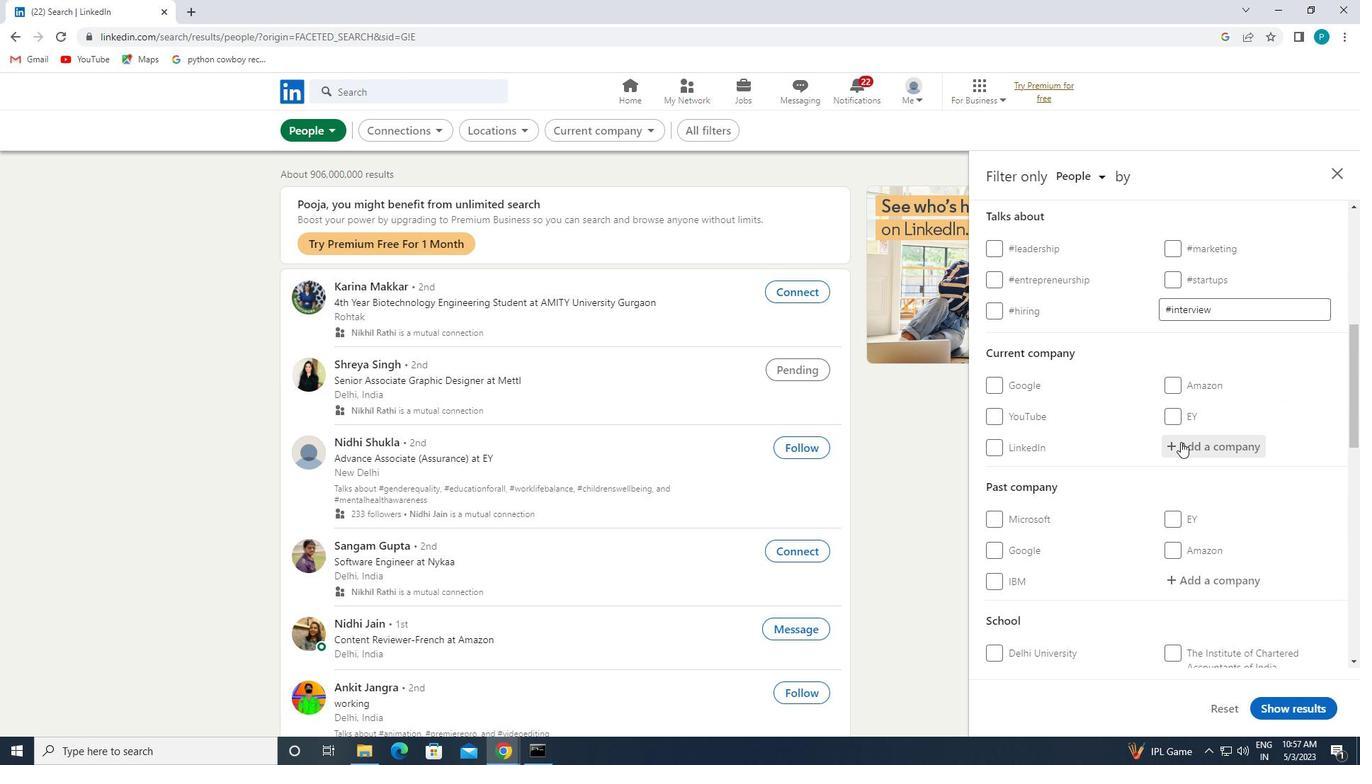 
Action: Mouse moved to (1187, 456)
Screenshot: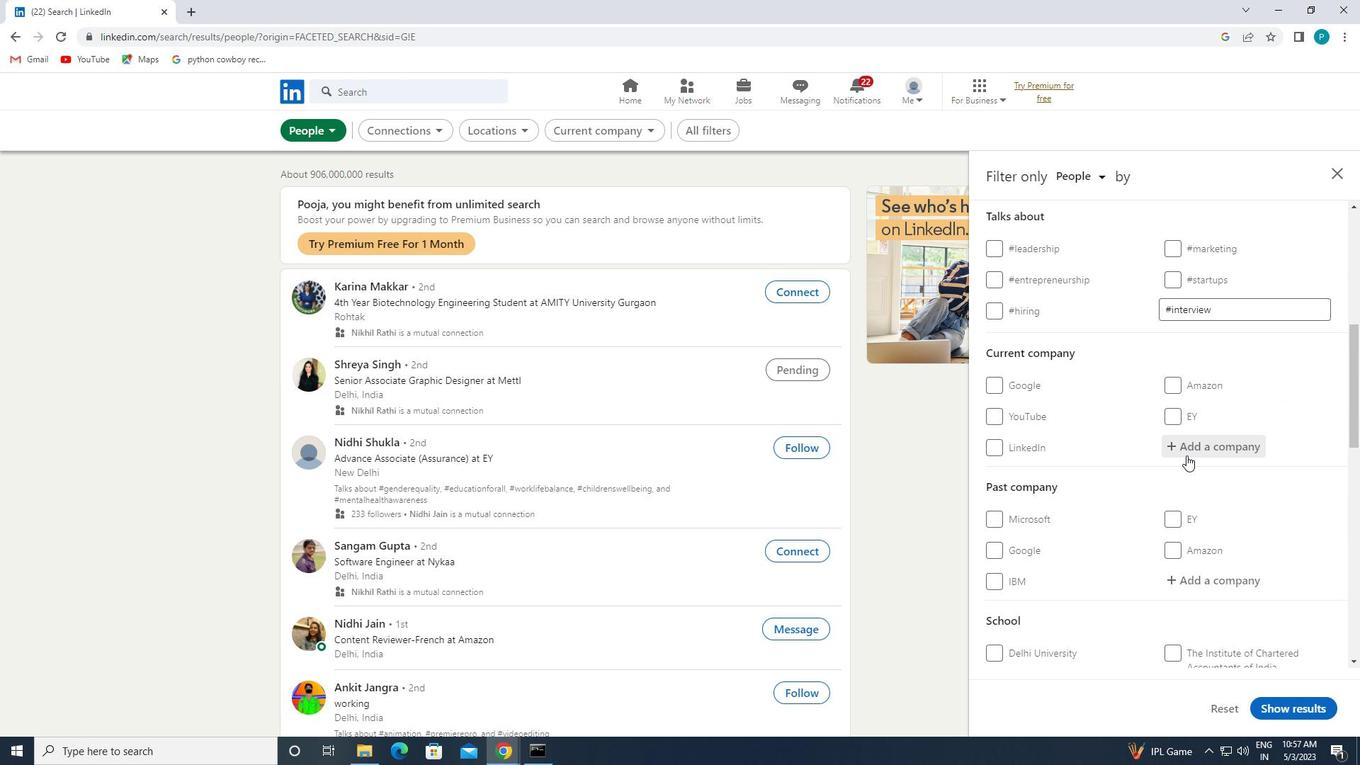 
Action: Key pressed <Key.caps_lock>W<Key.caps_lock>ELLS
Screenshot: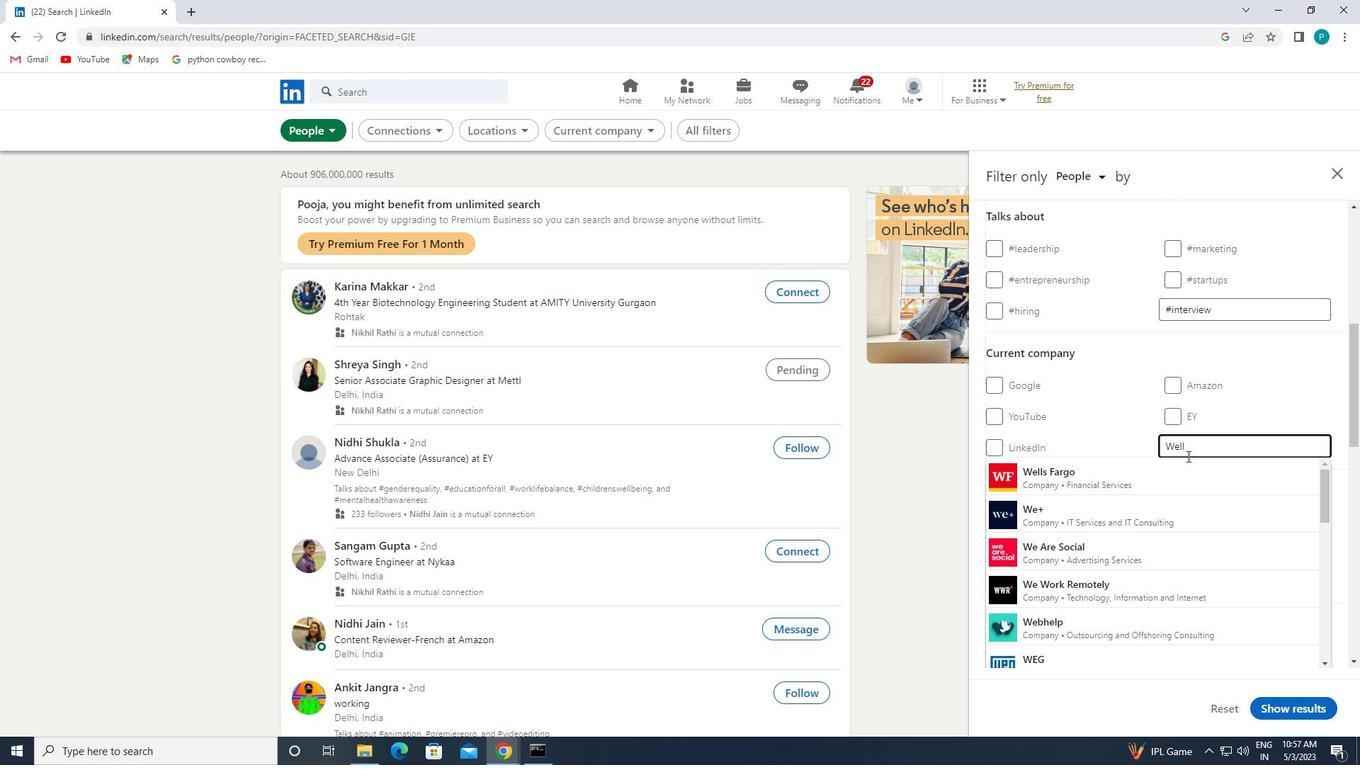 
Action: Mouse moved to (1116, 486)
Screenshot: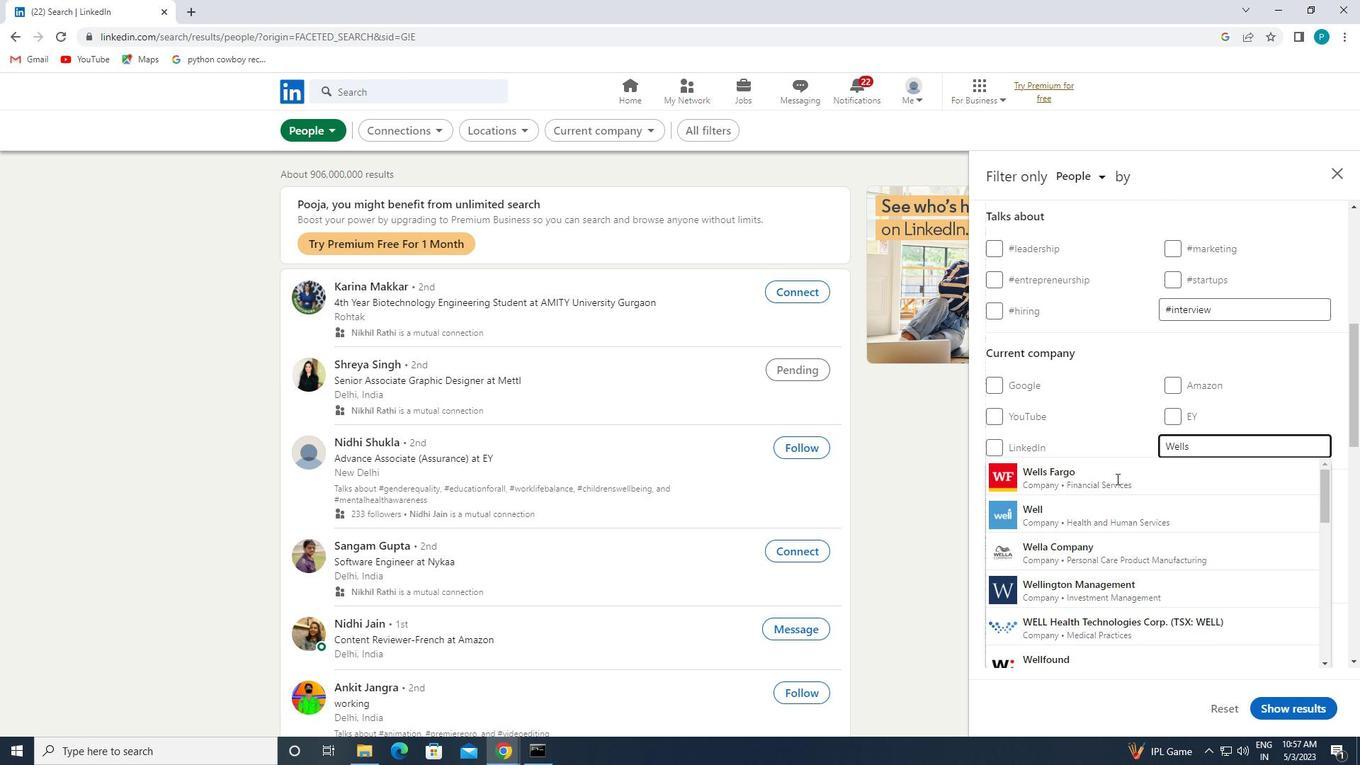 
Action: Mouse pressed left at (1116, 486)
Screenshot: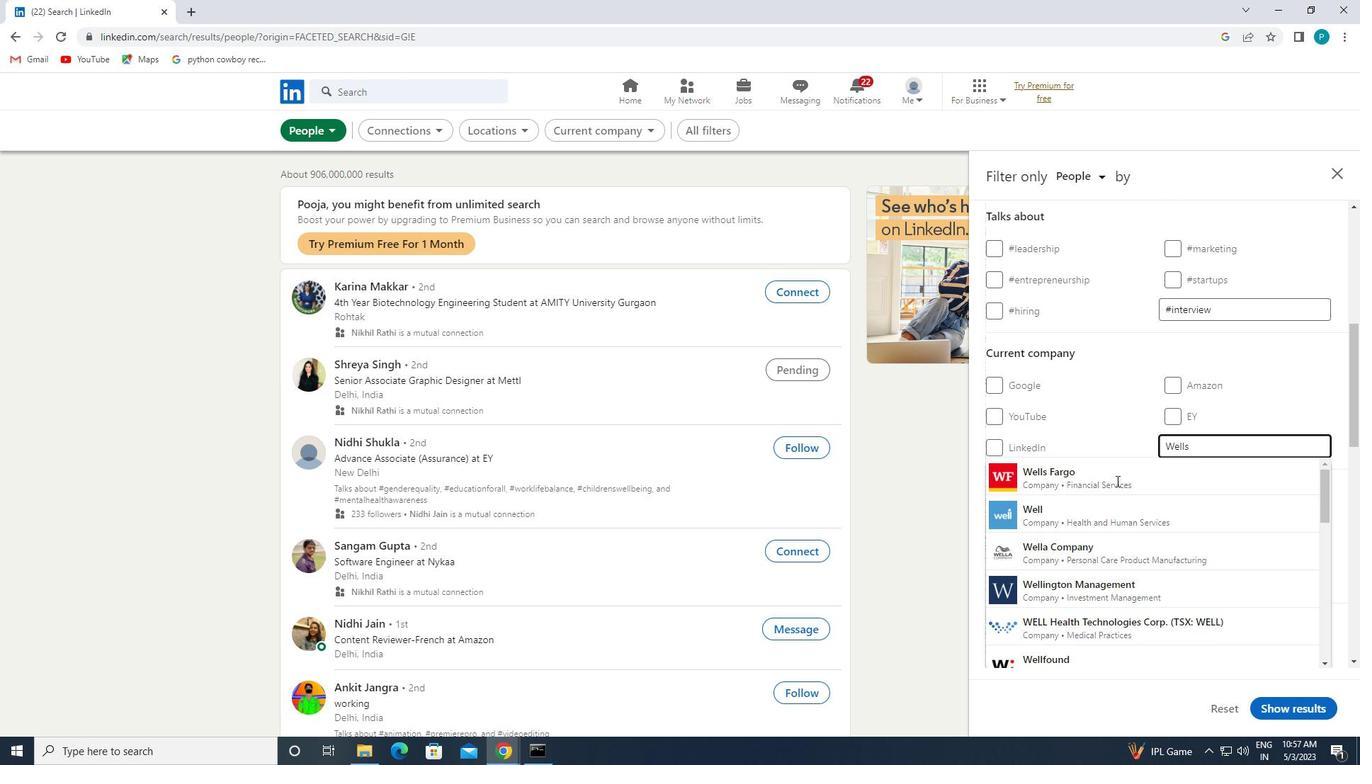 
Action: Mouse moved to (1128, 522)
Screenshot: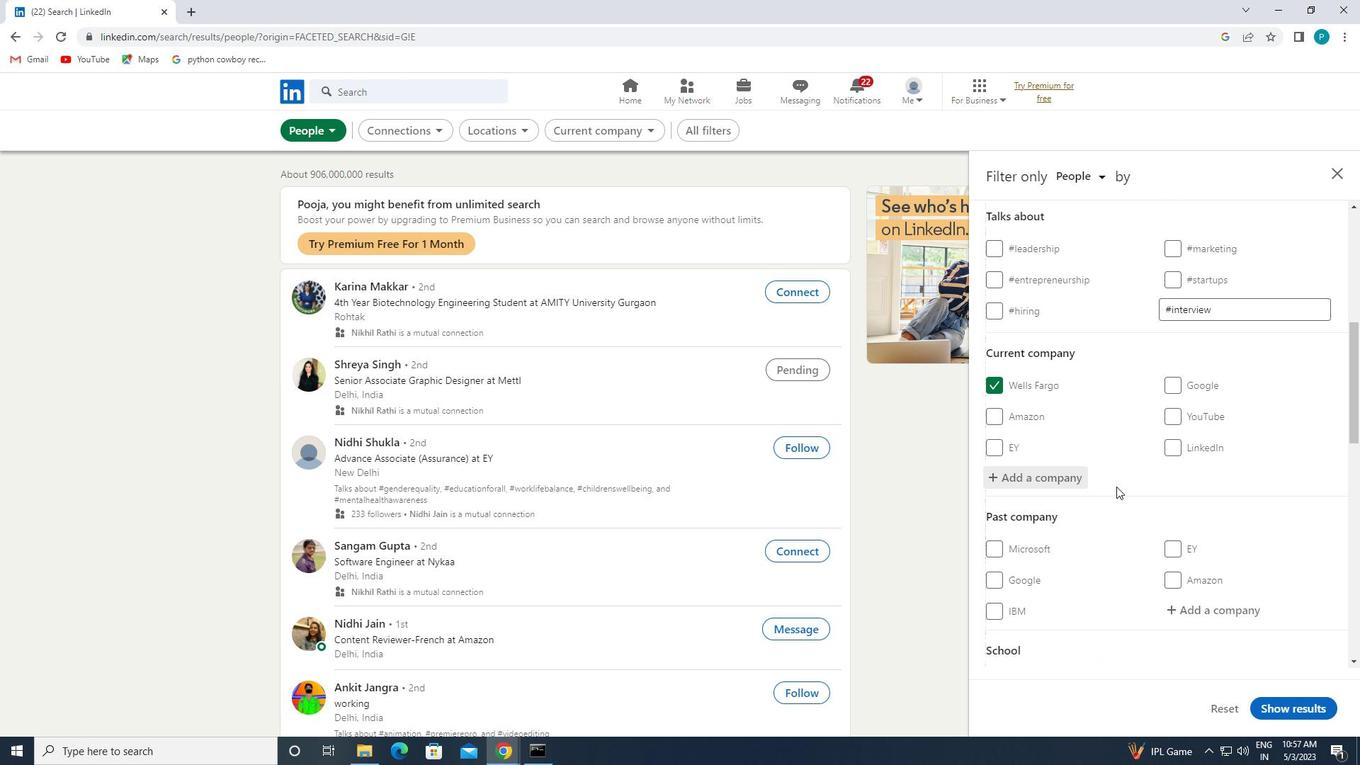 
Action: Mouse scrolled (1128, 522) with delta (0, 0)
Screenshot: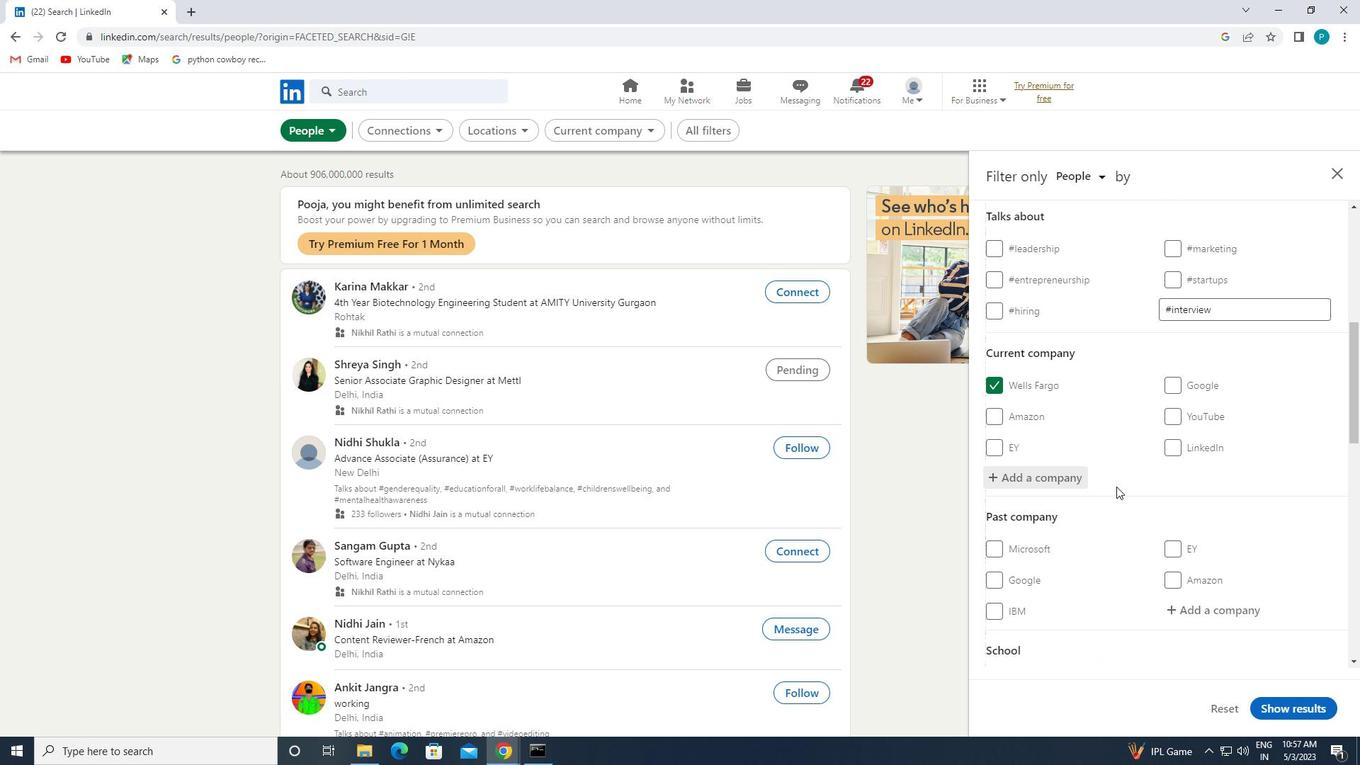 
Action: Mouse moved to (1128, 527)
Screenshot: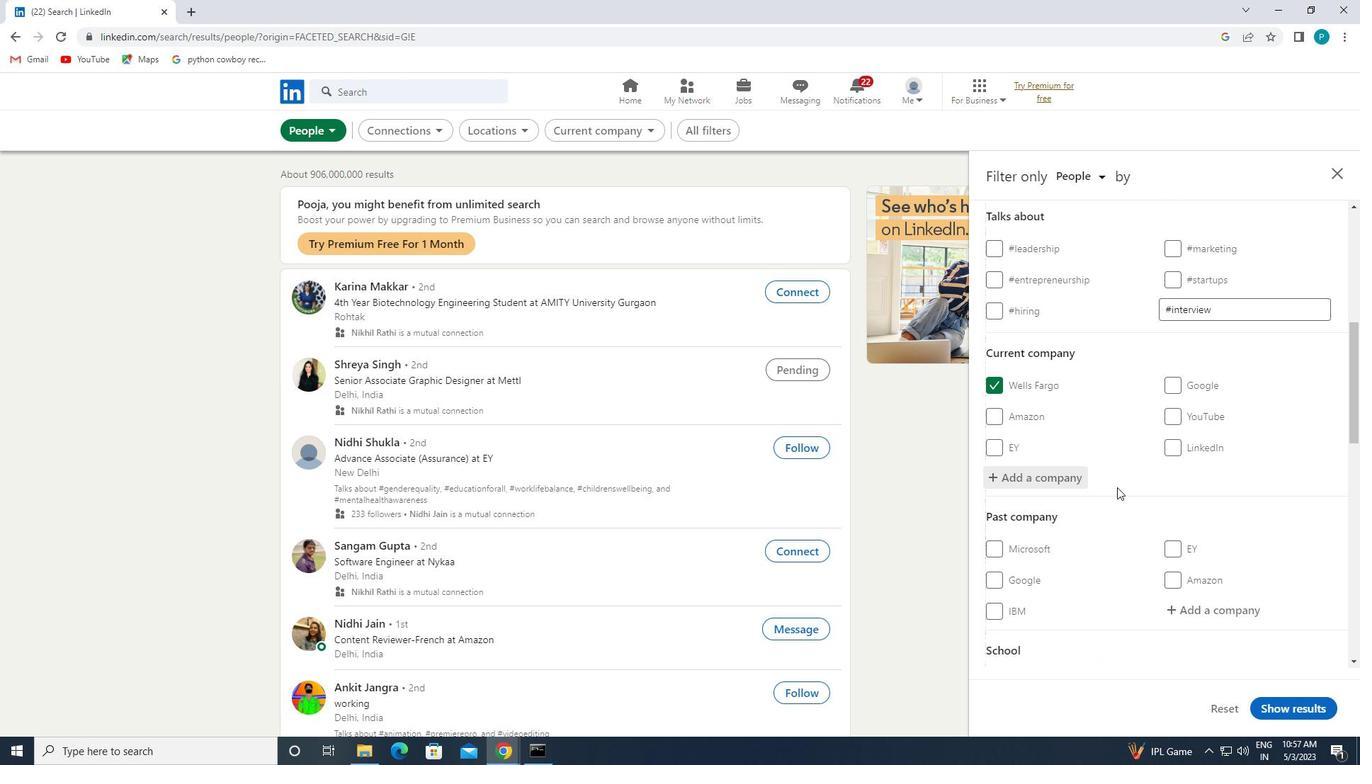 
Action: Mouse scrolled (1128, 527) with delta (0, 0)
Screenshot: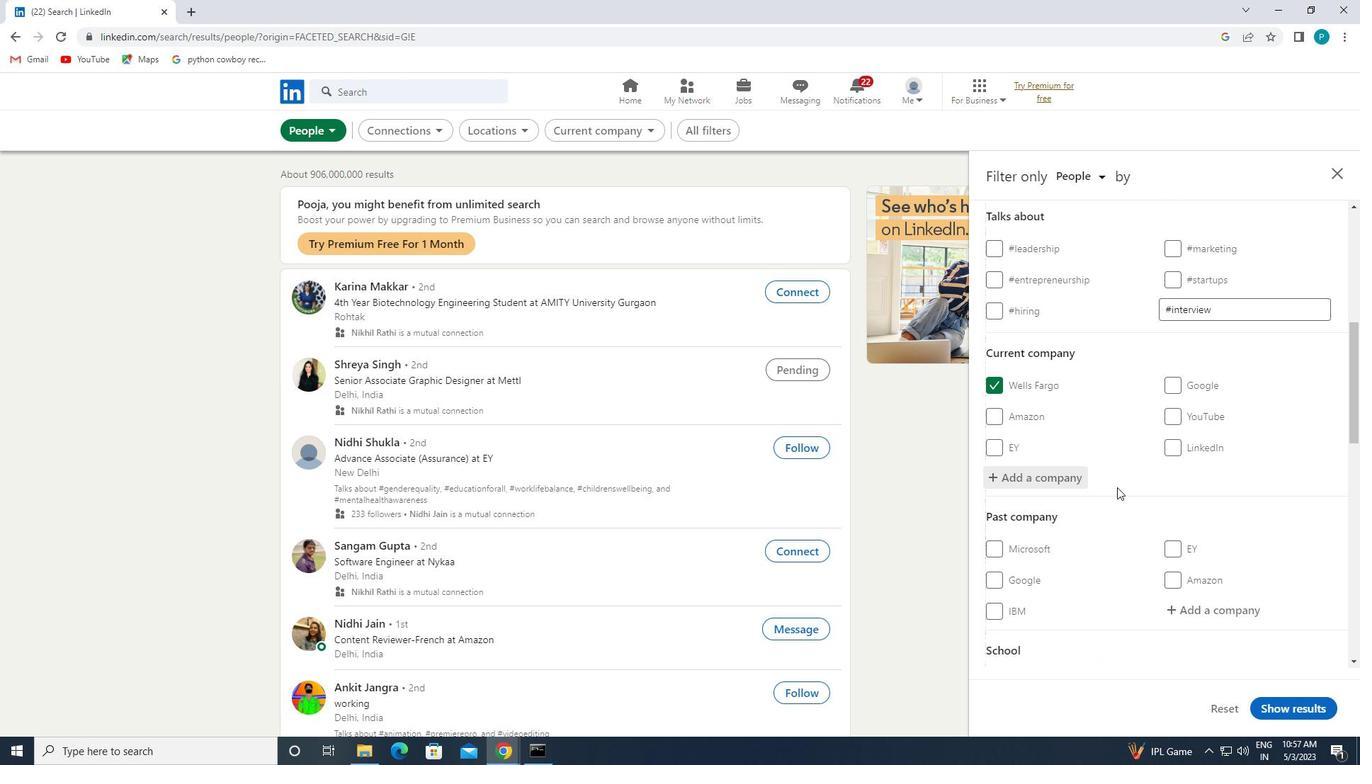 
Action: Mouse moved to (1219, 546)
Screenshot: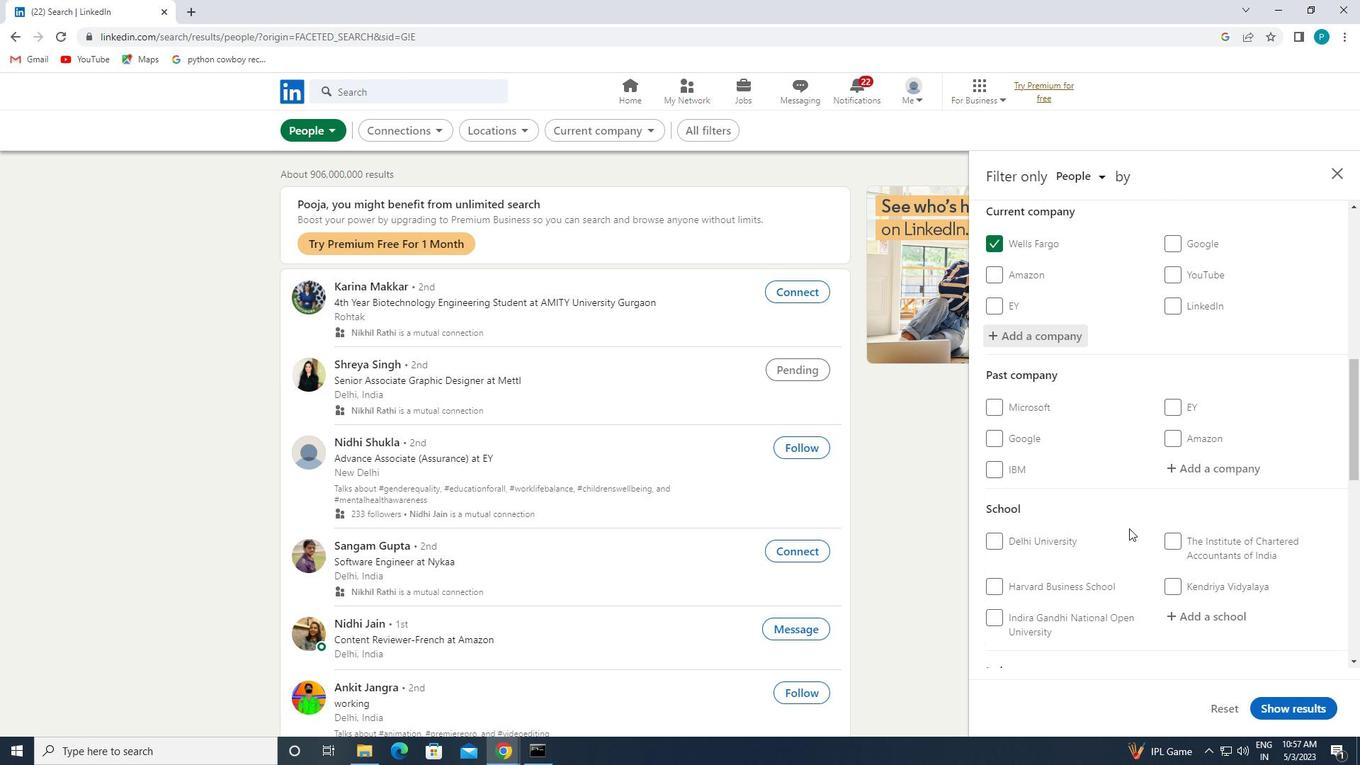
Action: Mouse scrolled (1219, 545) with delta (0, 0)
Screenshot: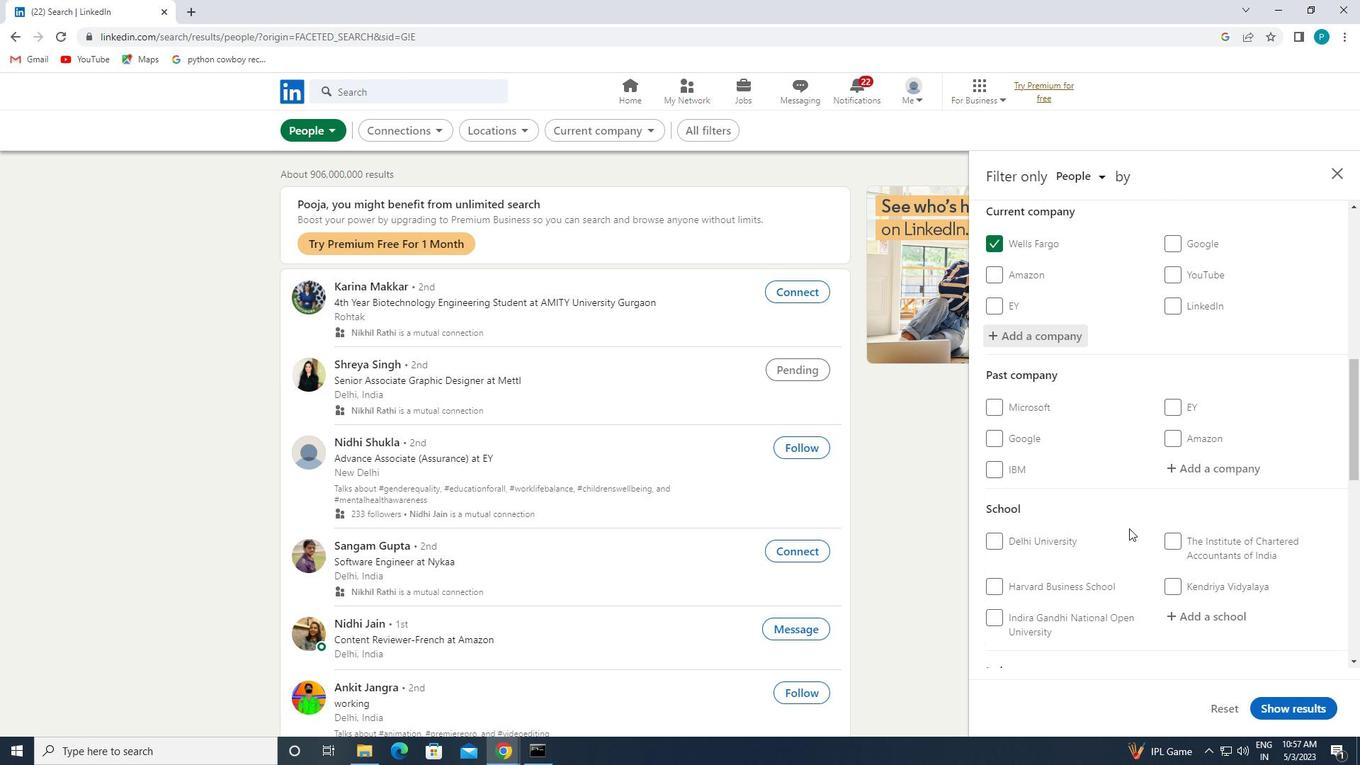 
Action: Mouse moved to (1221, 524)
Screenshot: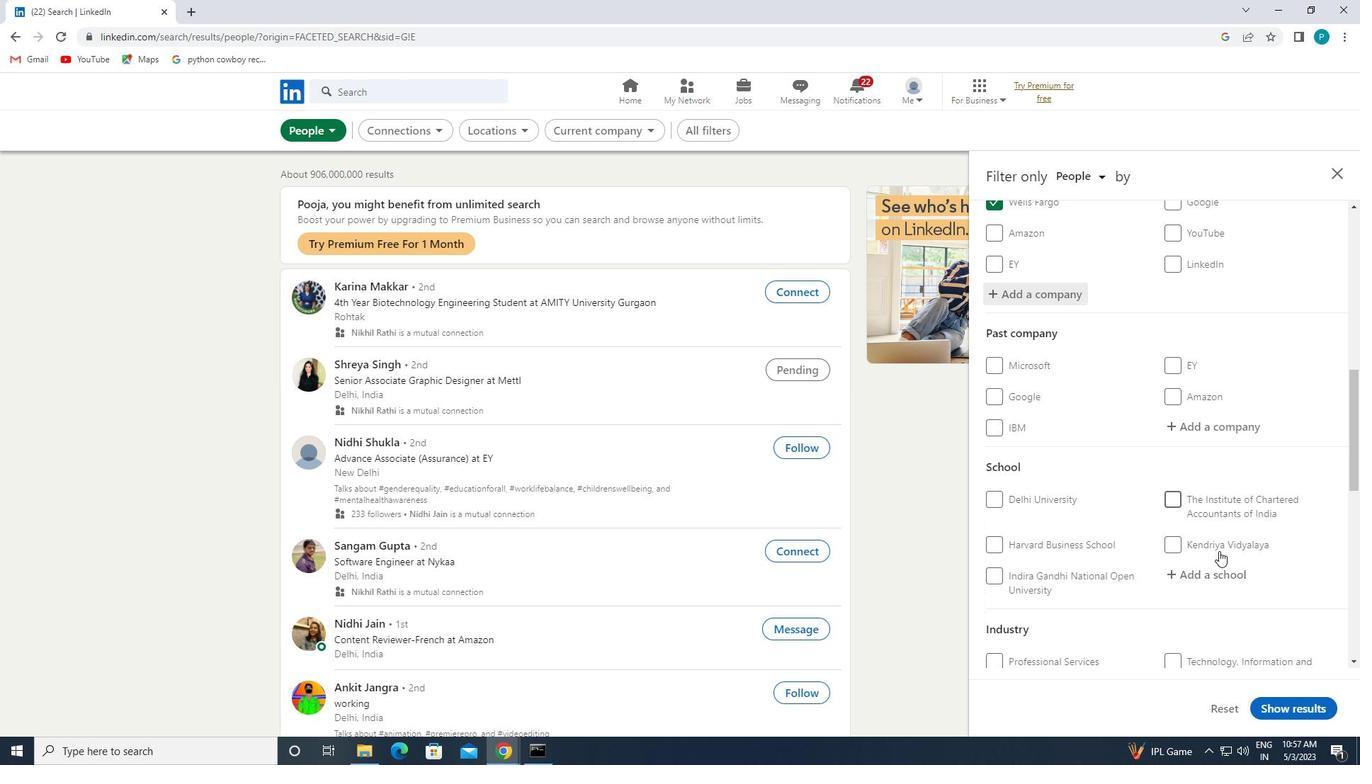 
Action: Mouse pressed left at (1221, 524)
Screenshot: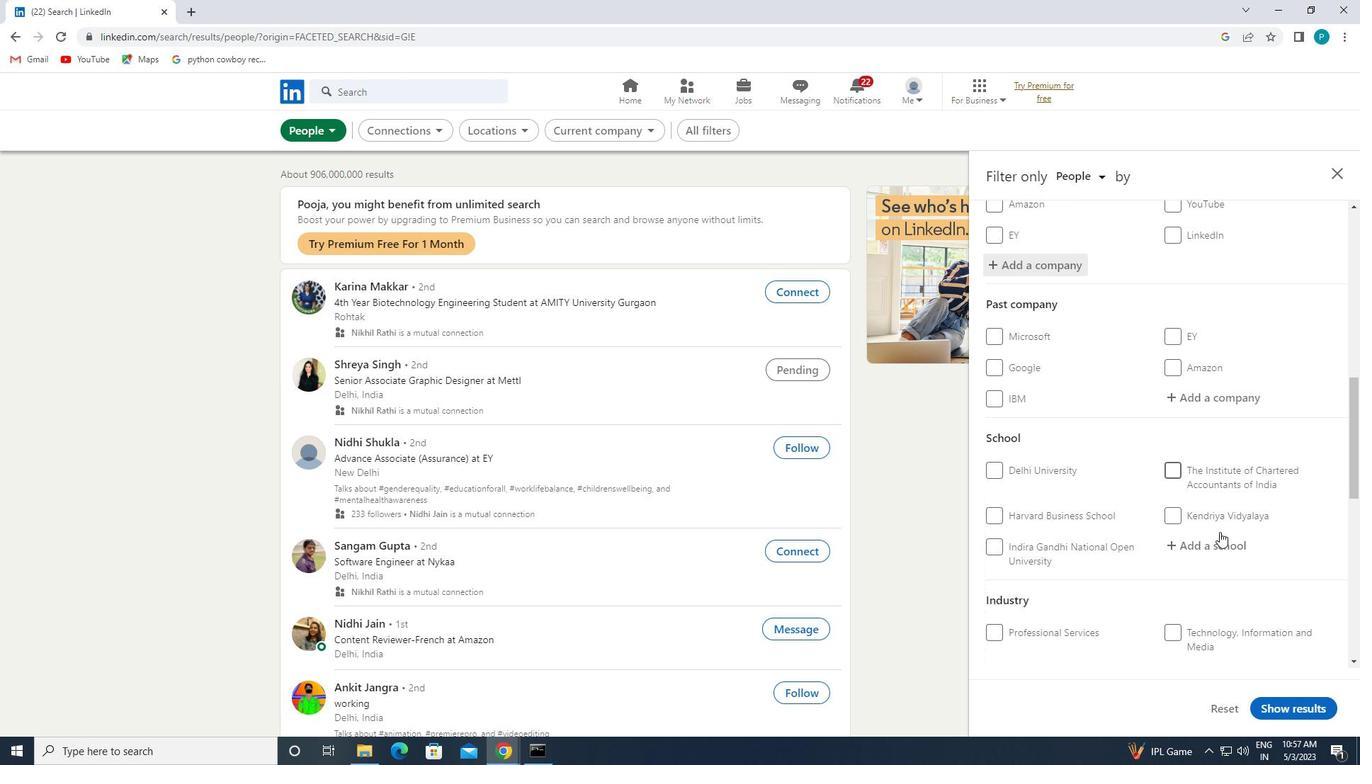 
Action: Mouse moved to (1220, 542)
Screenshot: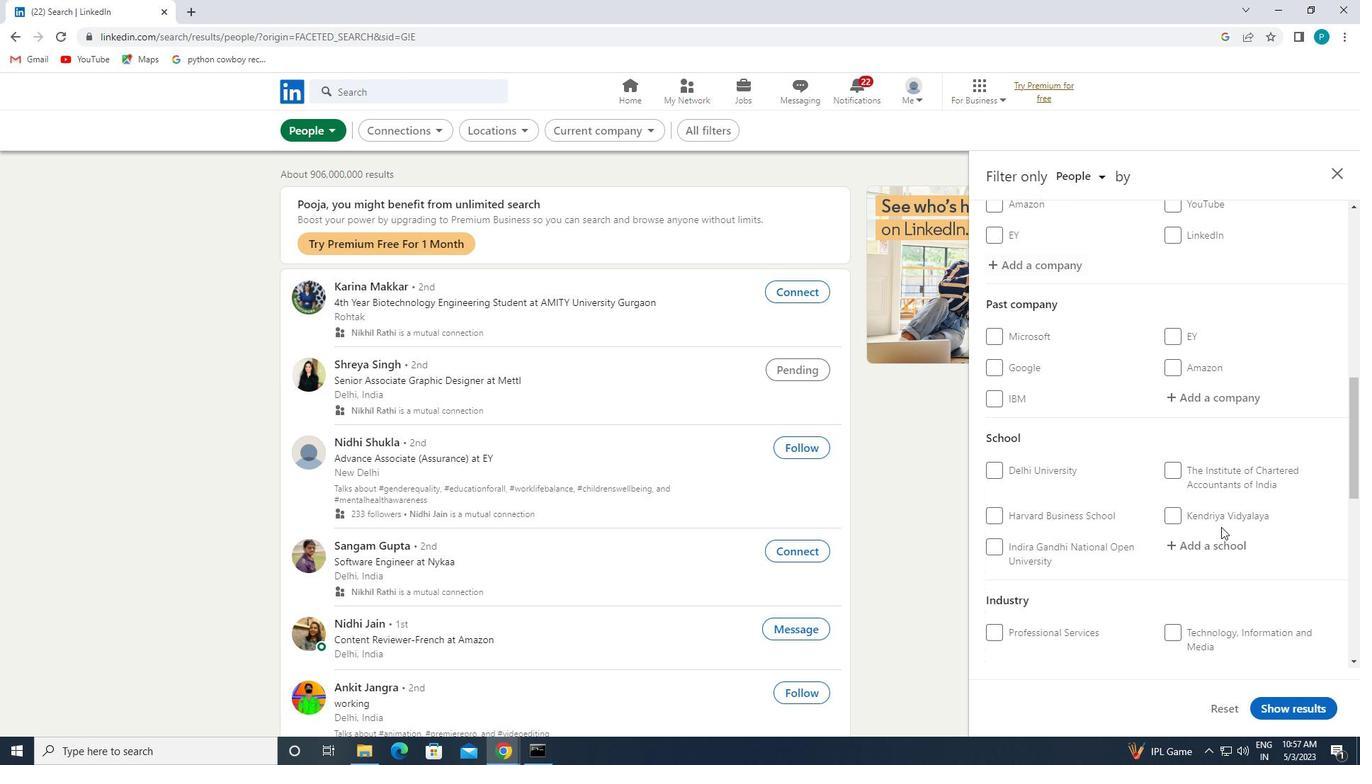 
Action: Mouse pressed left at (1220, 542)
Screenshot: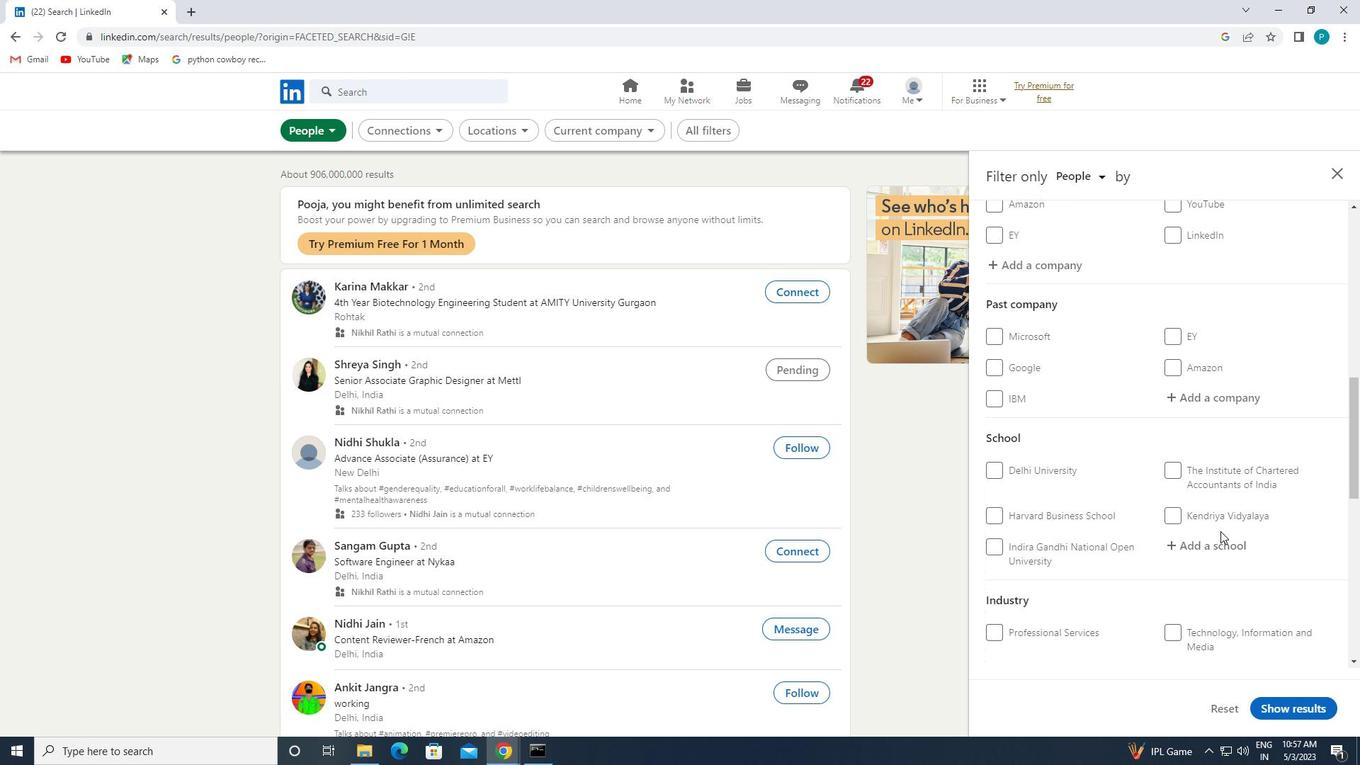 
Action: Mouse moved to (1219, 543)
Screenshot: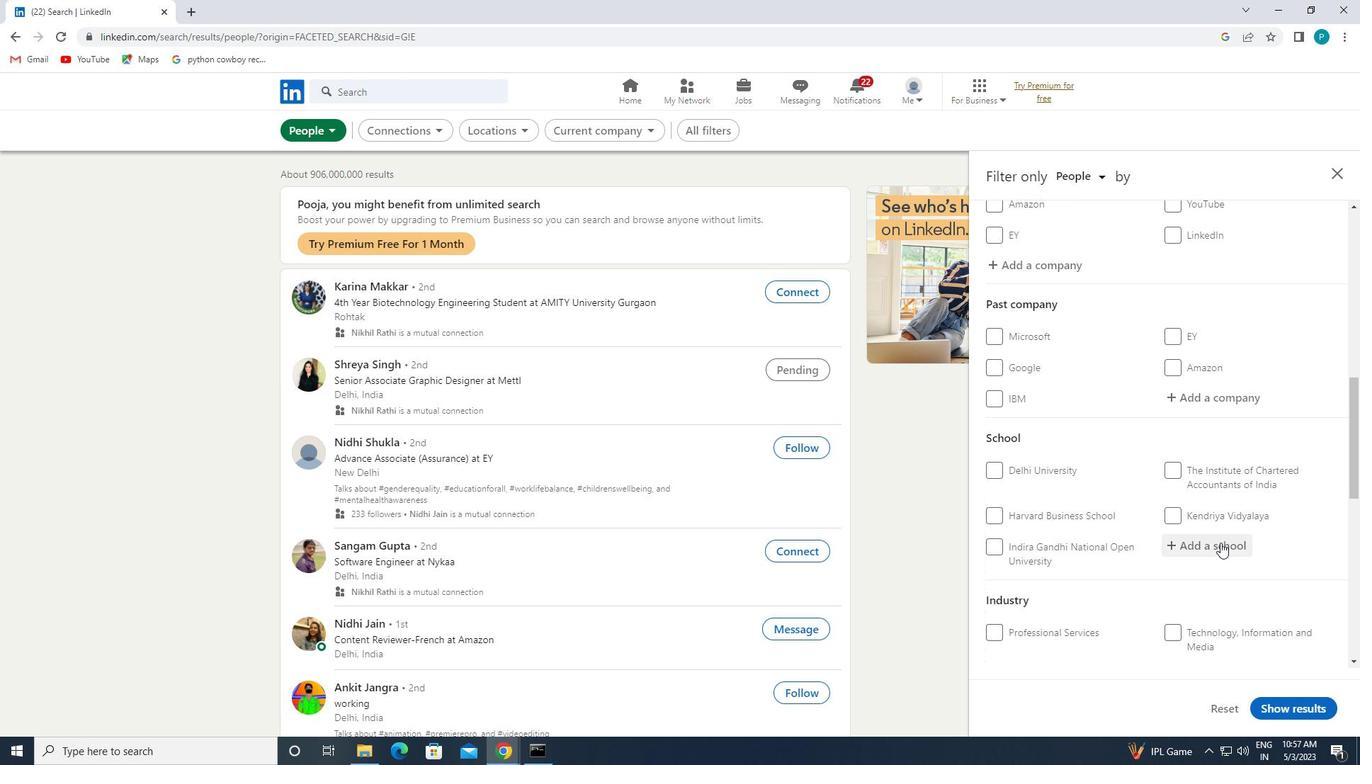 
Action: Key pressed <Key.caps_lock>D<Key.caps_lock>ATTA
Screenshot: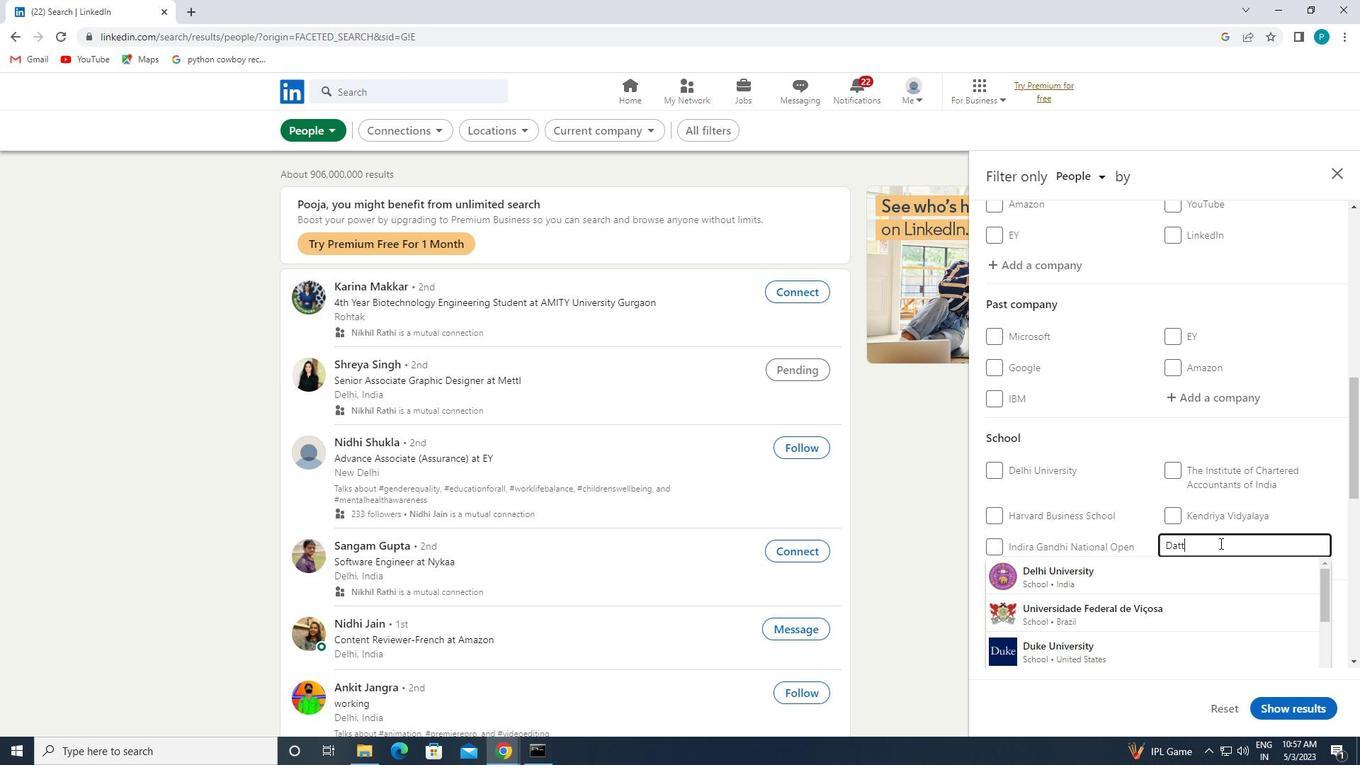 
Action: Mouse moved to (1218, 649)
Screenshot: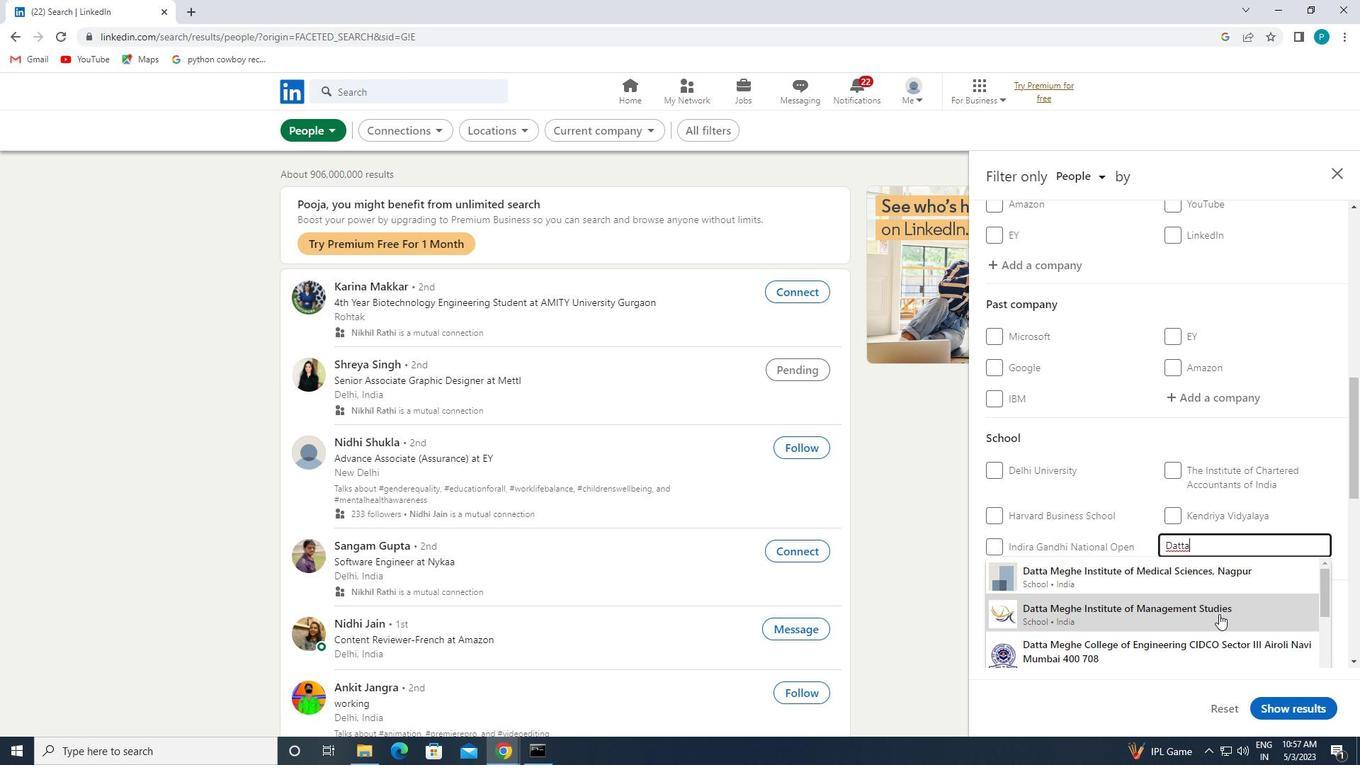 
Action: Mouse pressed left at (1218, 649)
Screenshot: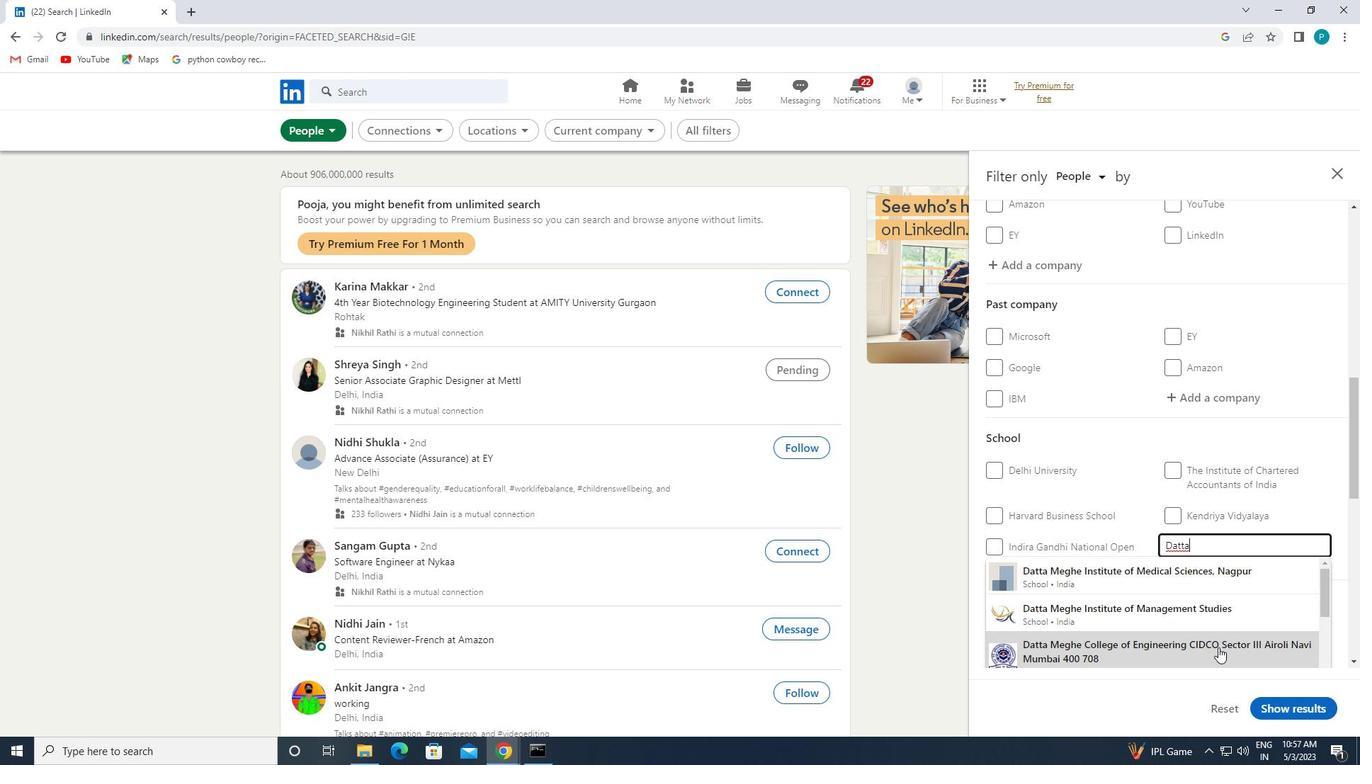 
Action: Mouse moved to (1231, 567)
Screenshot: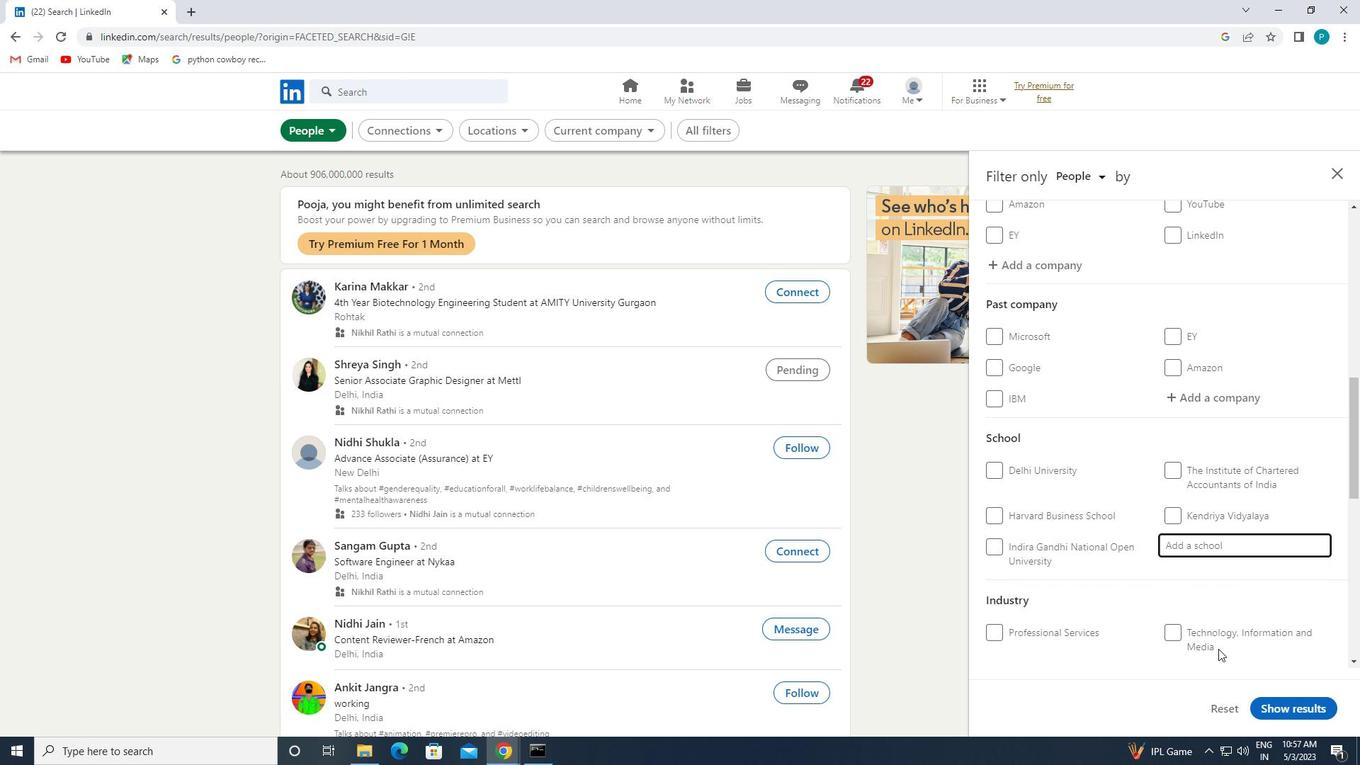 
Action: Mouse scrolled (1231, 566) with delta (0, 0)
Screenshot: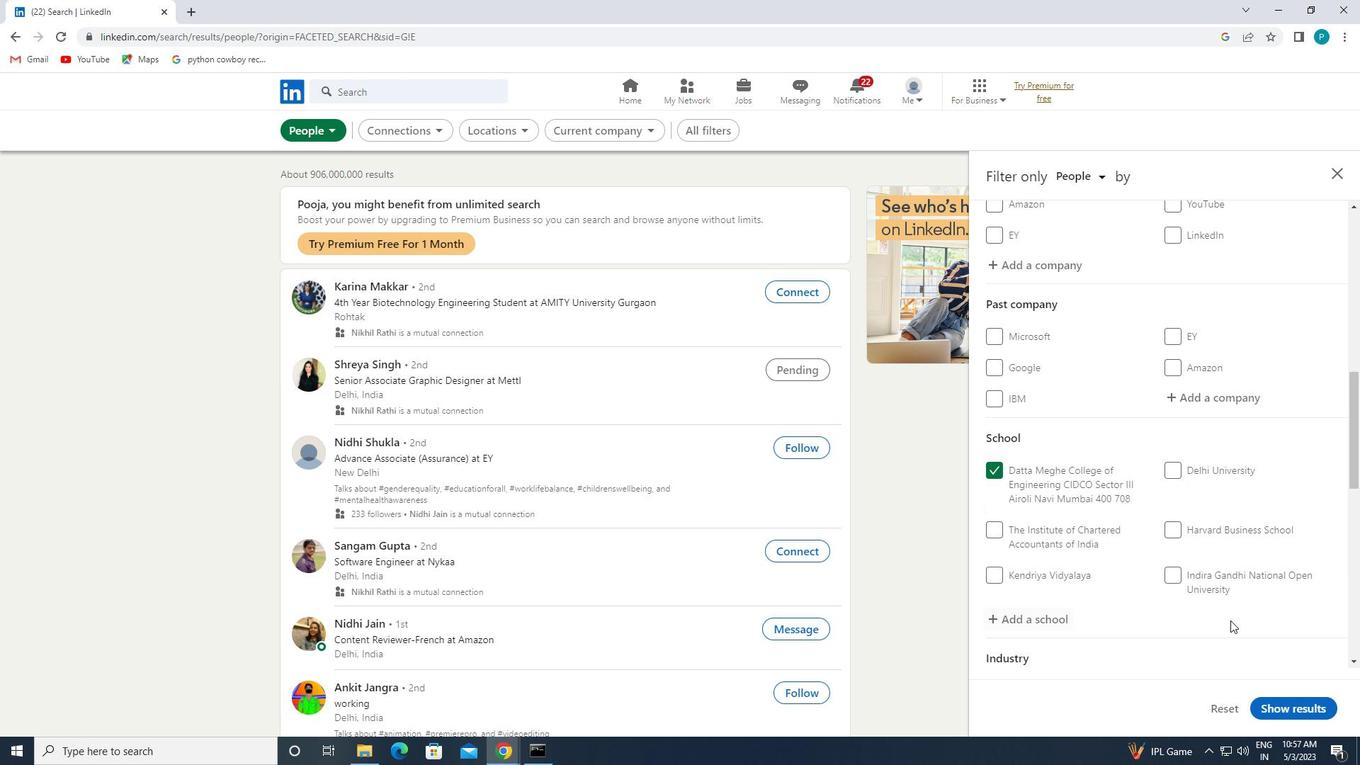 
Action: Mouse scrolled (1231, 566) with delta (0, 0)
Screenshot: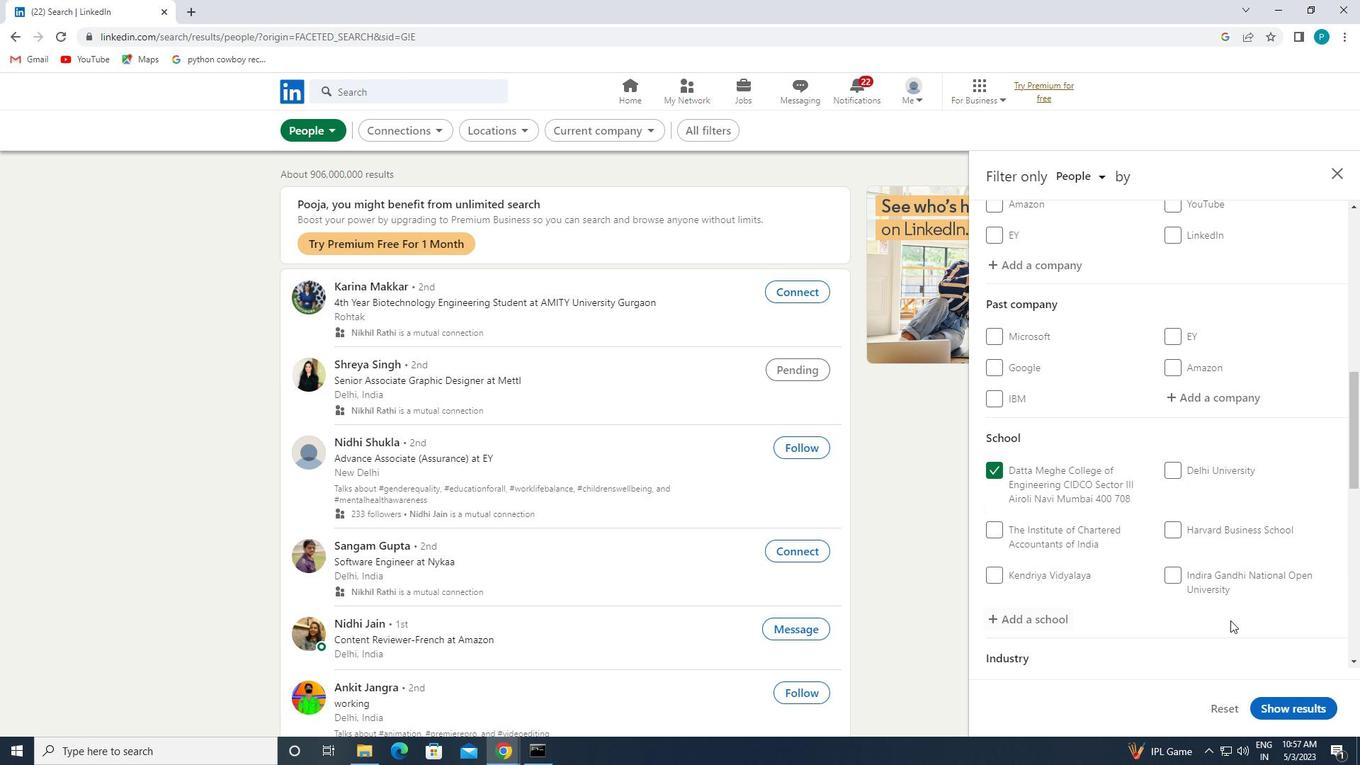 
Action: Mouse scrolled (1231, 566) with delta (0, 0)
Screenshot: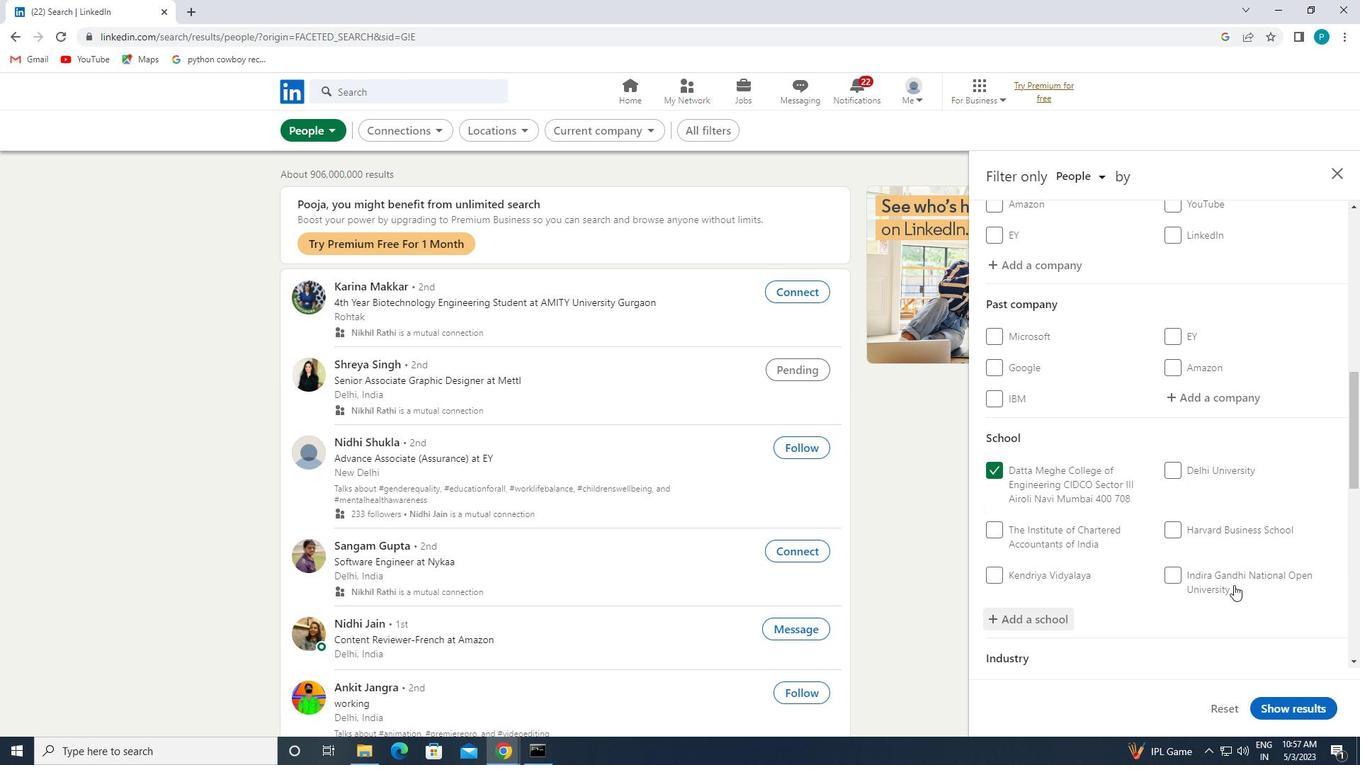 
Action: Mouse moved to (1222, 568)
Screenshot: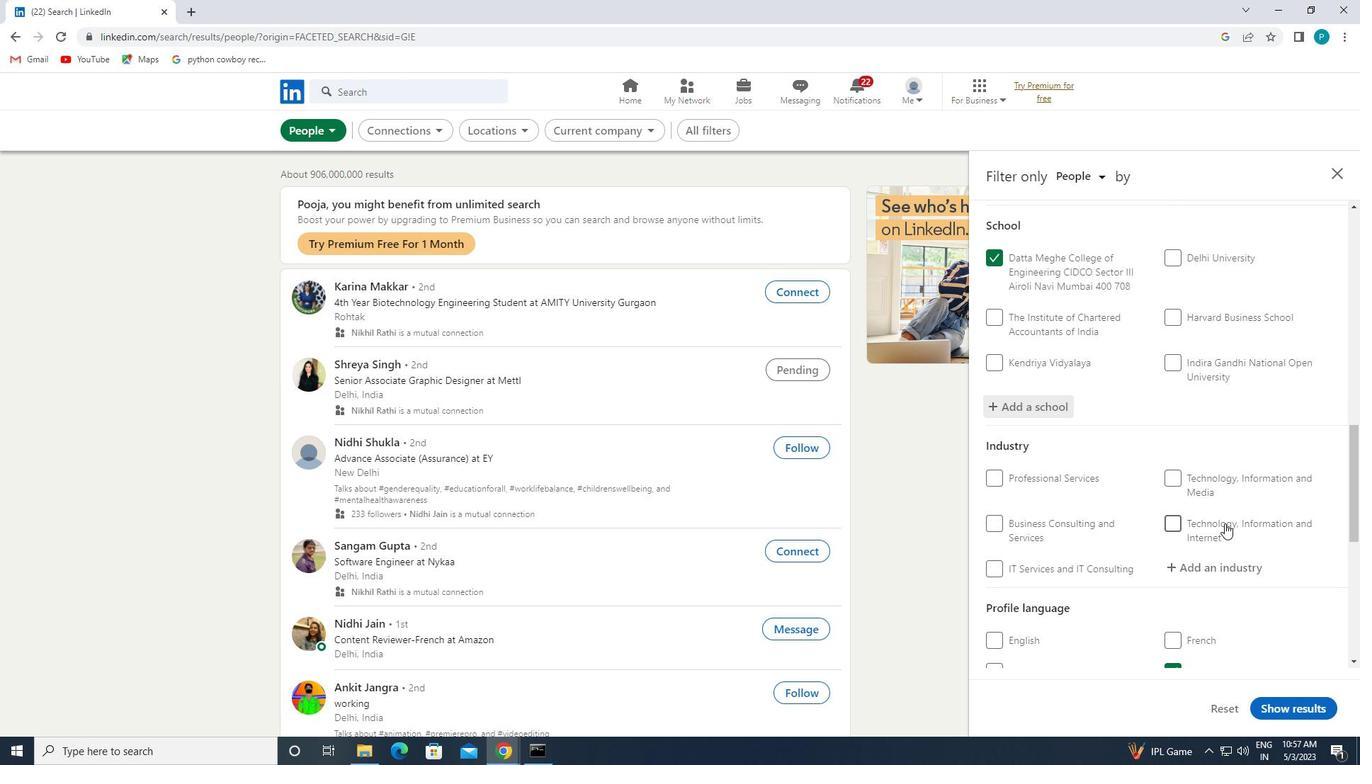 
Action: Mouse pressed left at (1222, 568)
Screenshot: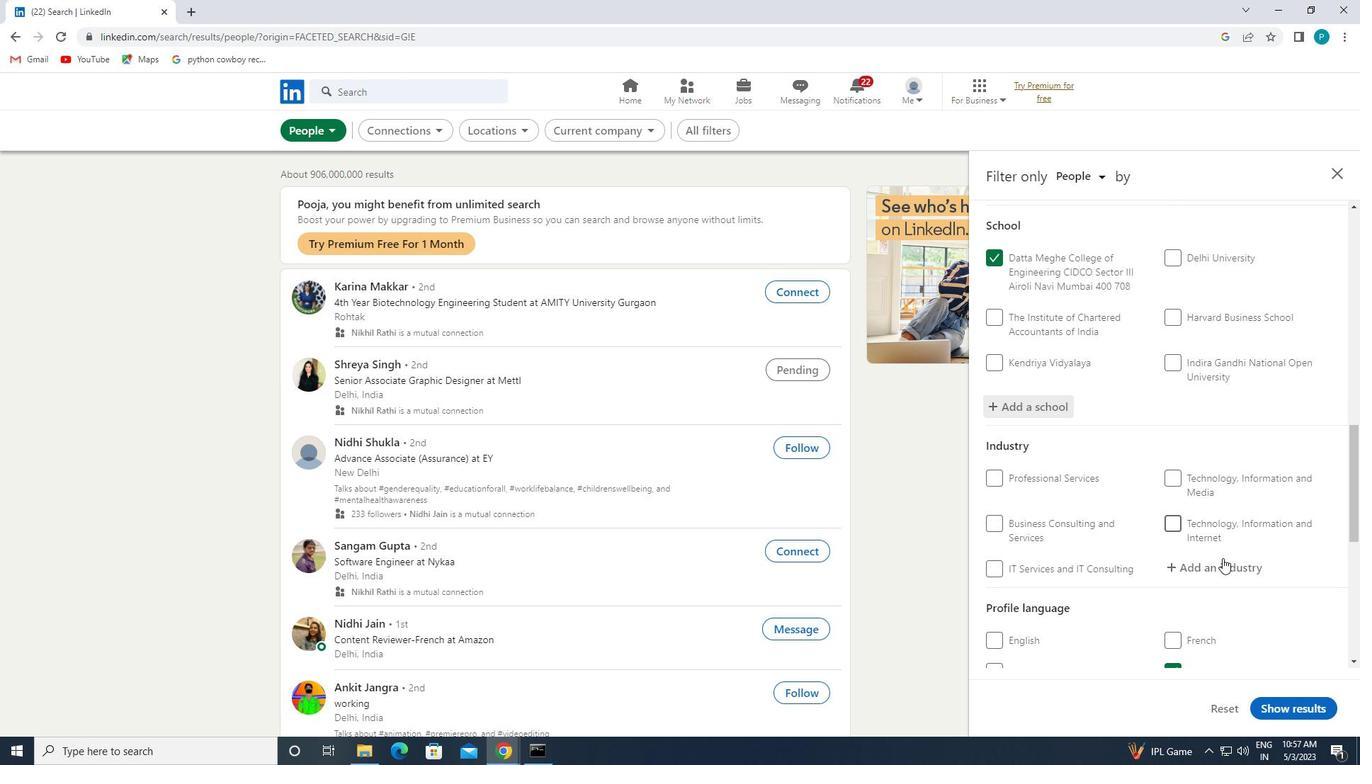 
Action: Mouse moved to (1227, 573)
Screenshot: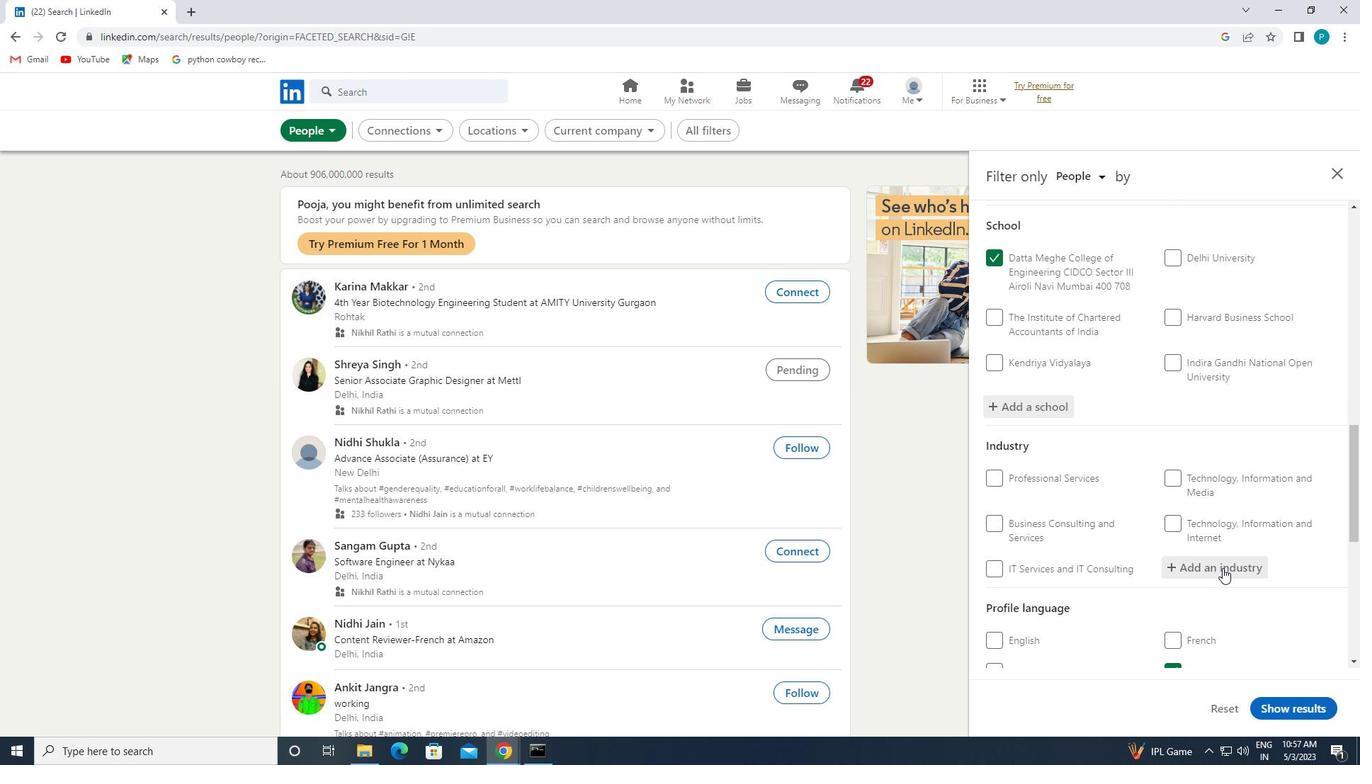 
Action: Key pressed <Key.caps_lock>S<Key.caps_lock>UBDIVISION
Screenshot: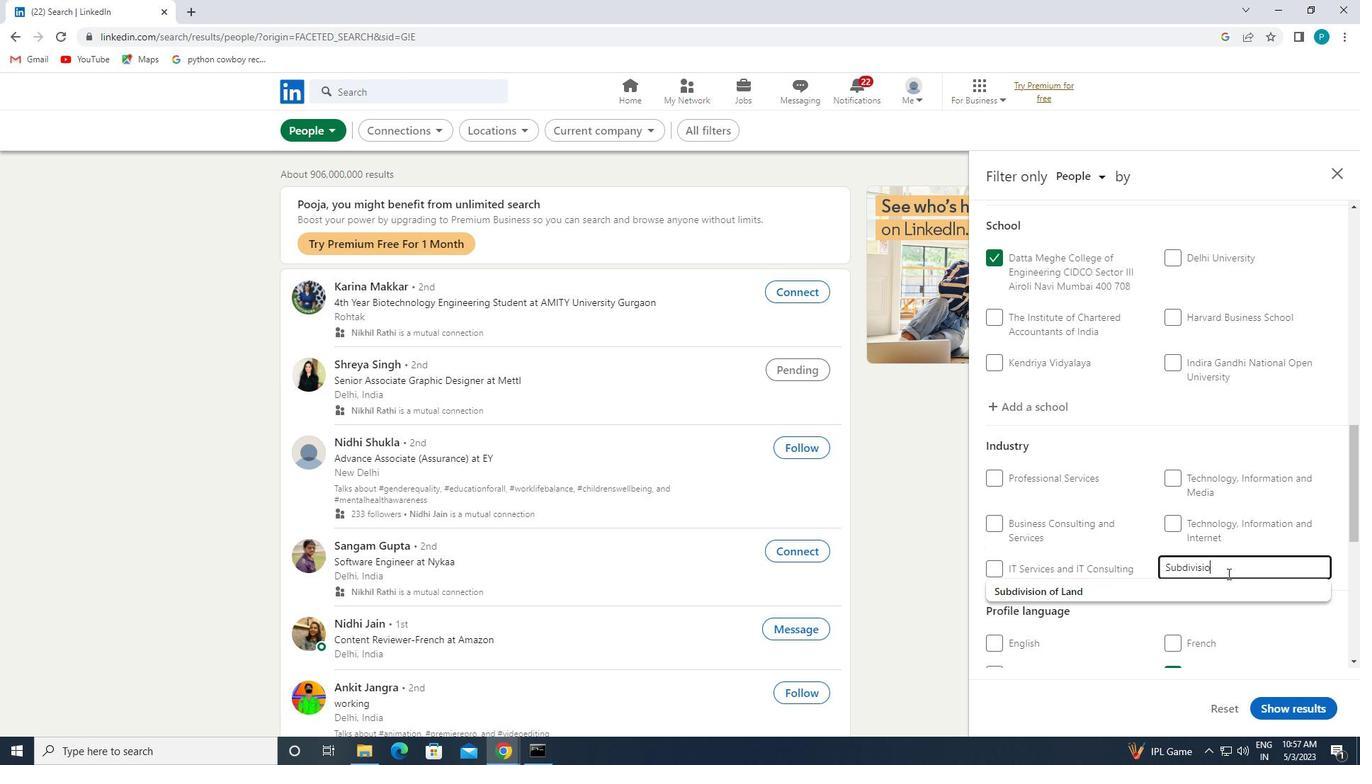 
Action: Mouse moved to (1177, 580)
Screenshot: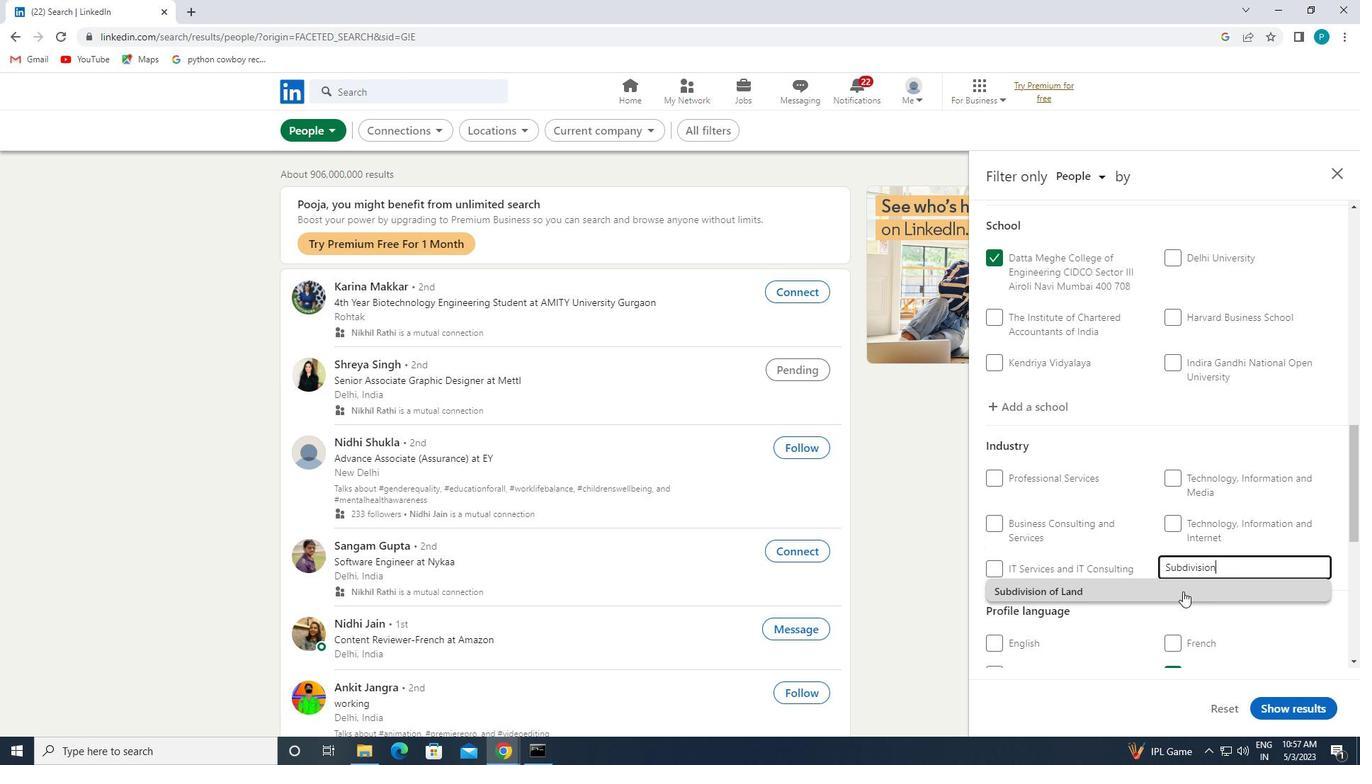 
Action: Mouse pressed left at (1177, 580)
Screenshot: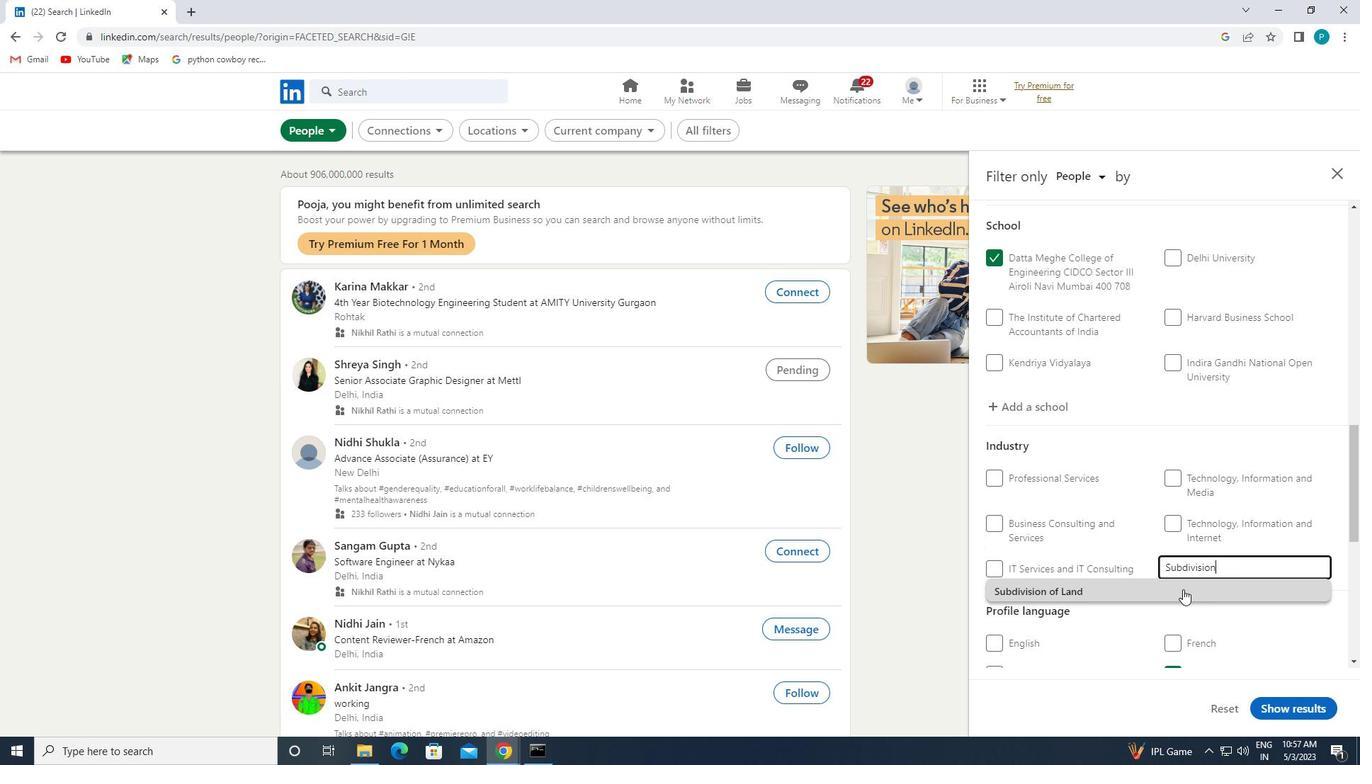 
Action: Mouse moved to (1177, 580)
Screenshot: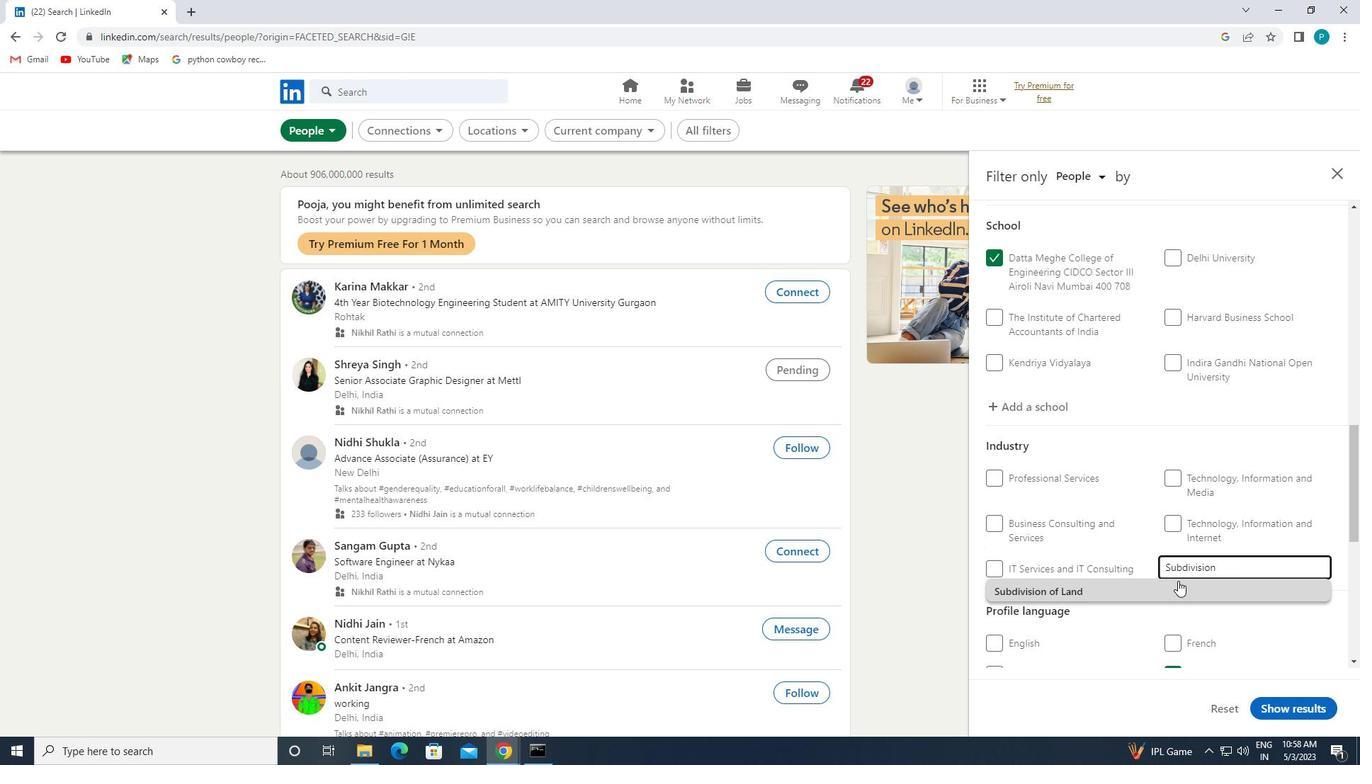 
Action: Mouse scrolled (1177, 579) with delta (0, 0)
Screenshot: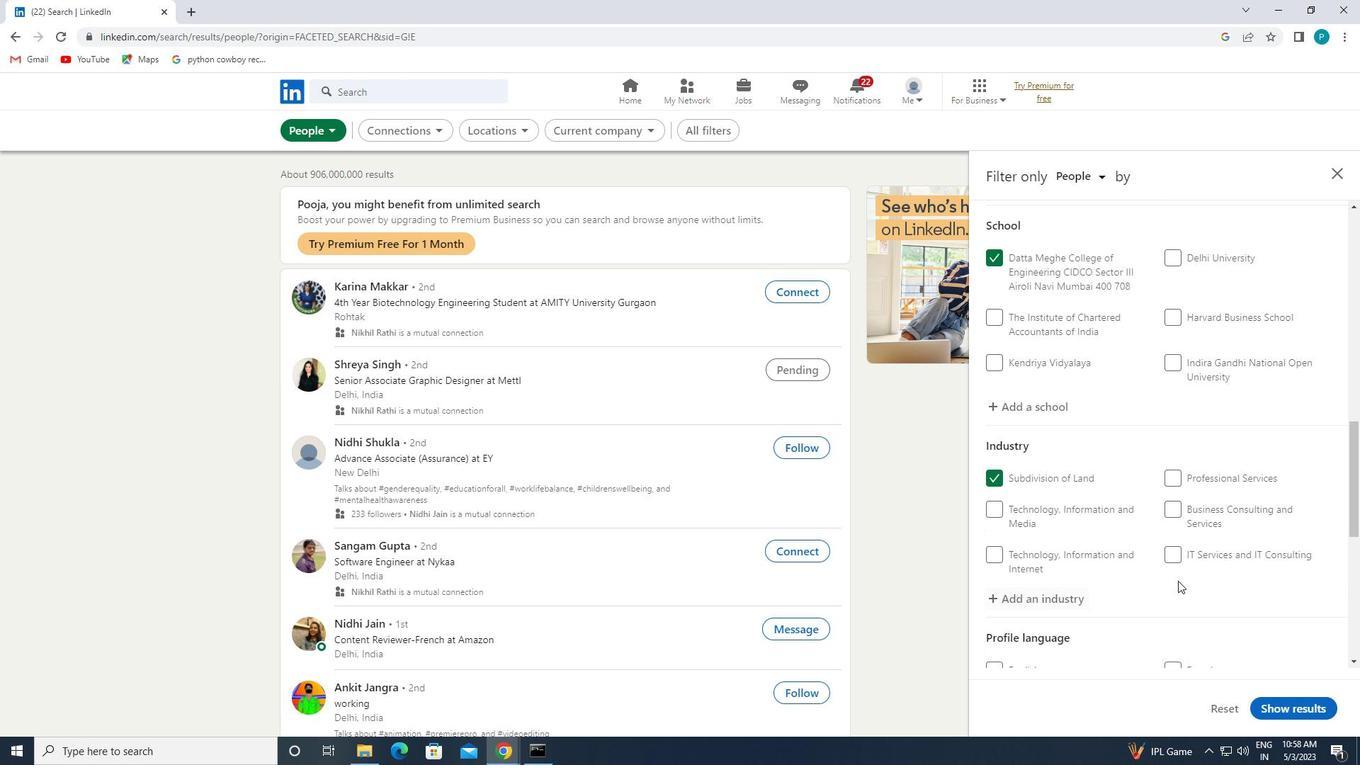 
Action: Mouse scrolled (1177, 579) with delta (0, 0)
Screenshot: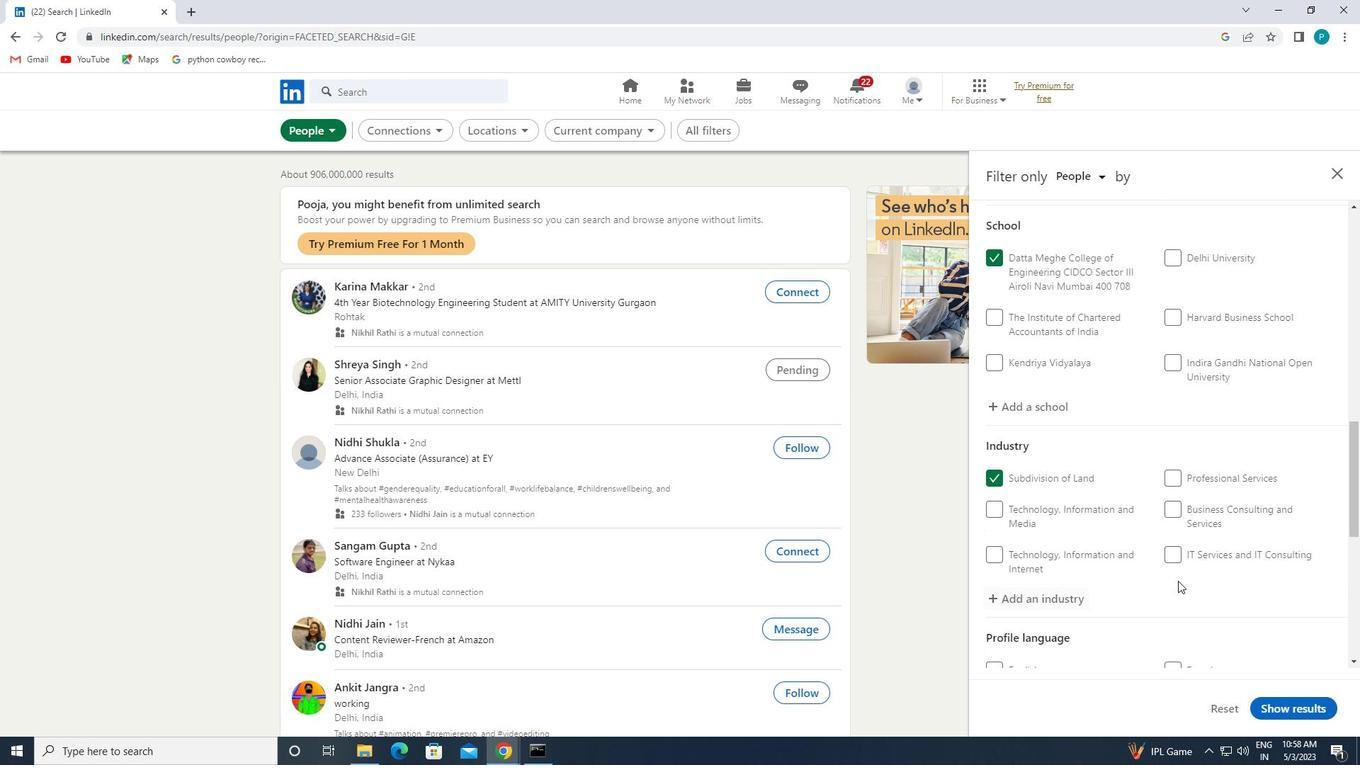 
Action: Mouse scrolled (1177, 579) with delta (0, 0)
Screenshot: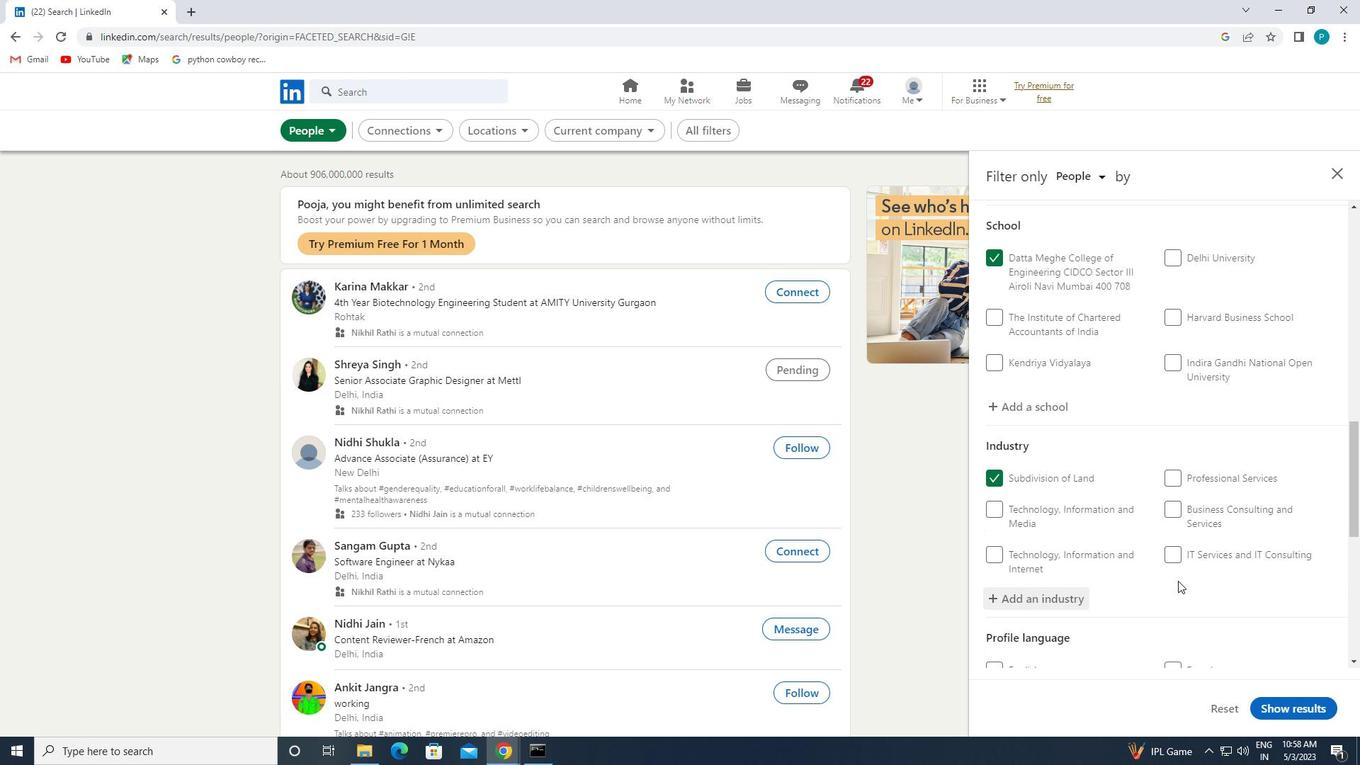 
Action: Mouse moved to (1180, 580)
Screenshot: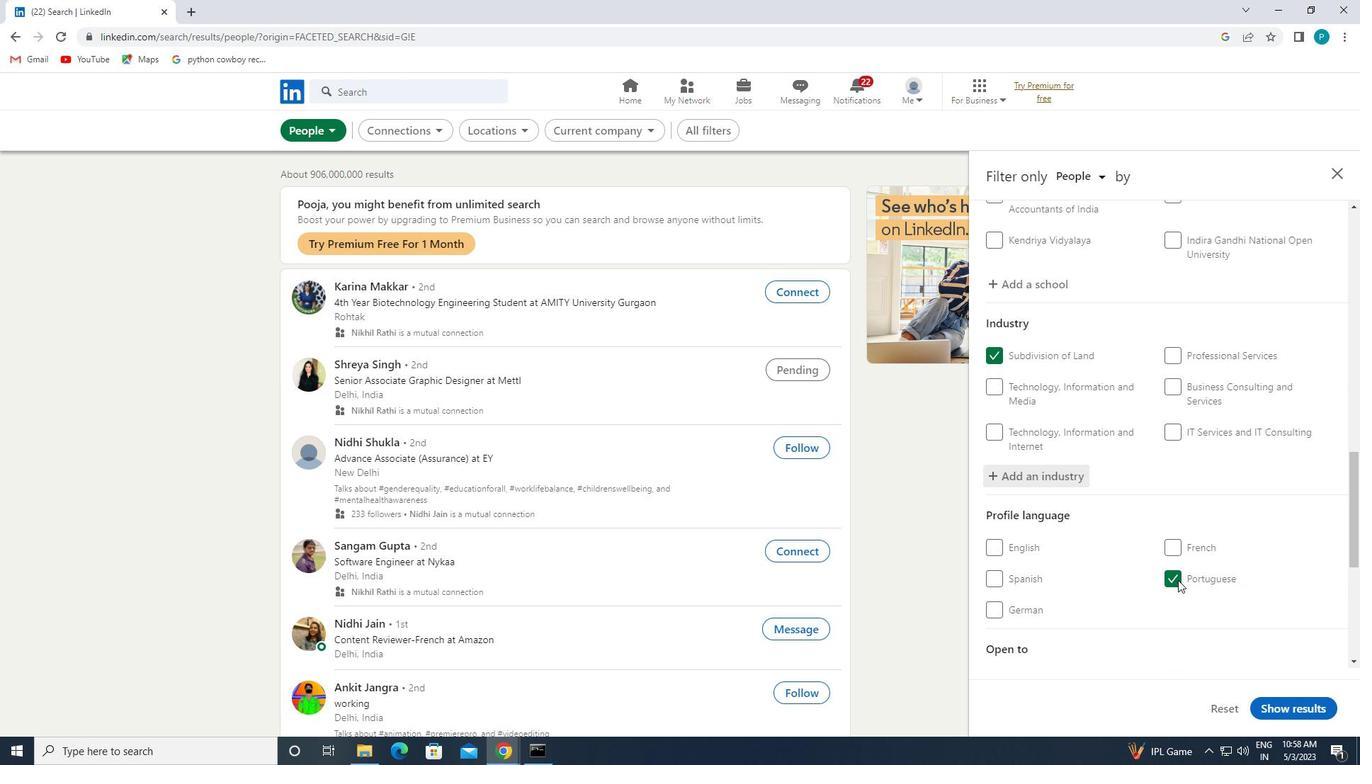 
Action: Mouse scrolled (1180, 579) with delta (0, 0)
Screenshot: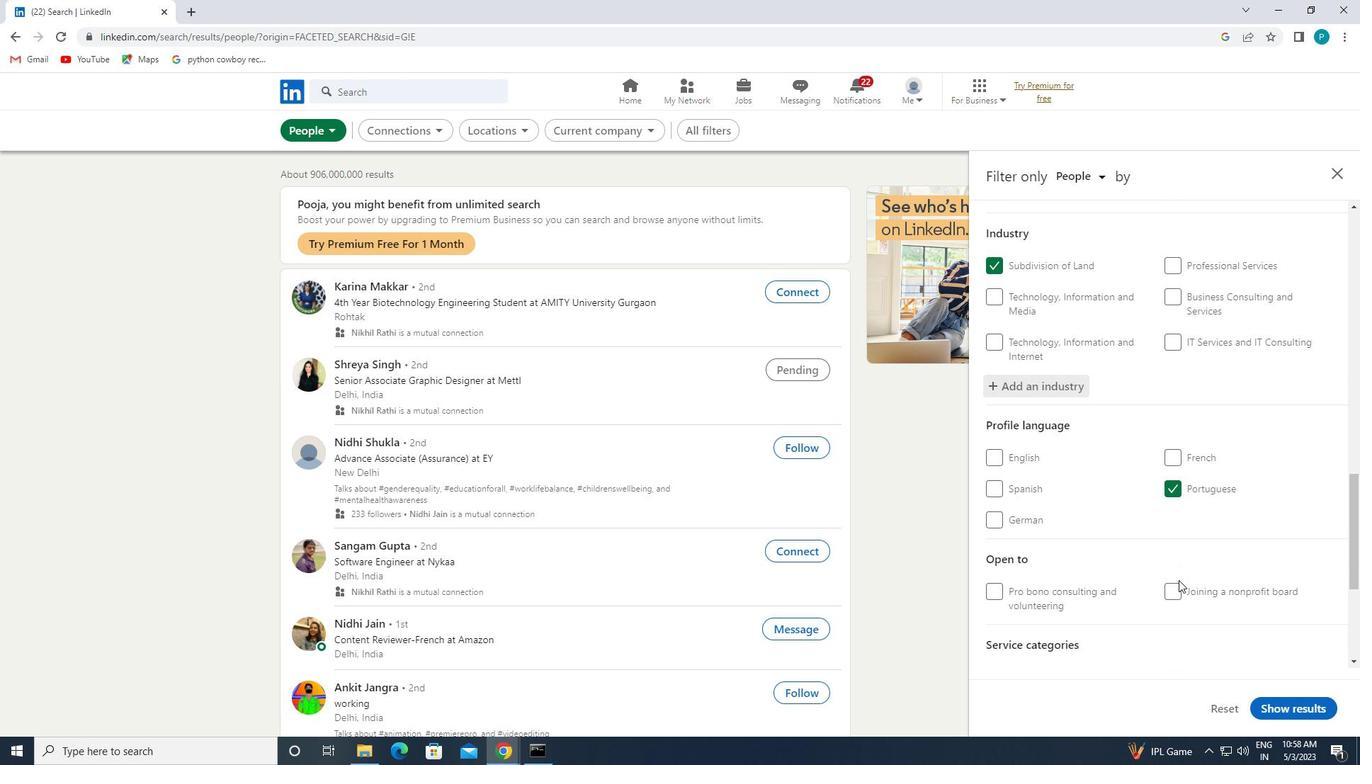 
Action: Mouse moved to (1182, 580)
Screenshot: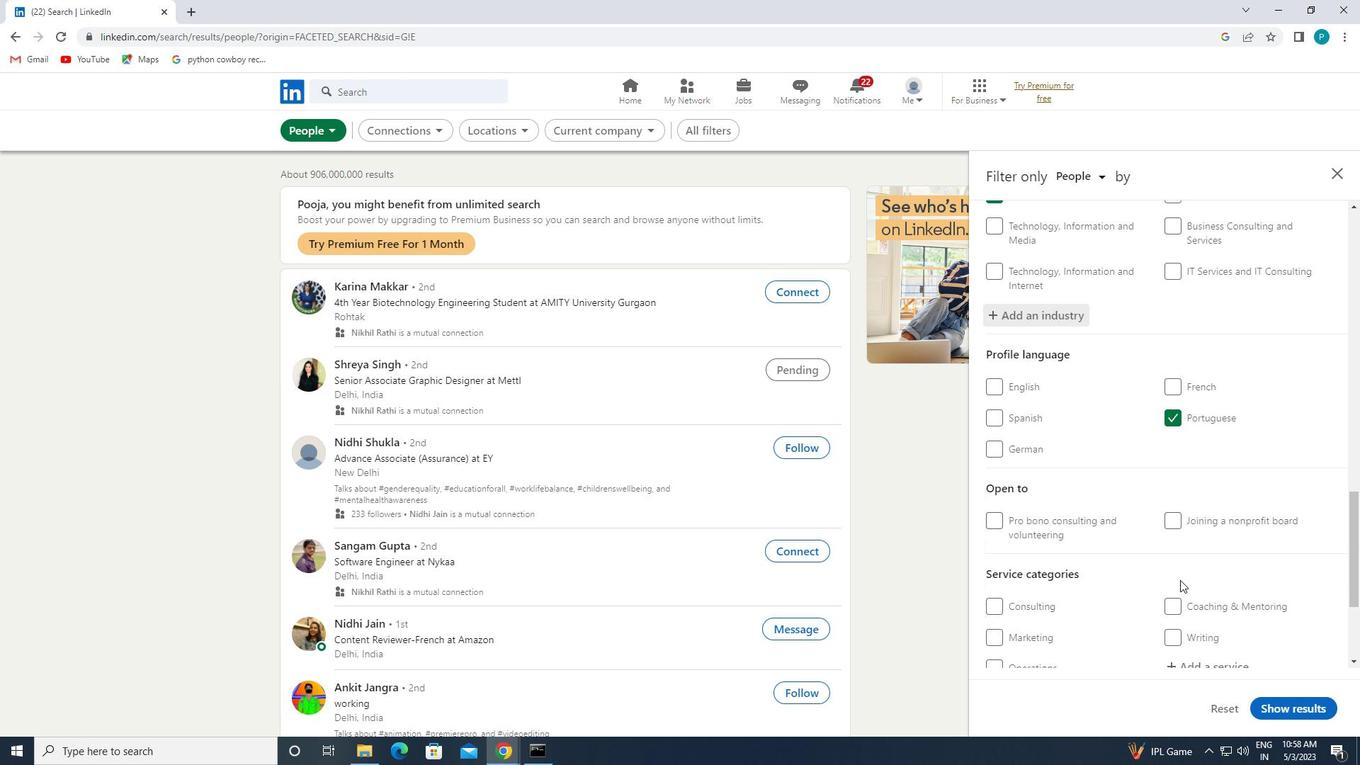 
Action: Mouse scrolled (1182, 580) with delta (0, 0)
Screenshot: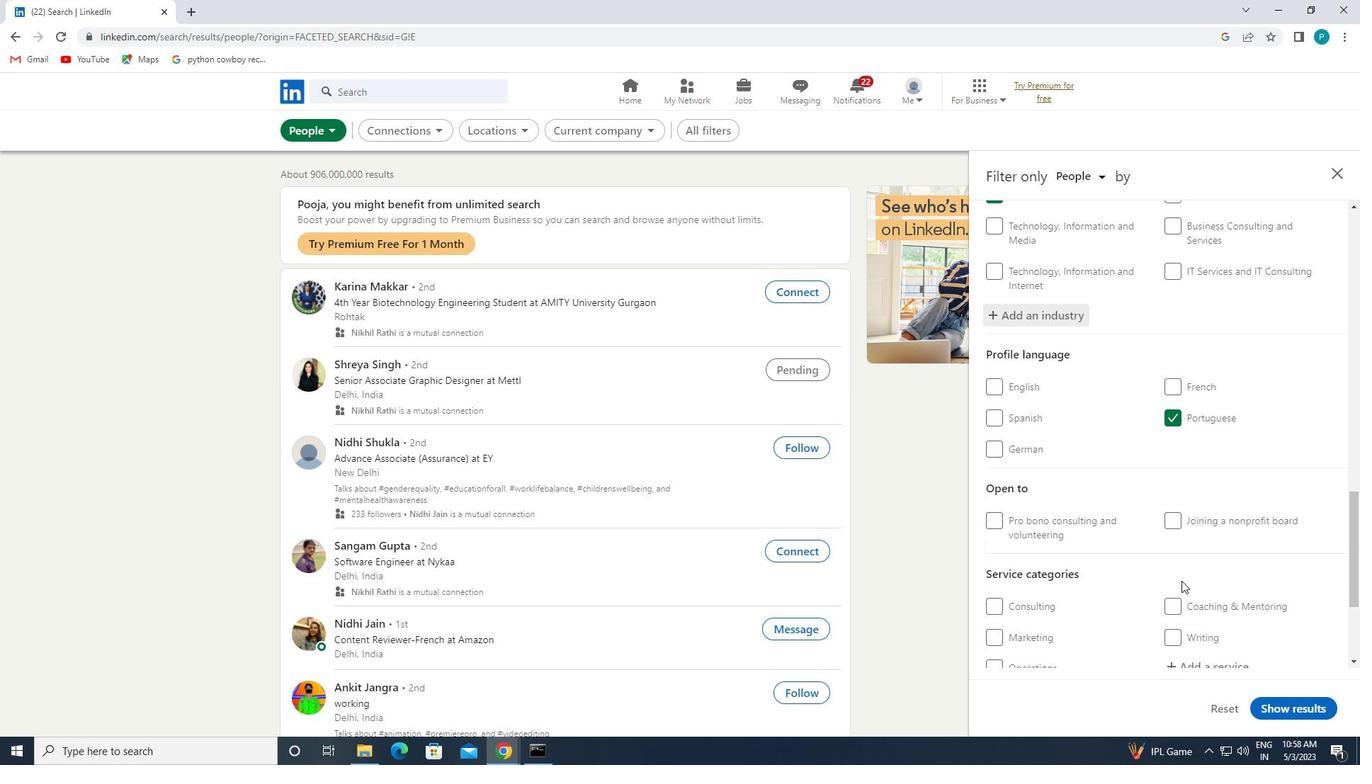 
Action: Mouse moved to (1187, 586)
Screenshot: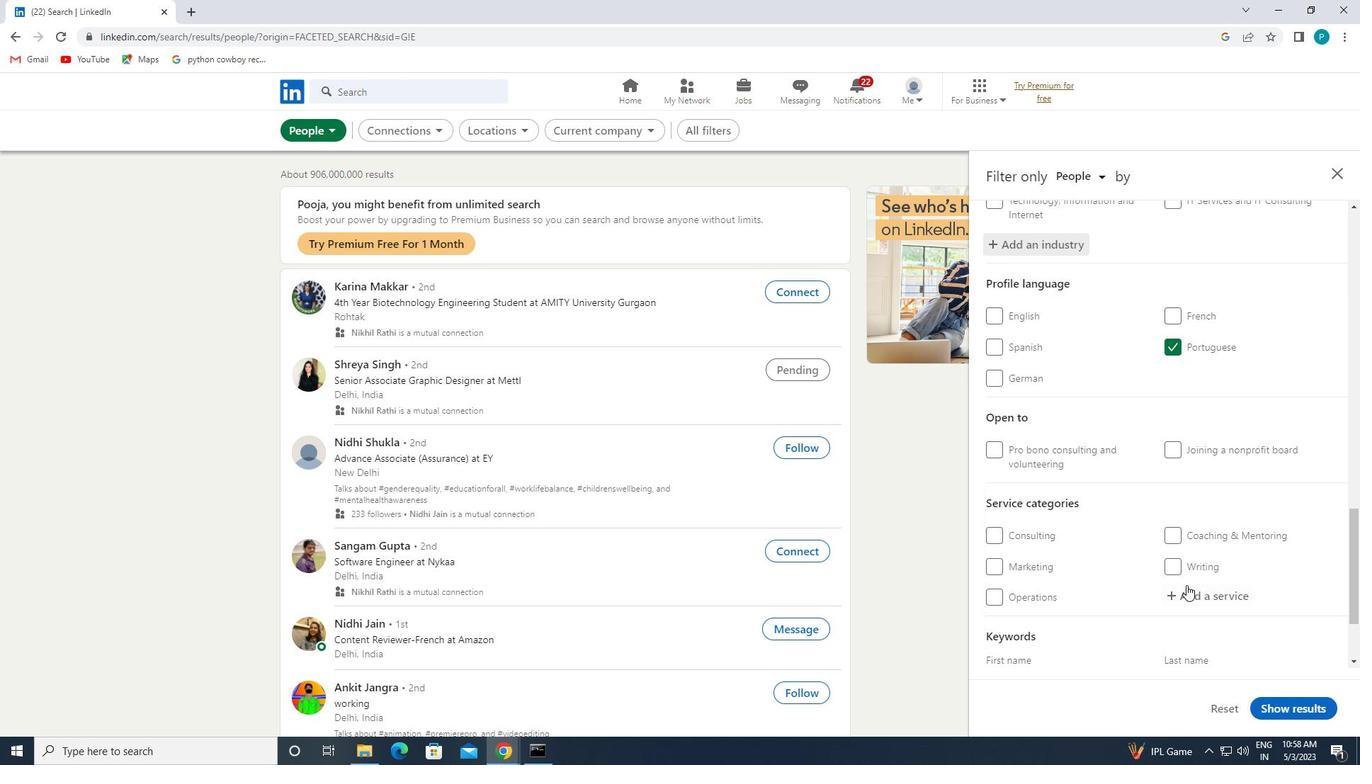 
Action: Mouse pressed left at (1187, 586)
Screenshot: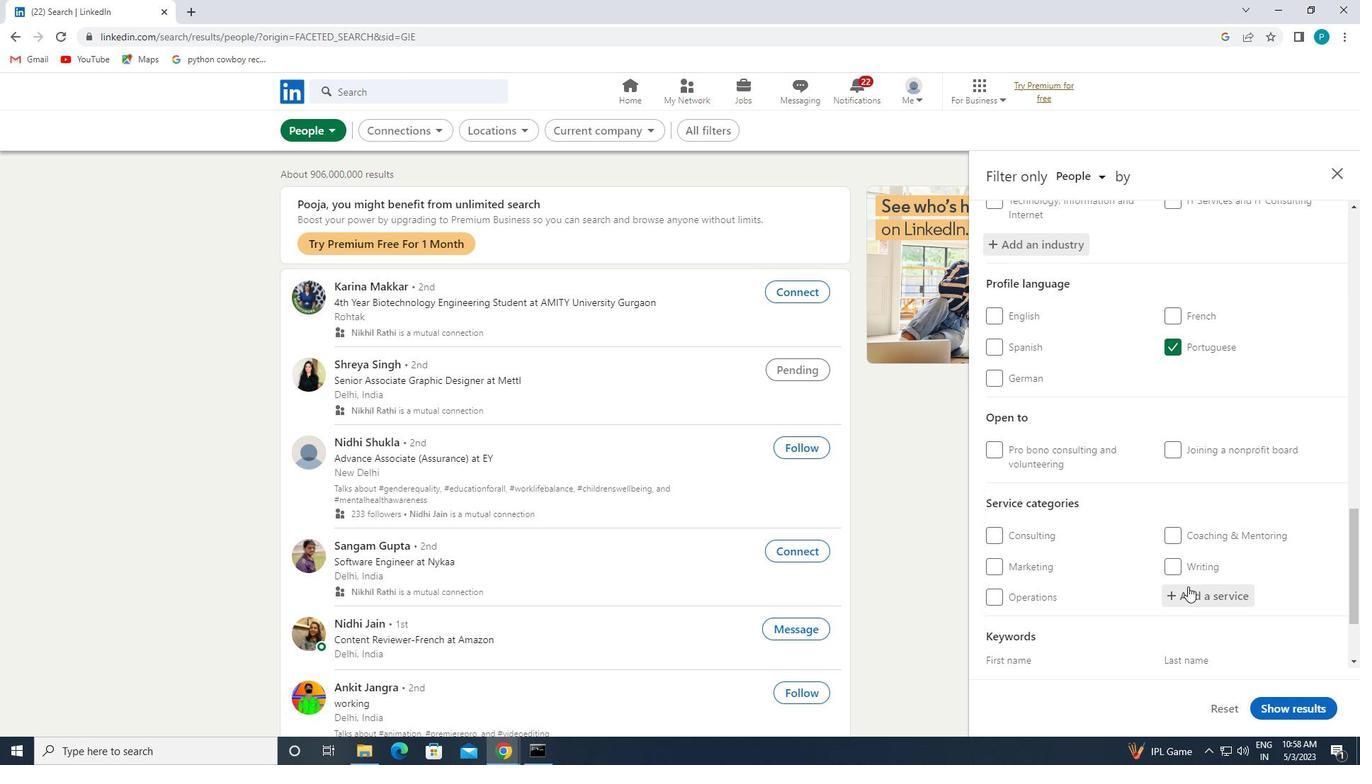 
Action: Mouse moved to (1220, 609)
Screenshot: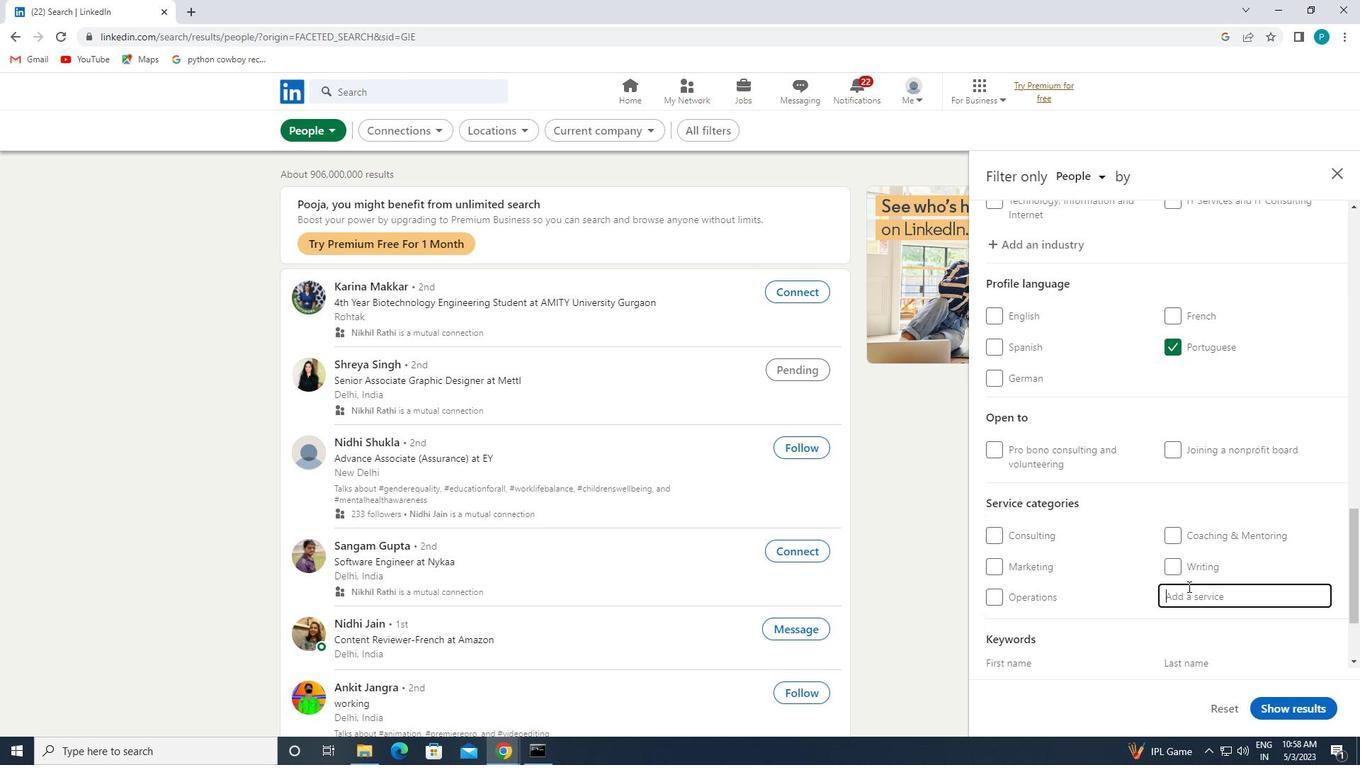 
Action: Key pressed <Key.caps_lock>L<Key.caps_lock>EADER
Screenshot: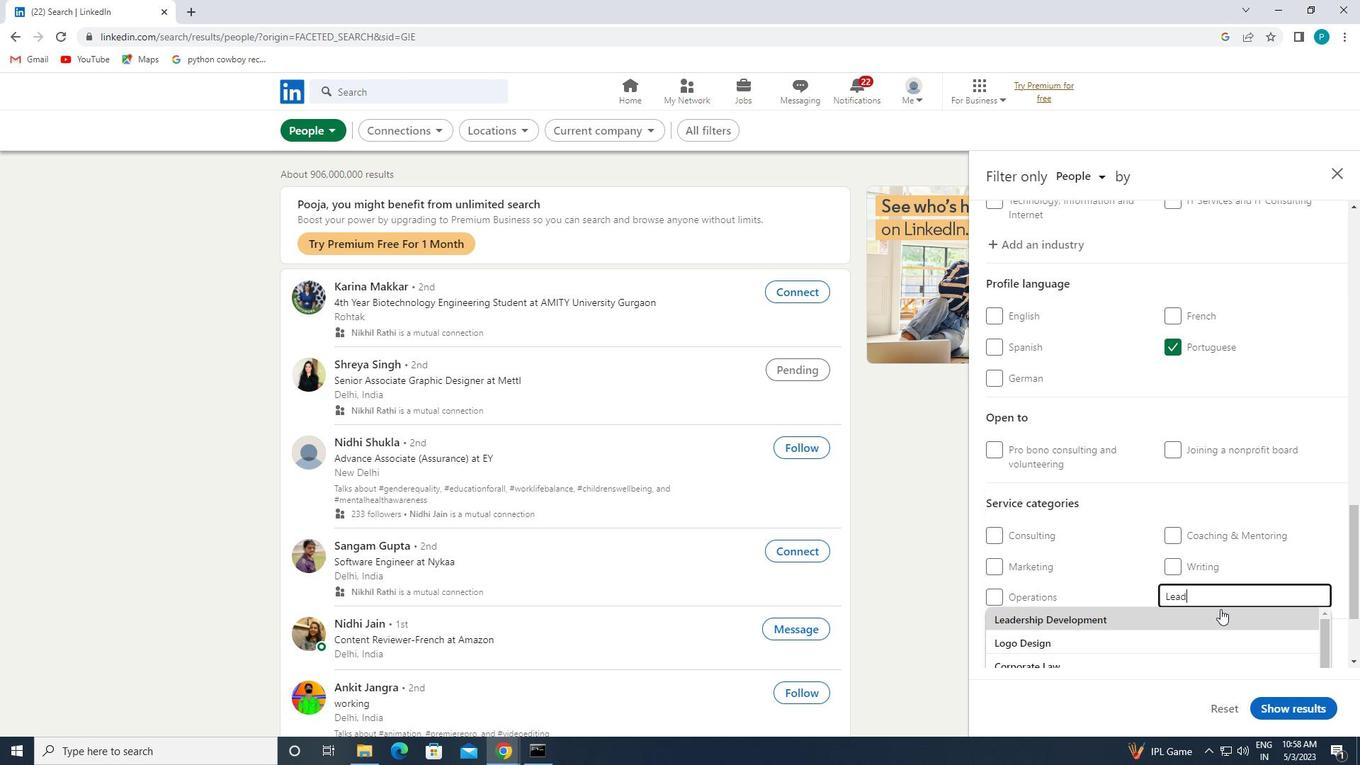 
Action: Mouse moved to (1167, 624)
Screenshot: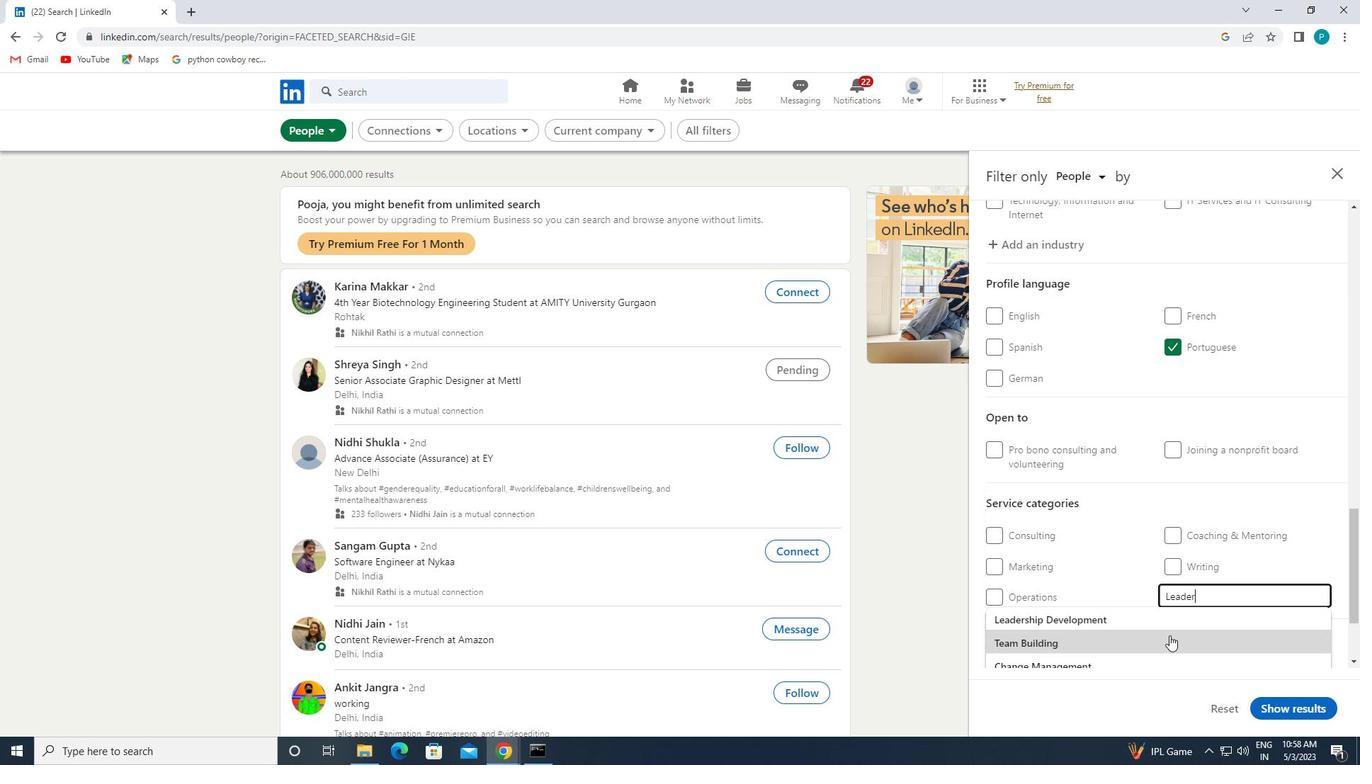 
Action: Mouse pressed left at (1167, 624)
Screenshot: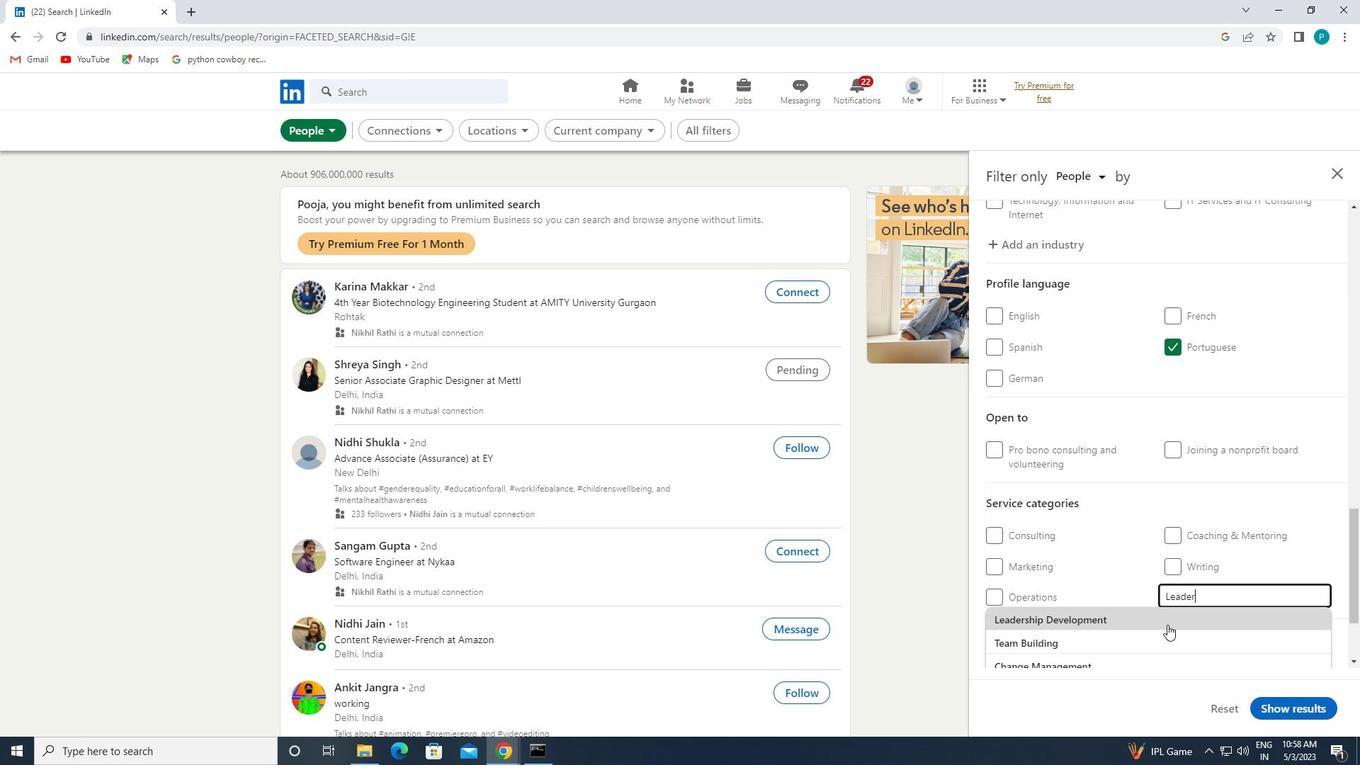 
Action: Mouse moved to (1194, 640)
Screenshot: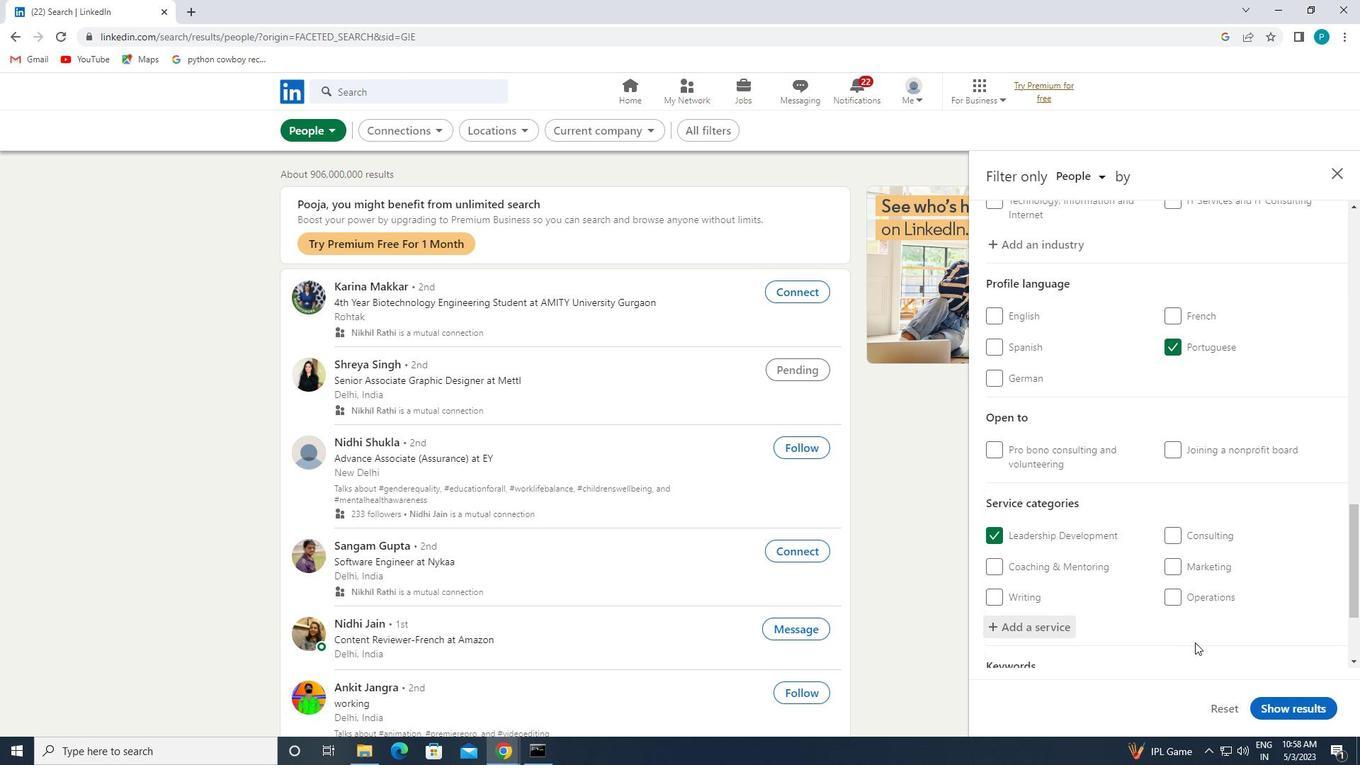 
Action: Mouse scrolled (1194, 639) with delta (0, 0)
Screenshot: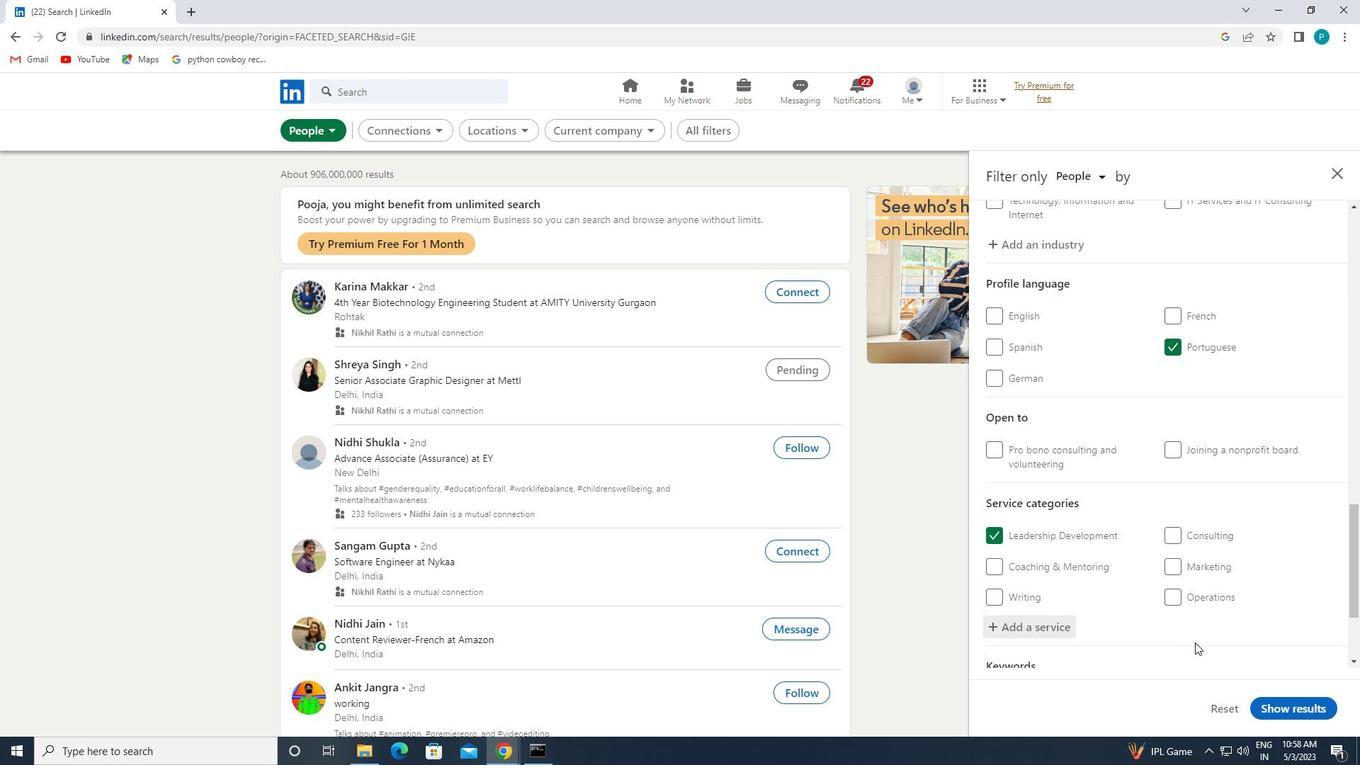 
Action: Mouse scrolled (1194, 639) with delta (0, 0)
Screenshot: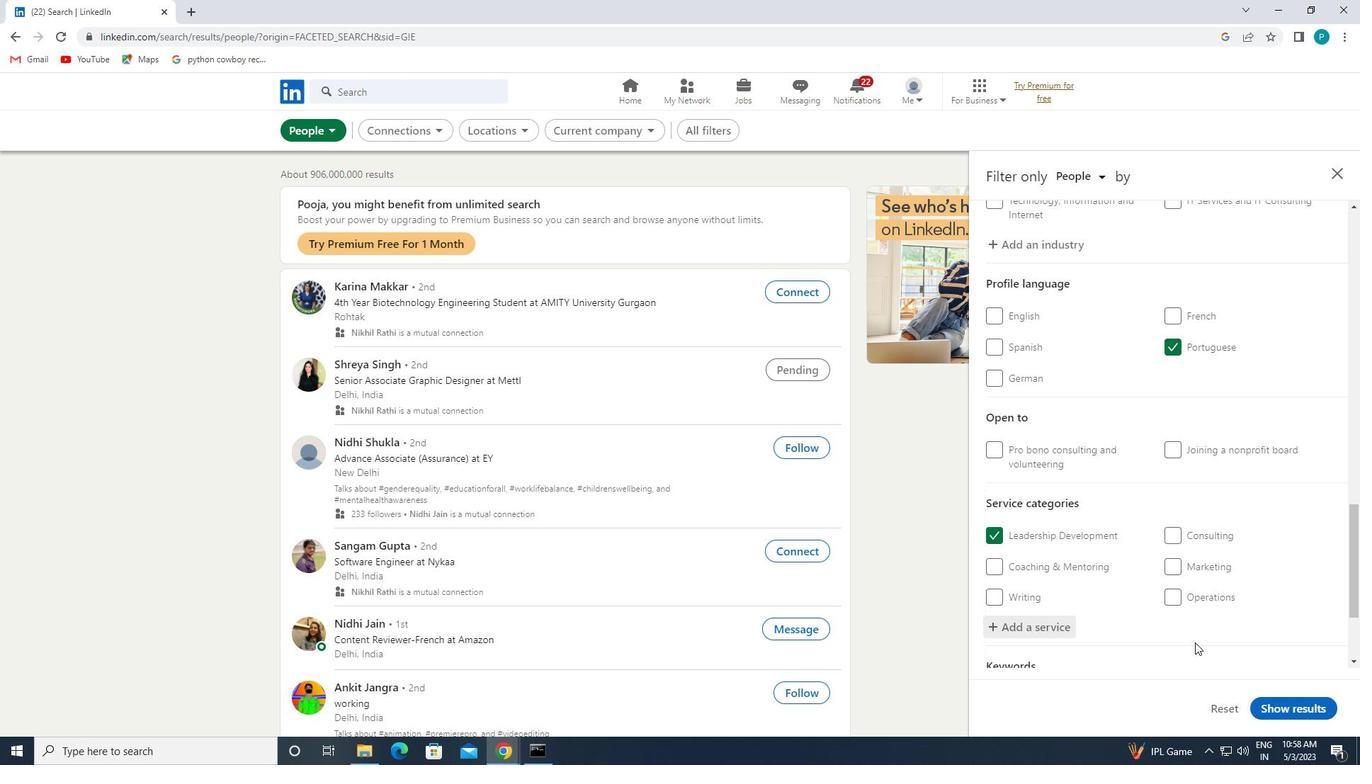 
Action: Mouse moved to (1186, 615)
Screenshot: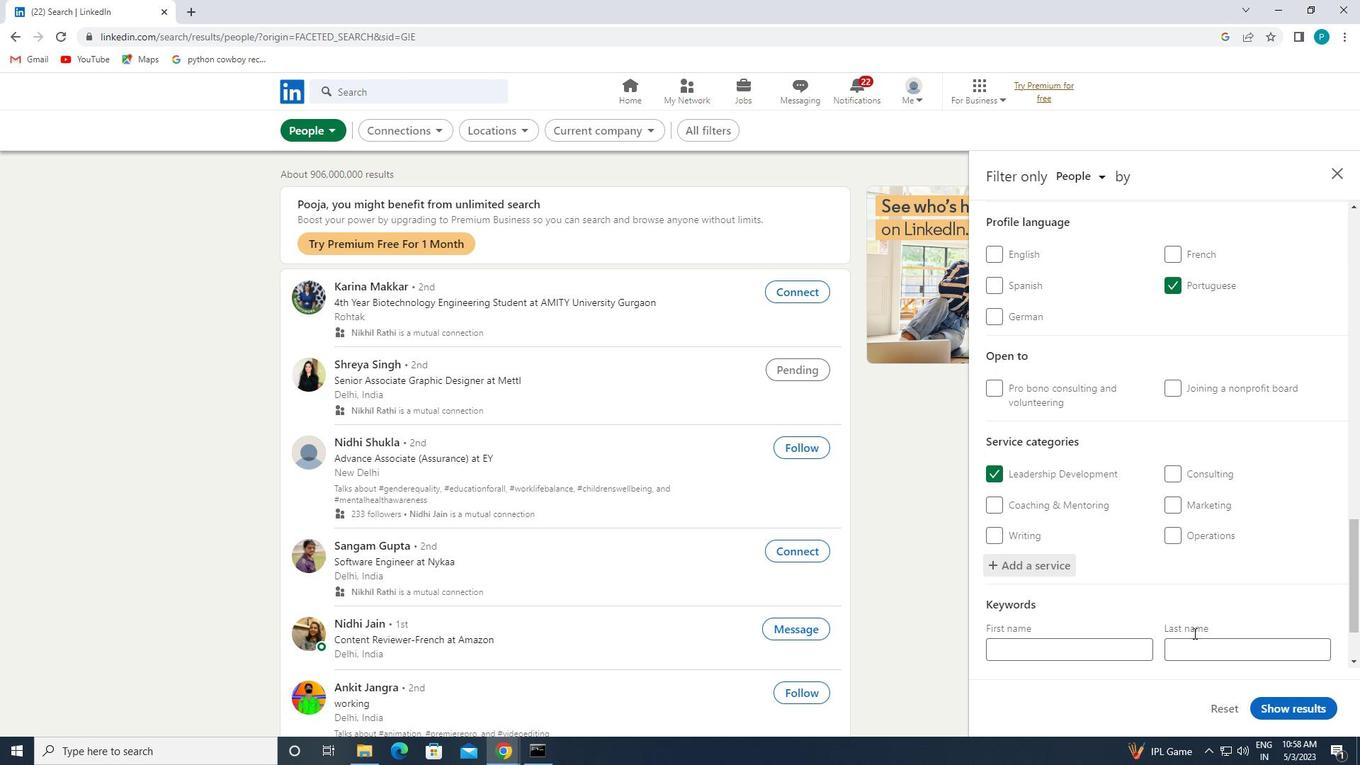 
Action: Mouse scrolled (1186, 614) with delta (0, 0)
Screenshot: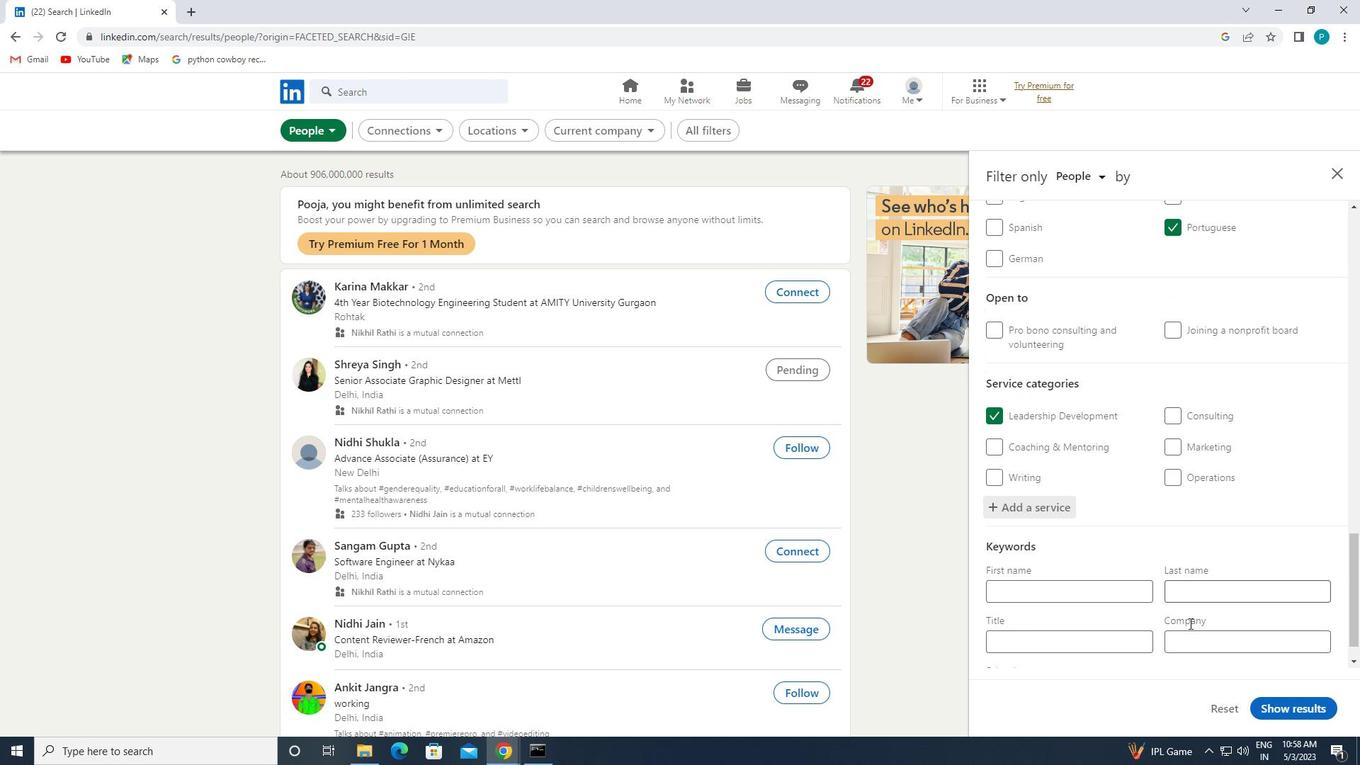 
Action: Mouse scrolled (1186, 614) with delta (0, 0)
Screenshot: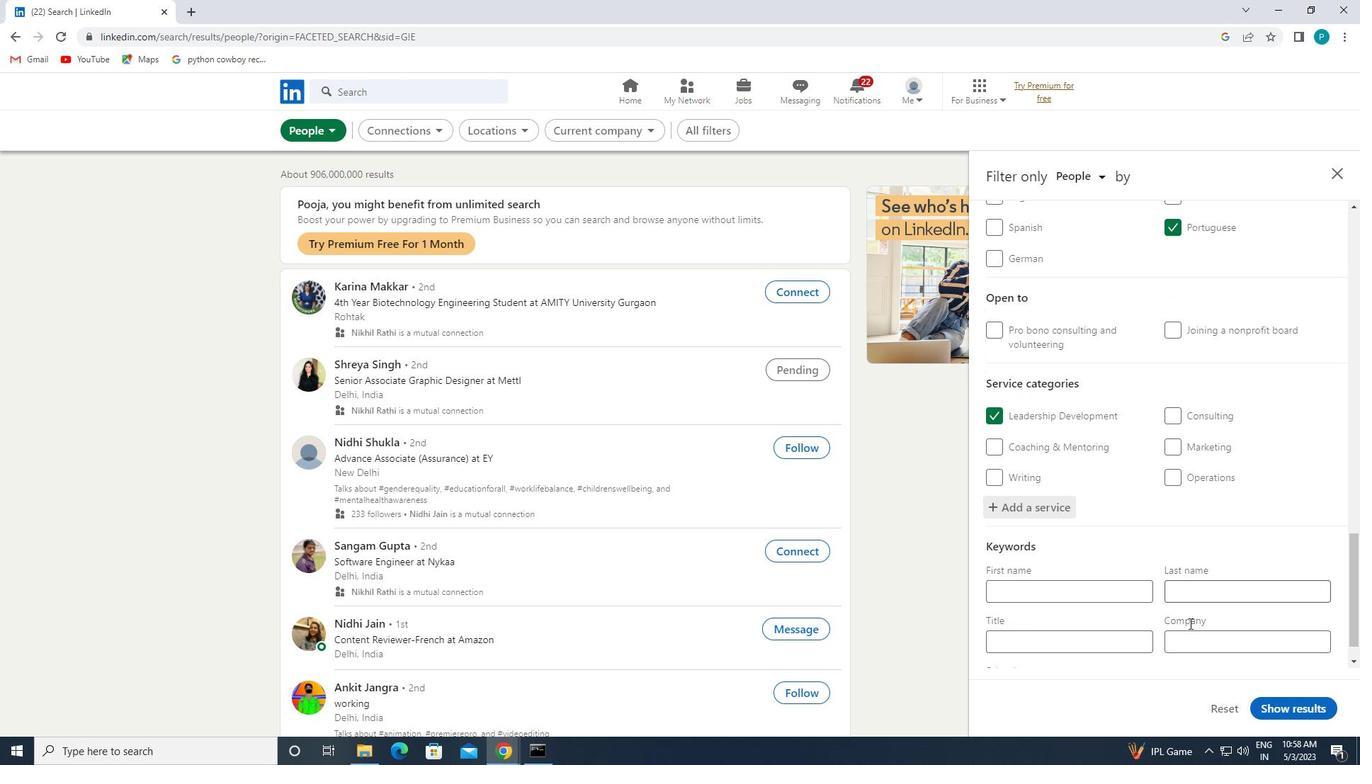 
Action: Mouse scrolled (1186, 614) with delta (0, 0)
Screenshot: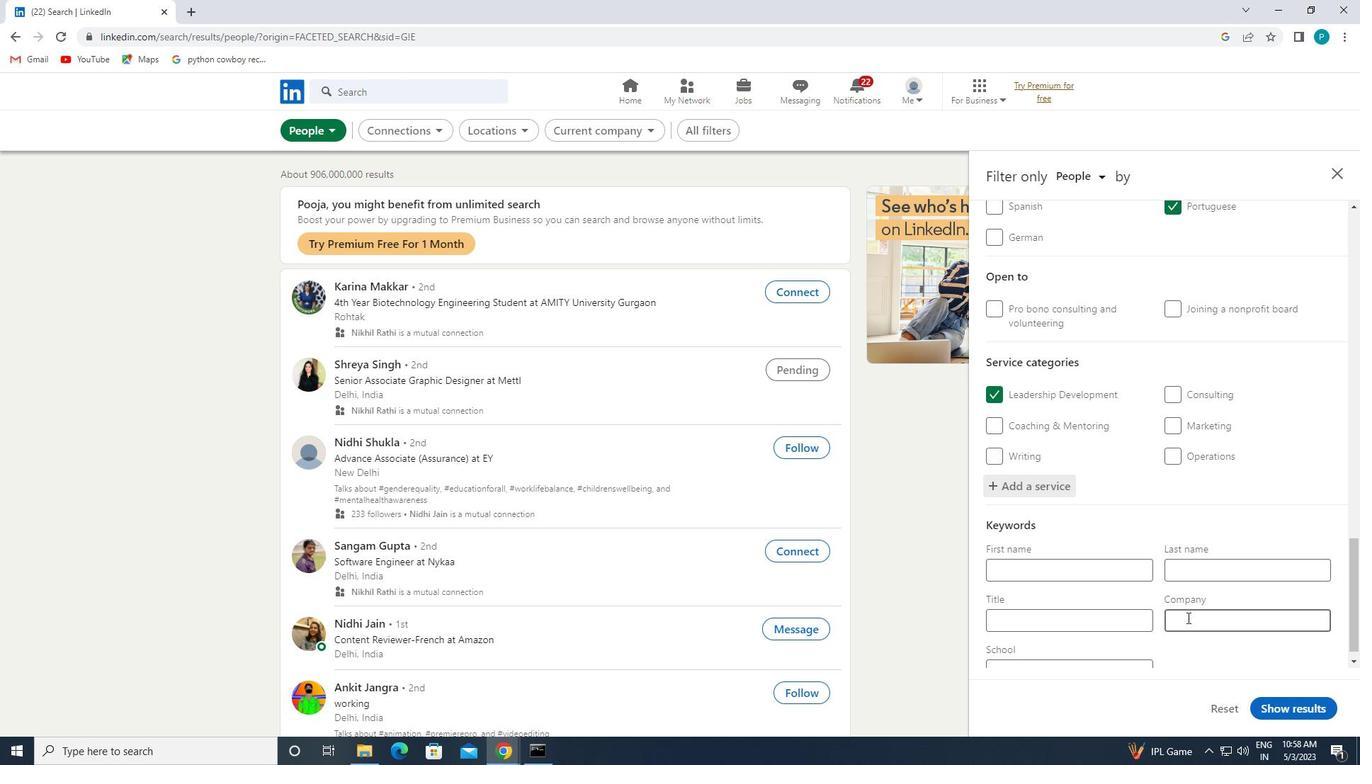 
Action: Mouse moved to (1106, 599)
Screenshot: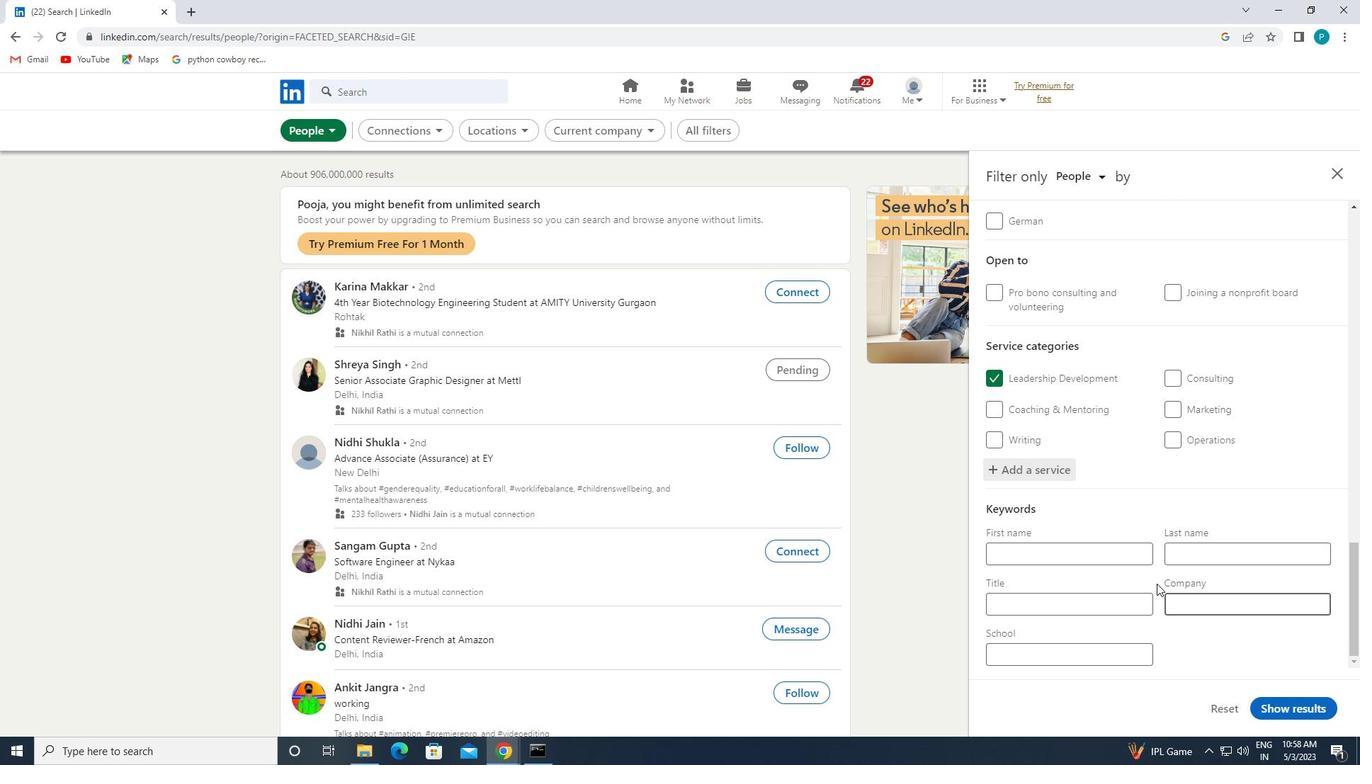 
Action: Mouse pressed left at (1106, 599)
Screenshot: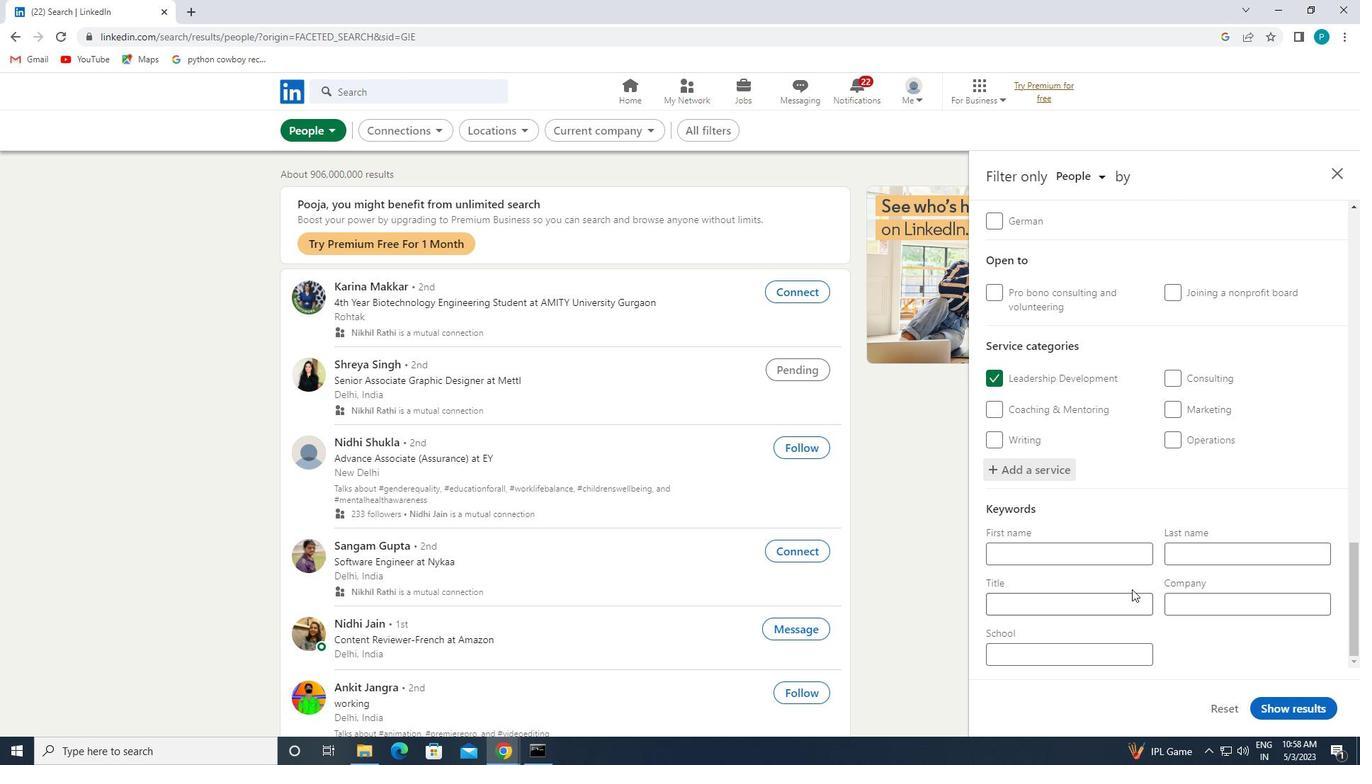 
Action: Mouse moved to (1140, 626)
Screenshot: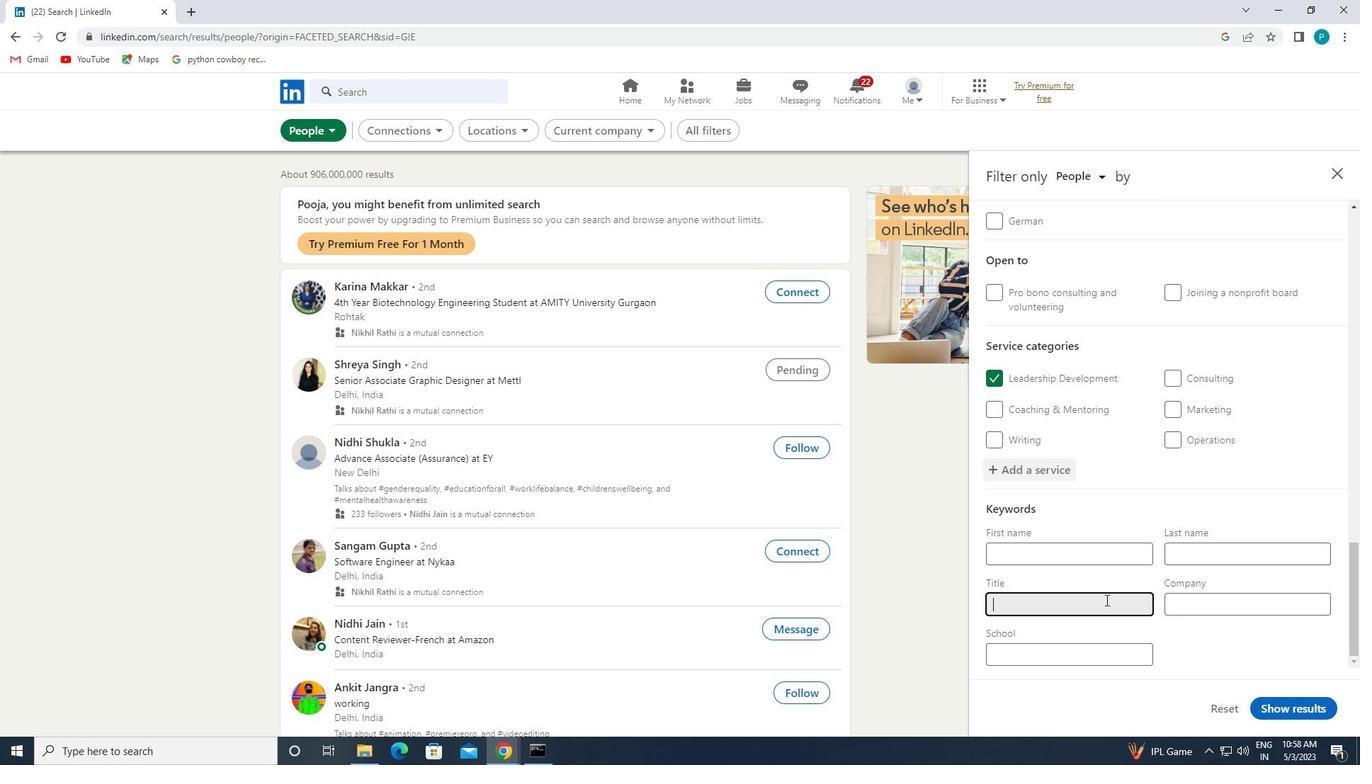 
Action: Key pressed <Key.caps_lock>C<Key.caps_lock>OMMERCIAL<Key.space><Key.caps_lock>L<Key.caps_lock>OAN<Key.space><Key.caps_lock>O<Key.caps_lock>FFICER
Screenshot: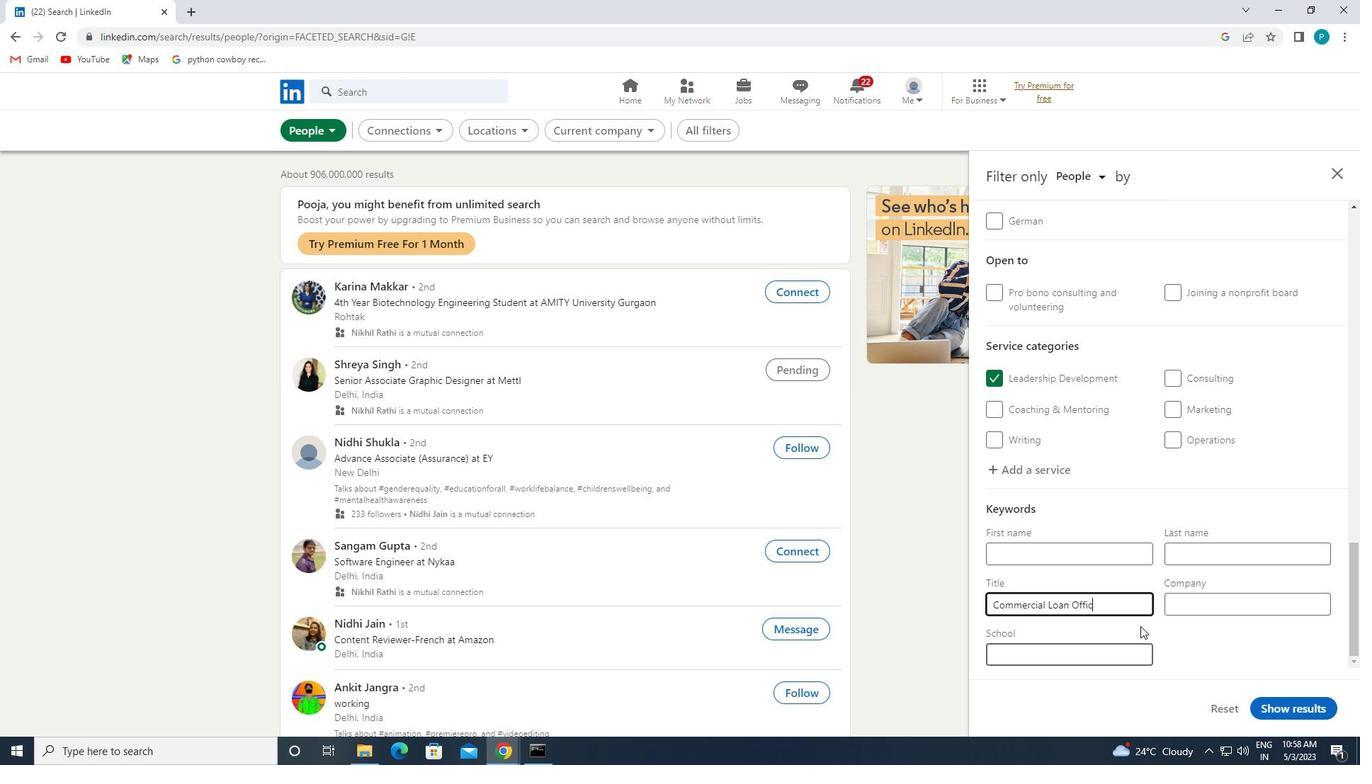 
Action: Mouse moved to (1272, 704)
Screenshot: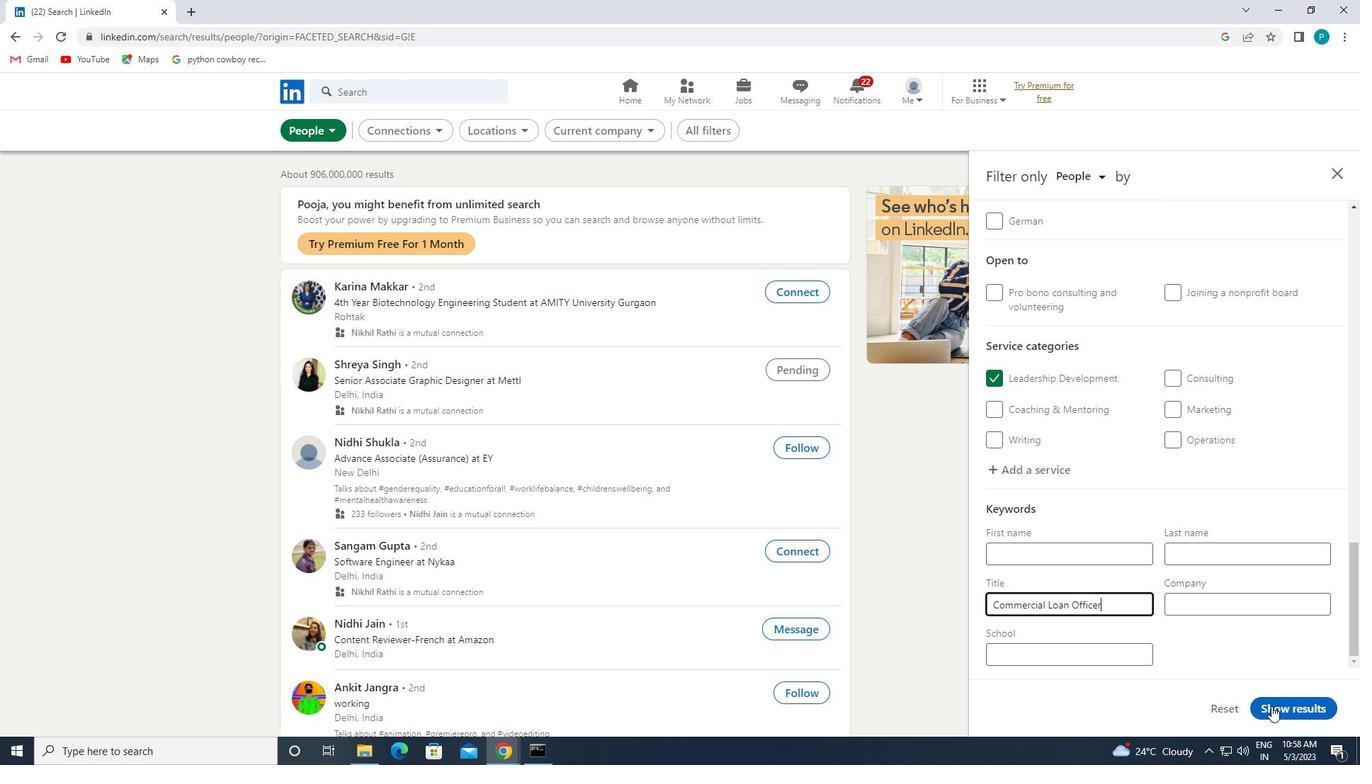 
Action: Mouse pressed left at (1272, 704)
Screenshot: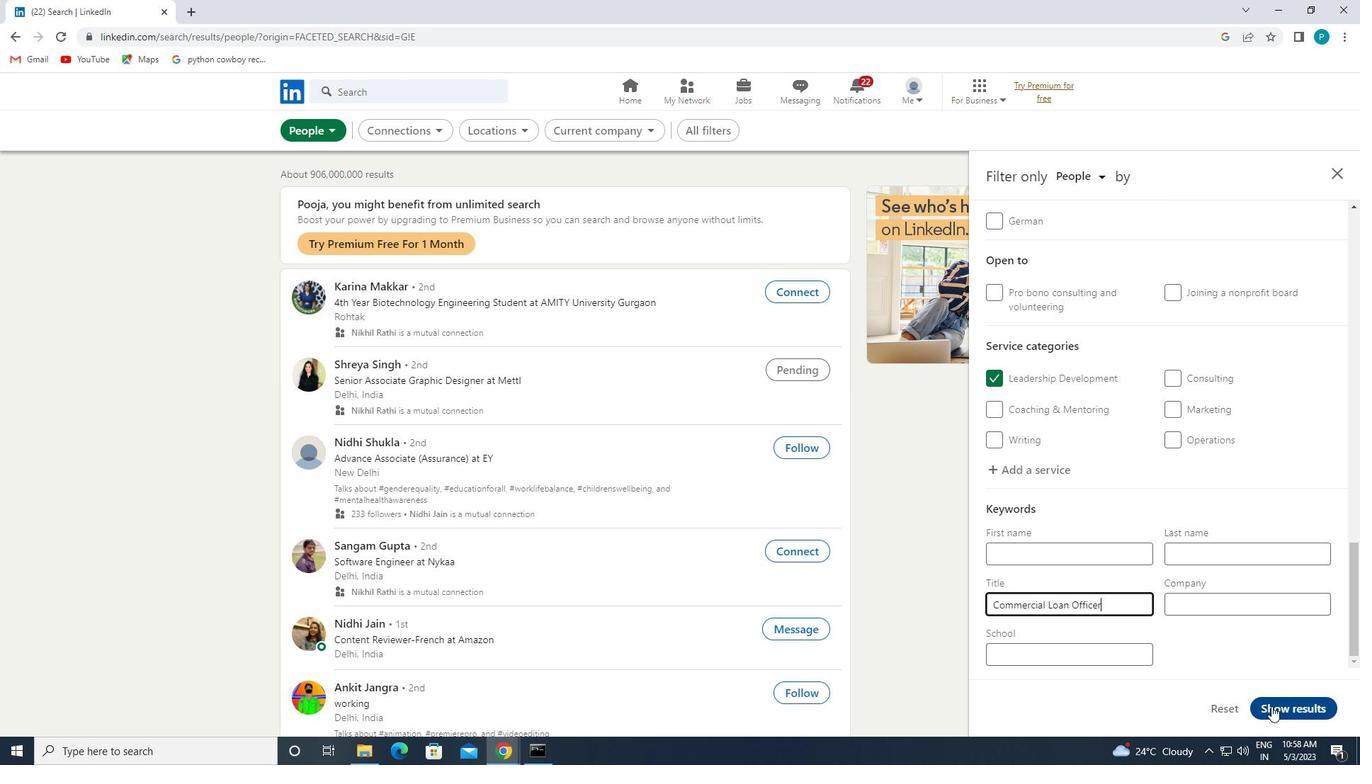 
